 Task: Look for space in Seveso, Italy from 11th June, 2023 to 15th June, 2023 for 2 adults in price range Rs.7000 to Rs.16000. Place can be private room with 1  bedroom having 2 beds and 1 bathroom. Property type can be house, flat, guest house, hotel. Booking option can be shelf check-in. Required host language is English.
Action: Mouse moved to (508, 129)
Screenshot: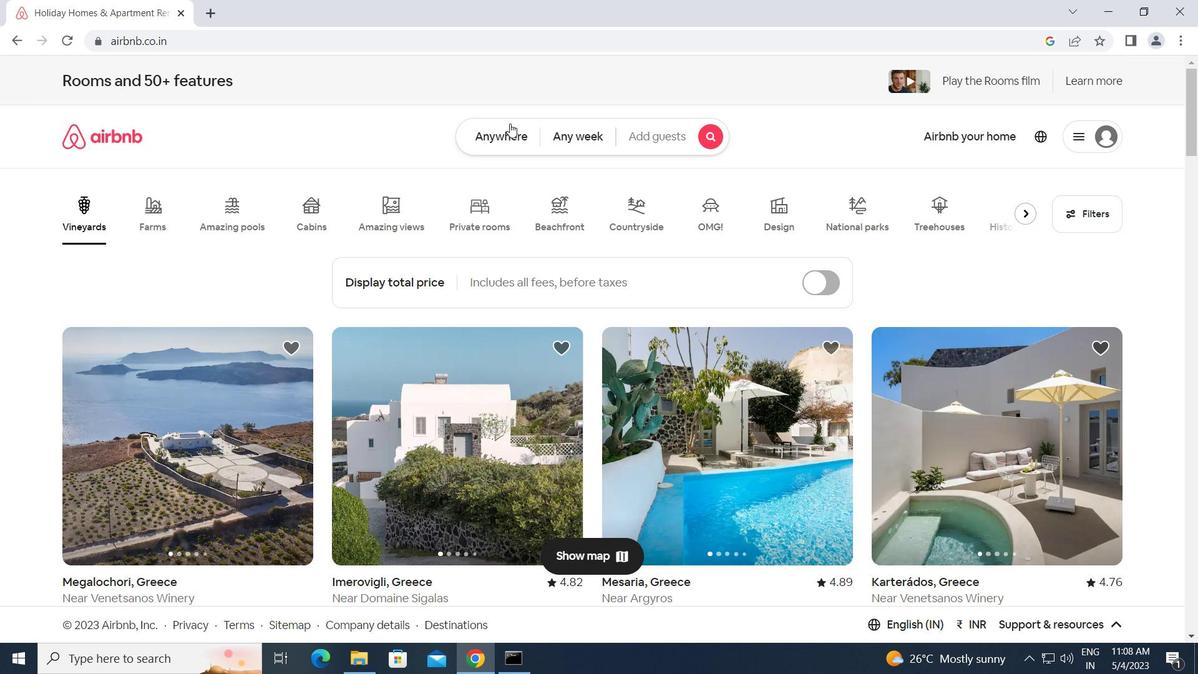 
Action: Mouse pressed left at (508, 129)
Screenshot: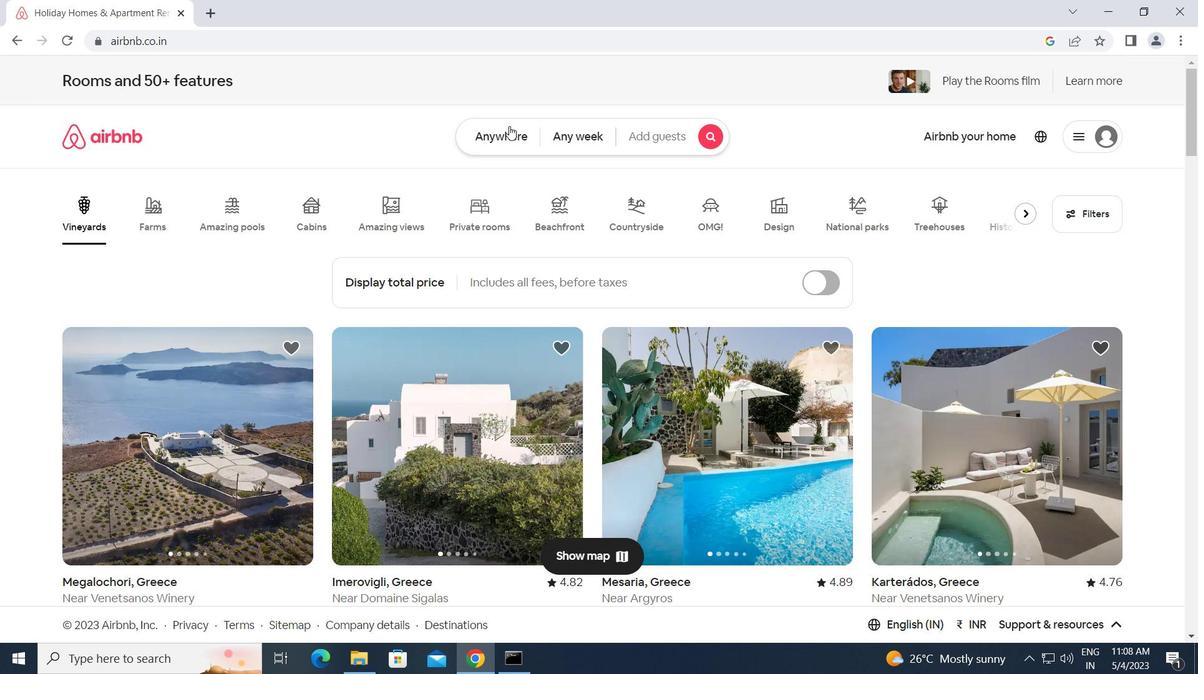 
Action: Mouse moved to (427, 189)
Screenshot: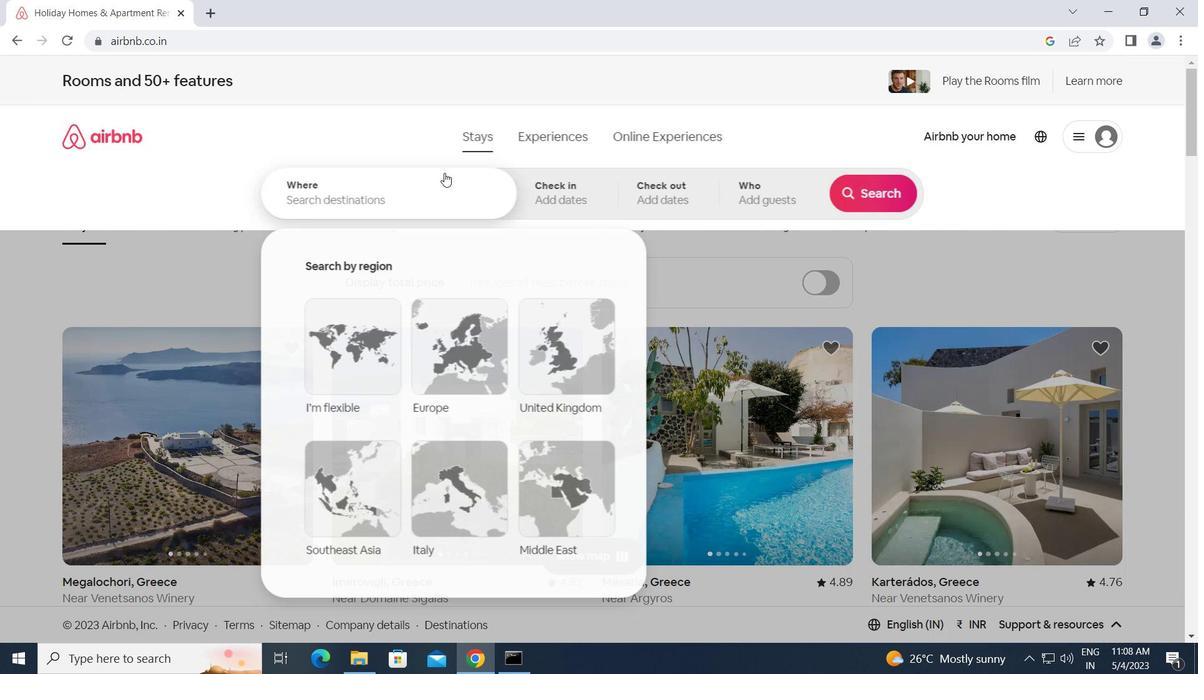 
Action: Mouse pressed left at (427, 189)
Screenshot: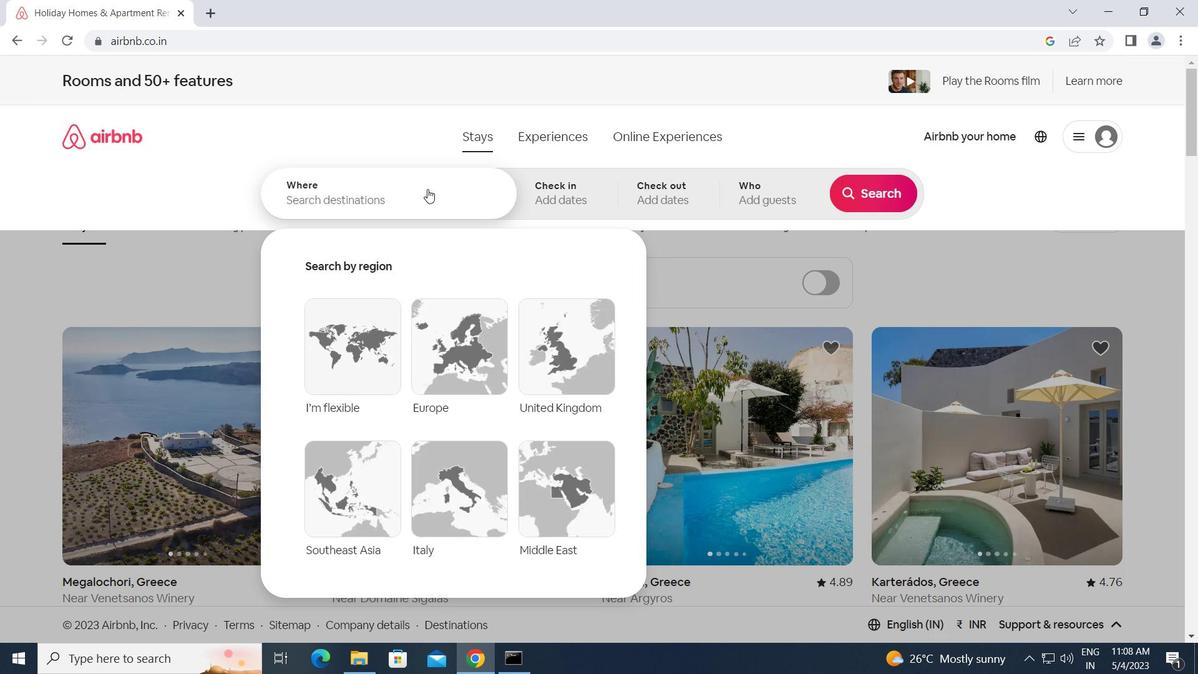 
Action: Key pressed s<Key.caps_lock>
Screenshot: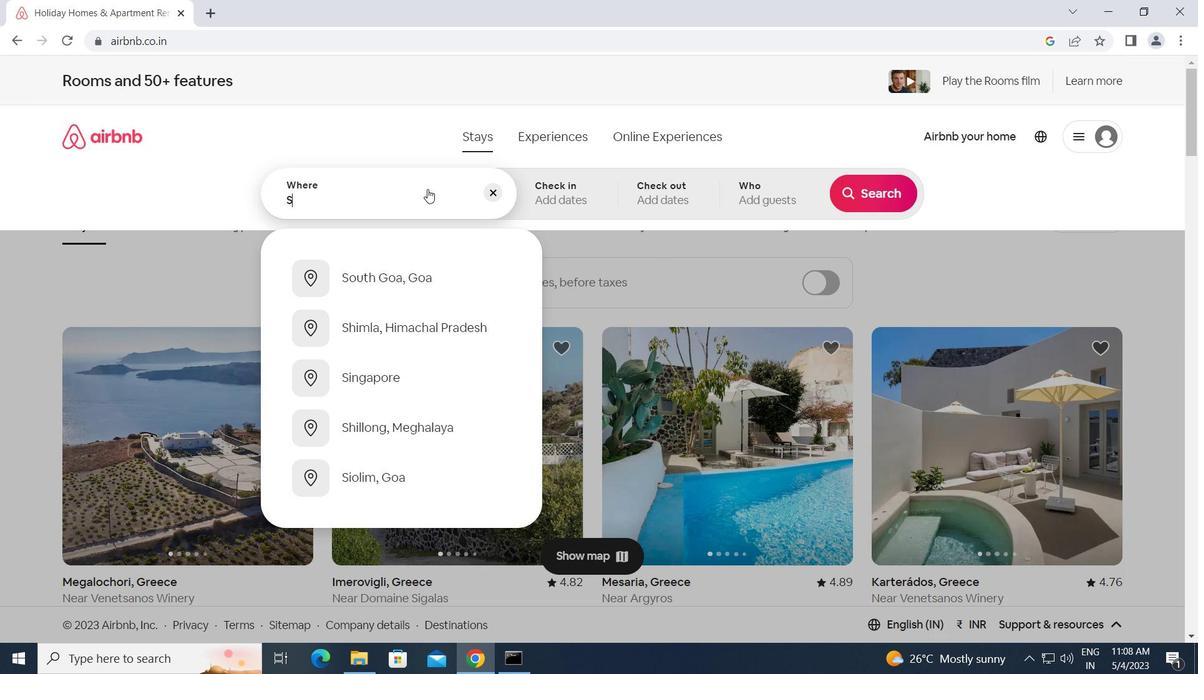 
Action: Mouse moved to (425, 185)
Screenshot: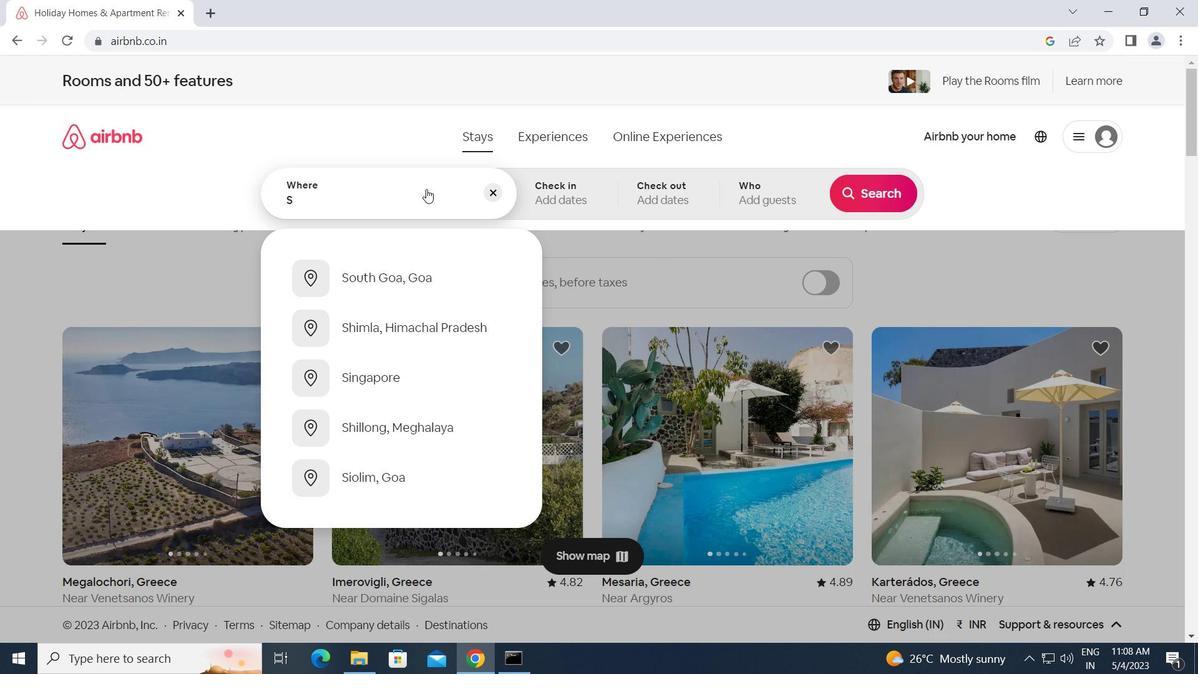 
Action: Key pressed eve
Screenshot: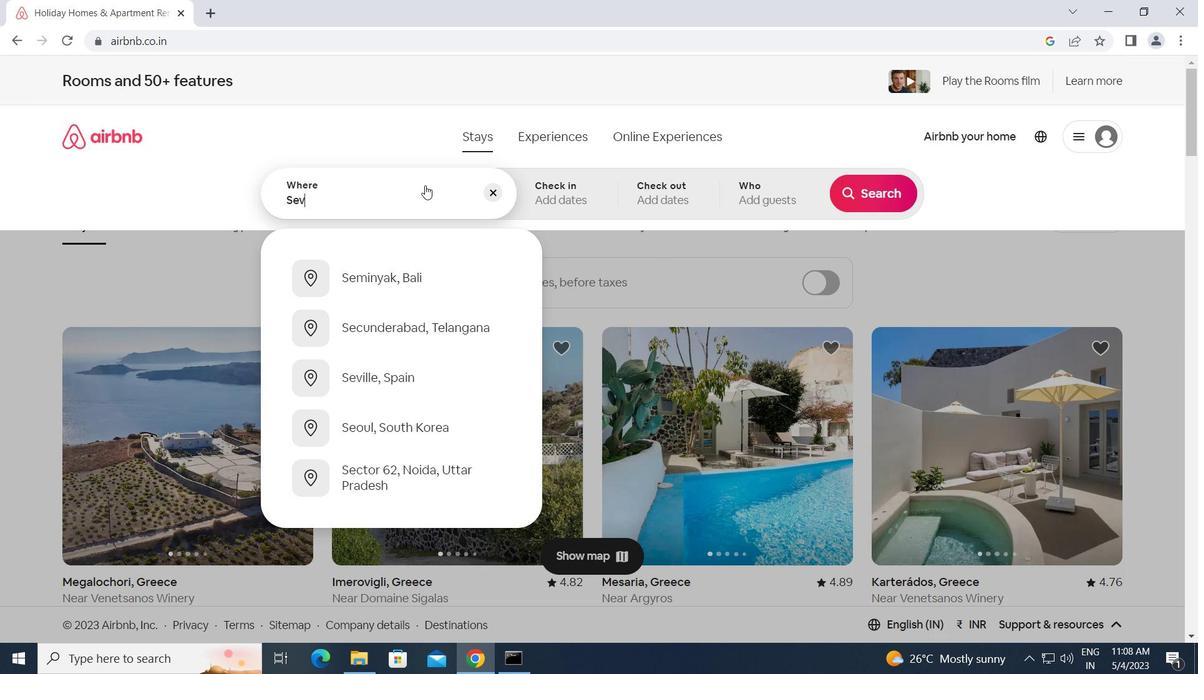 
Action: Mouse moved to (423, 187)
Screenshot: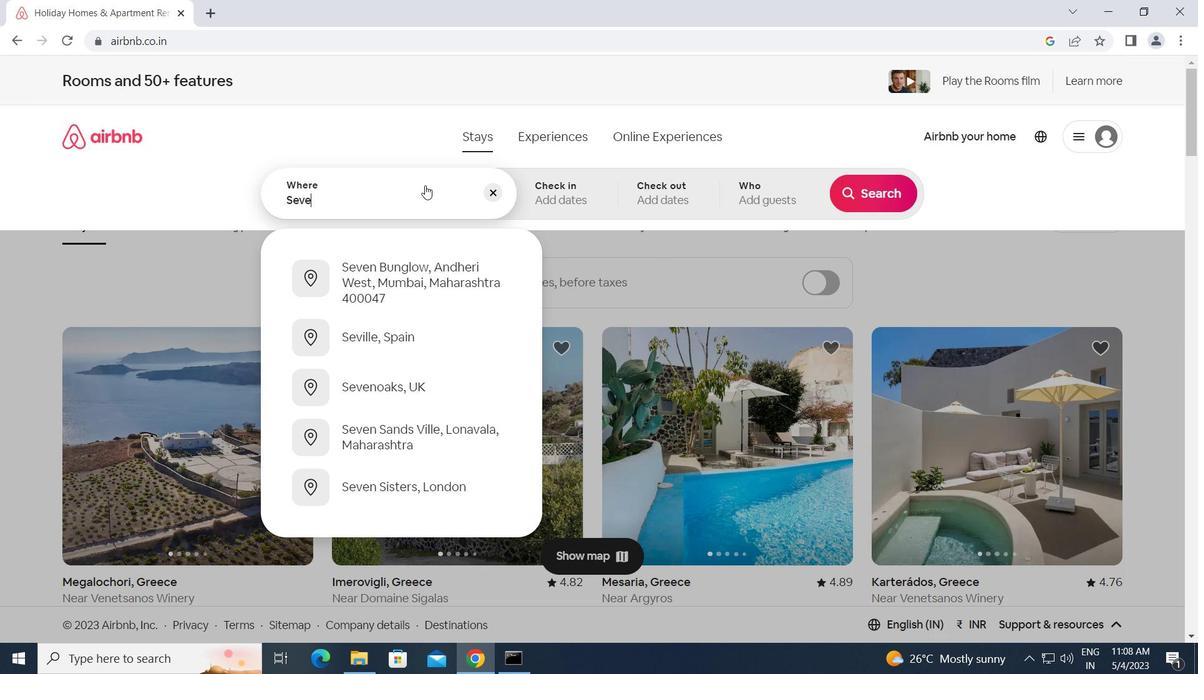 
Action: Key pressed so
Screenshot: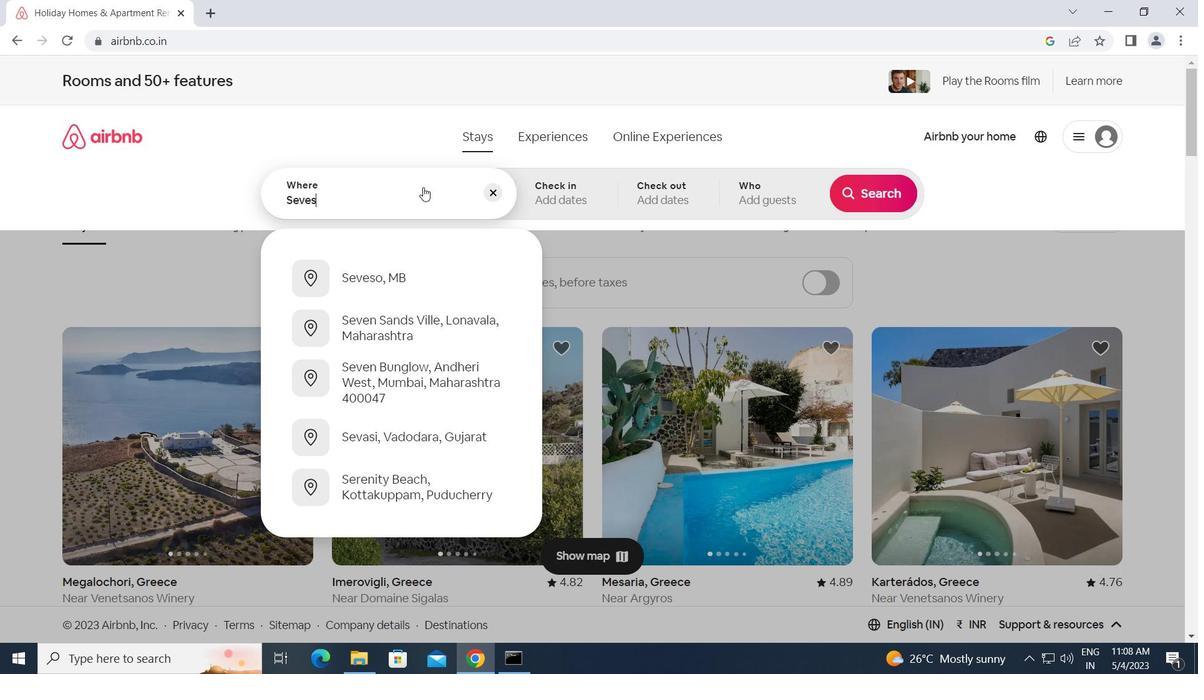 
Action: Mouse moved to (423, 189)
Screenshot: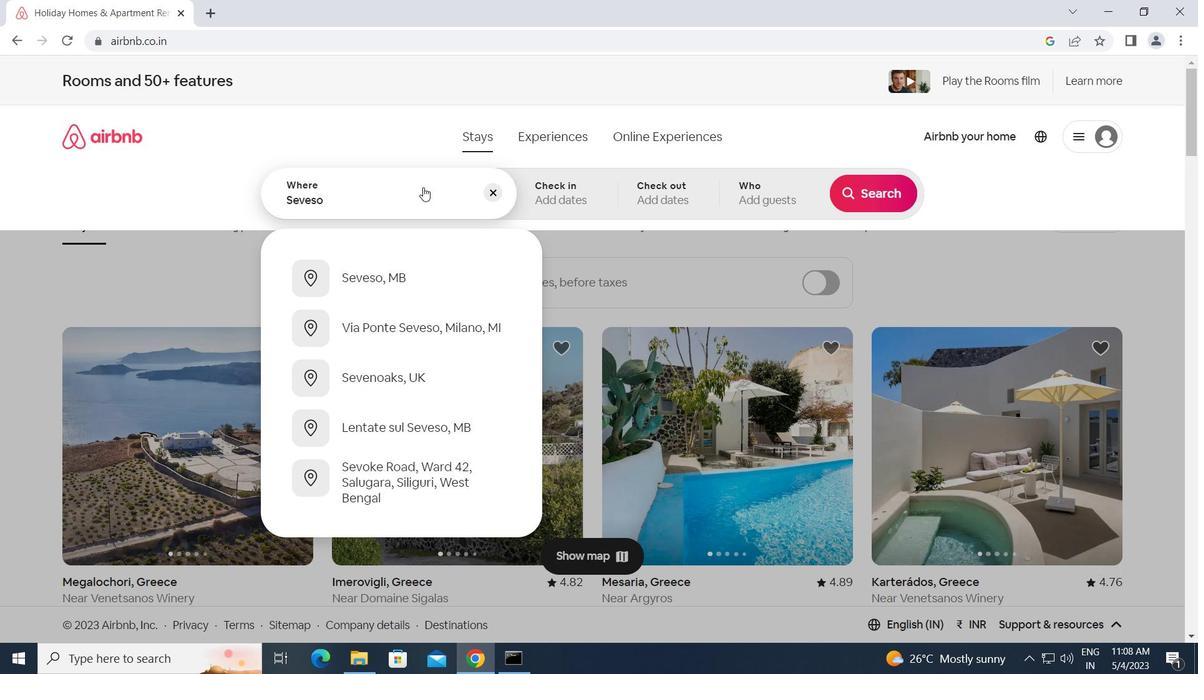 
Action: Key pressed ,
Screenshot: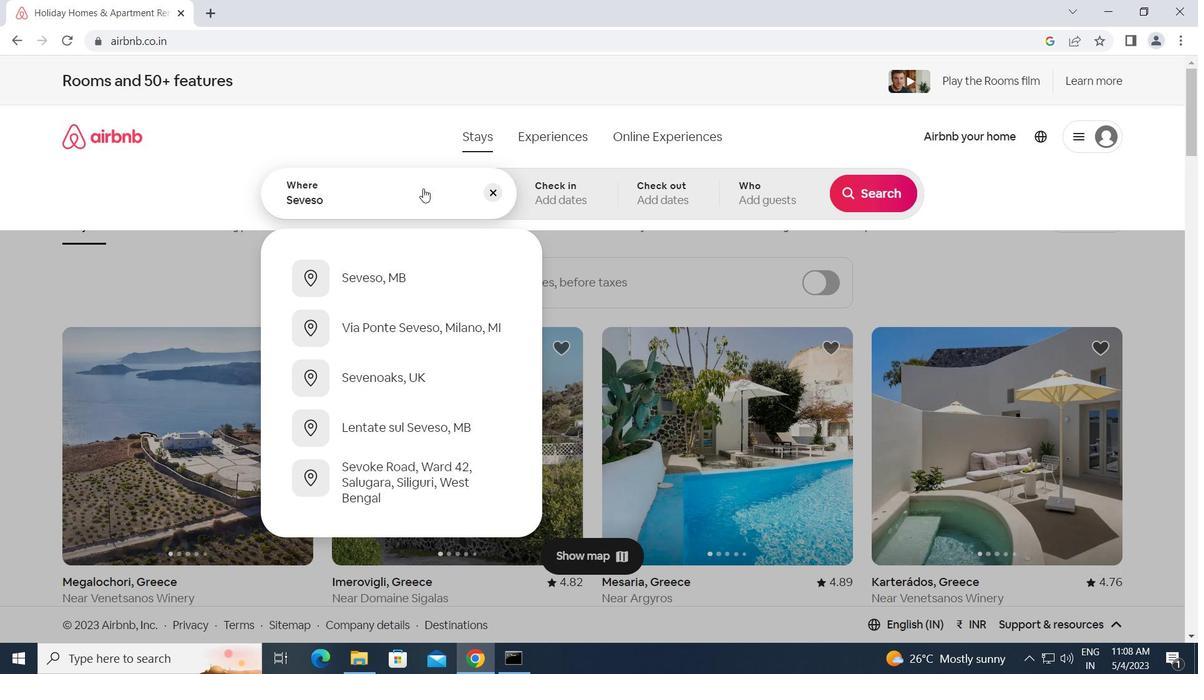 
Action: Mouse moved to (422, 192)
Screenshot: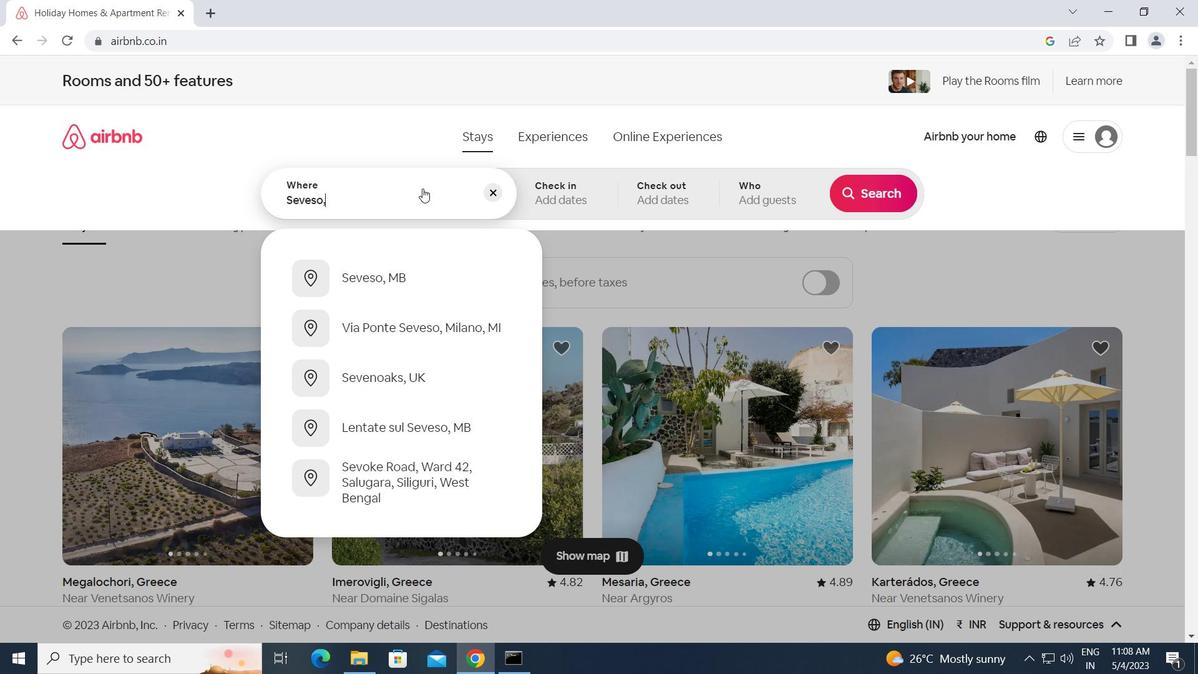 
Action: Key pressed <Key.space><Key.caps_lock>
Screenshot: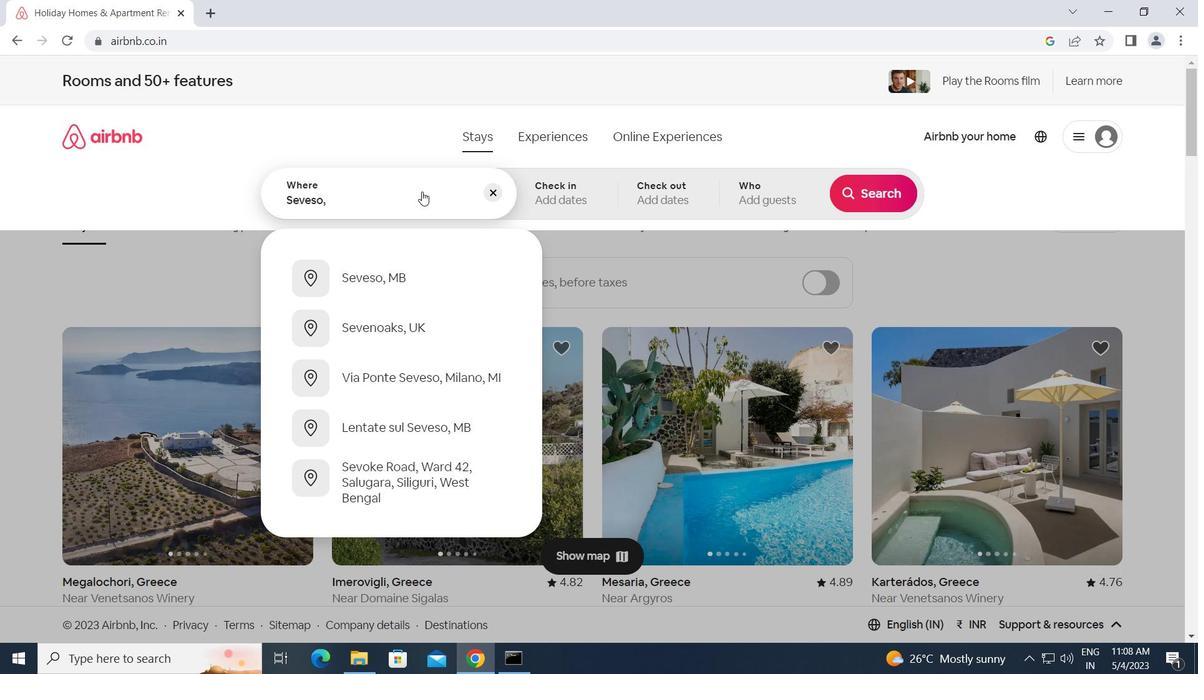 
Action: Mouse moved to (420, 192)
Screenshot: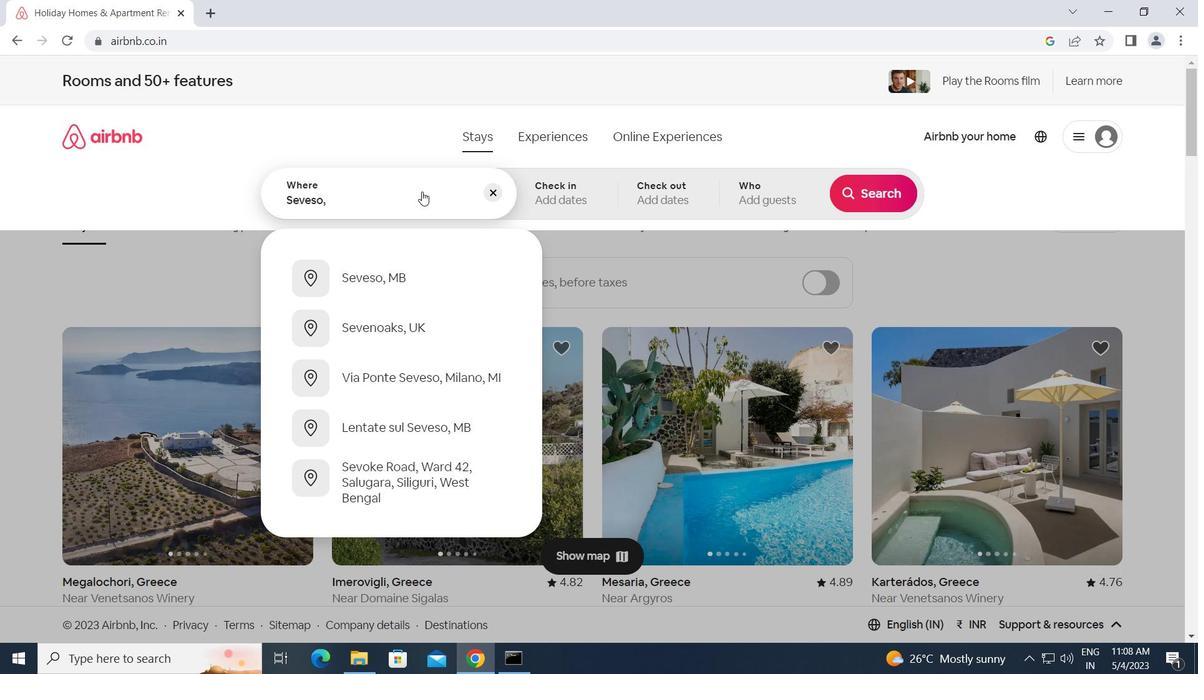
Action: Key pressed i<Key.caps_lock>ta
Screenshot: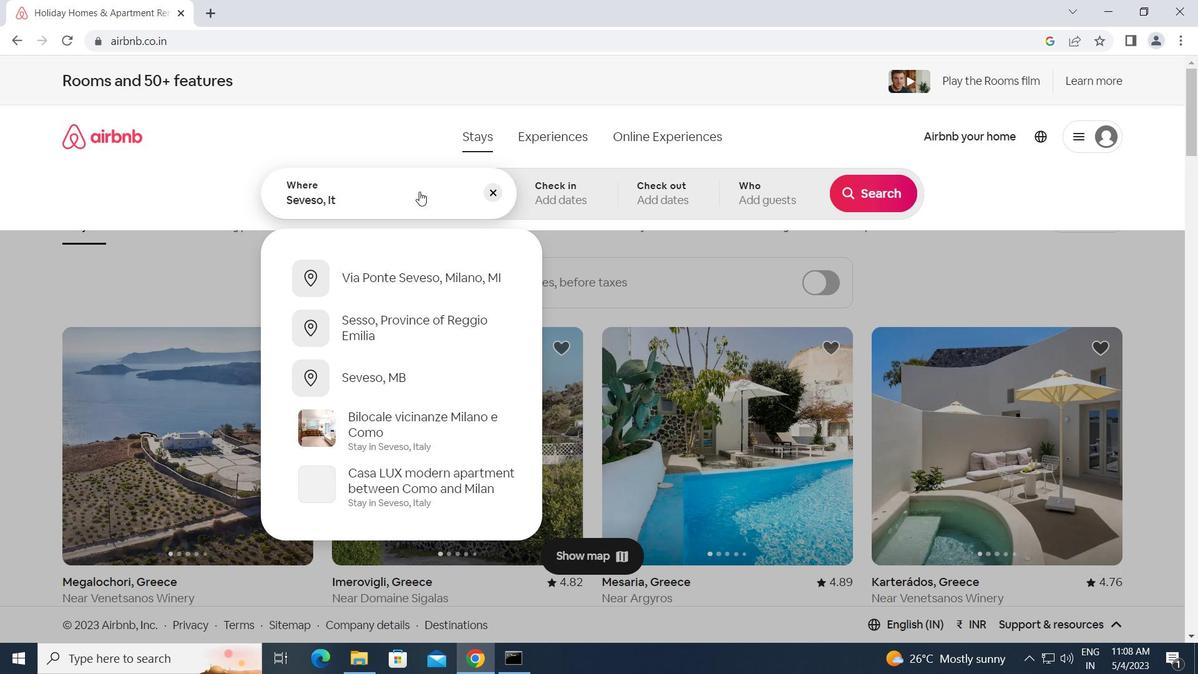 
Action: Mouse moved to (419, 191)
Screenshot: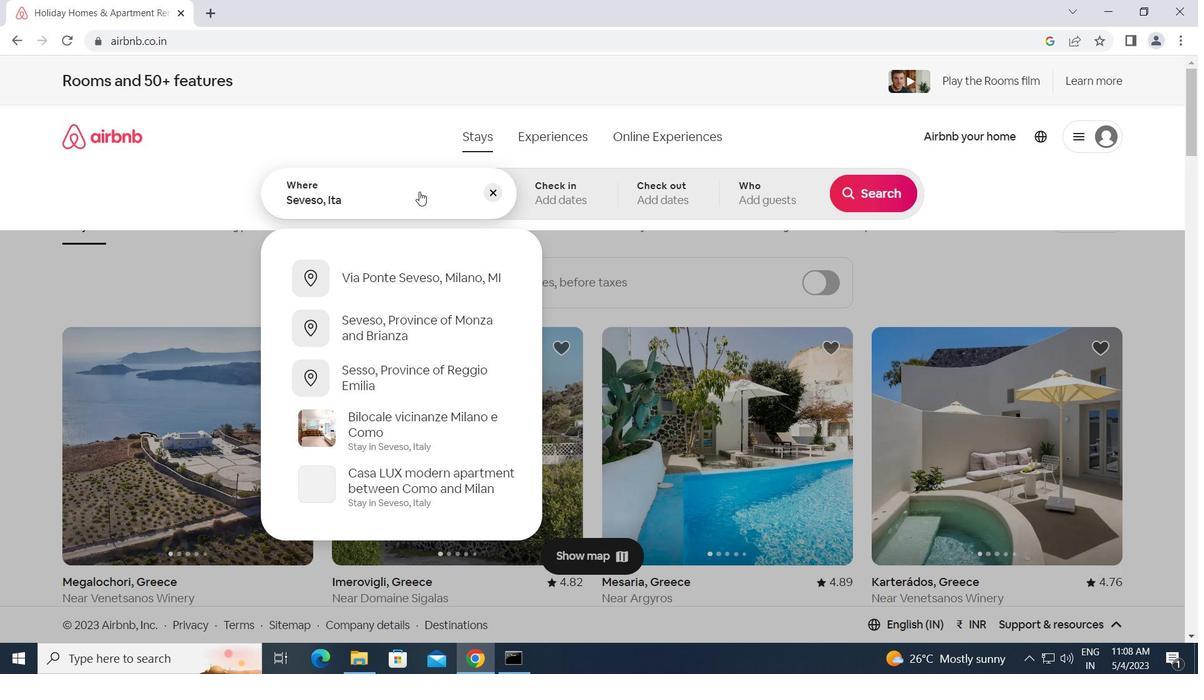 
Action: Key pressed ly<Key.enter>
Screenshot: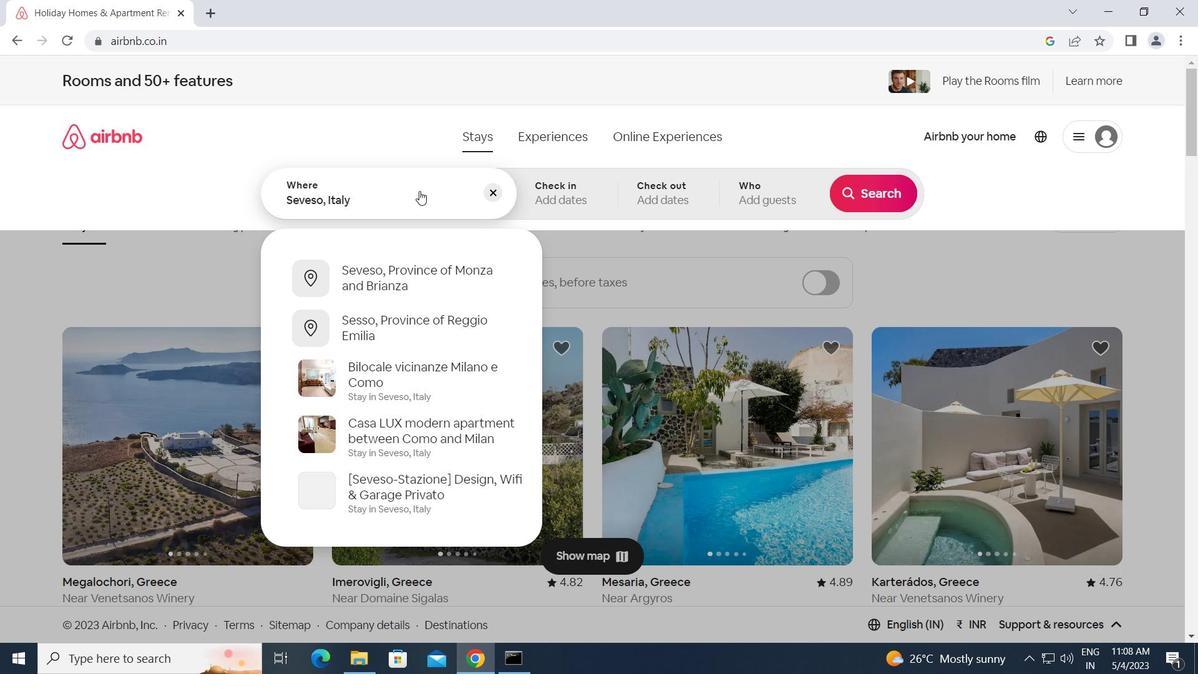 
Action: Mouse moved to (638, 451)
Screenshot: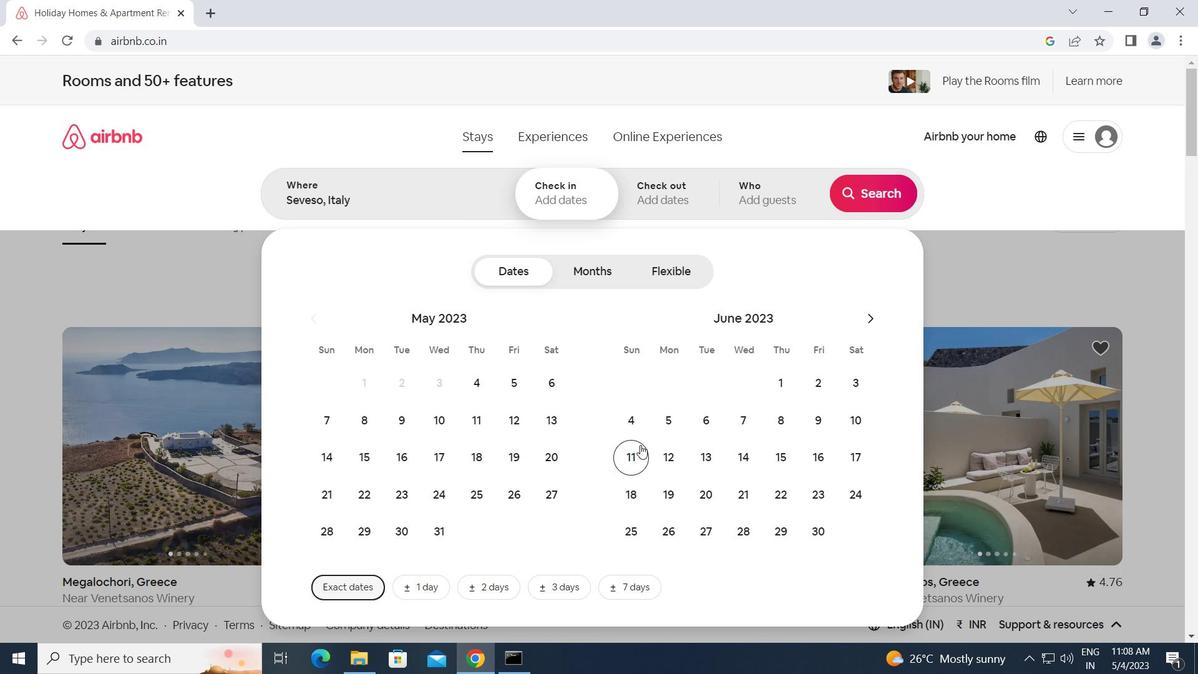 
Action: Mouse pressed left at (638, 451)
Screenshot: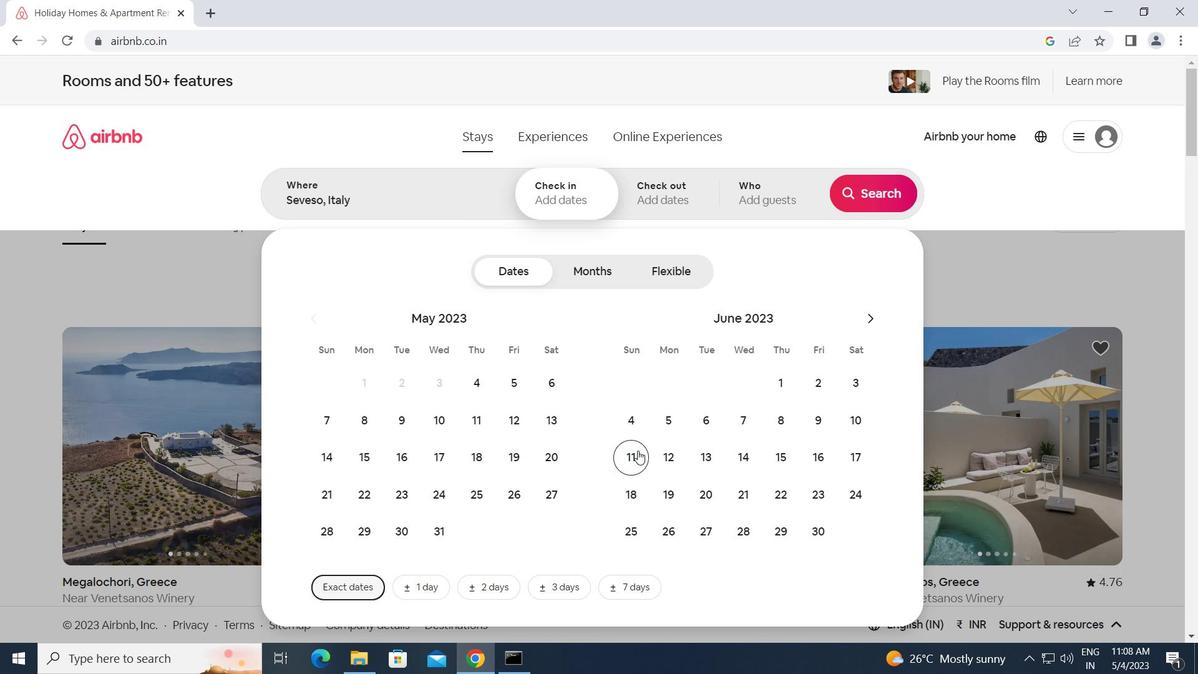 
Action: Mouse moved to (782, 456)
Screenshot: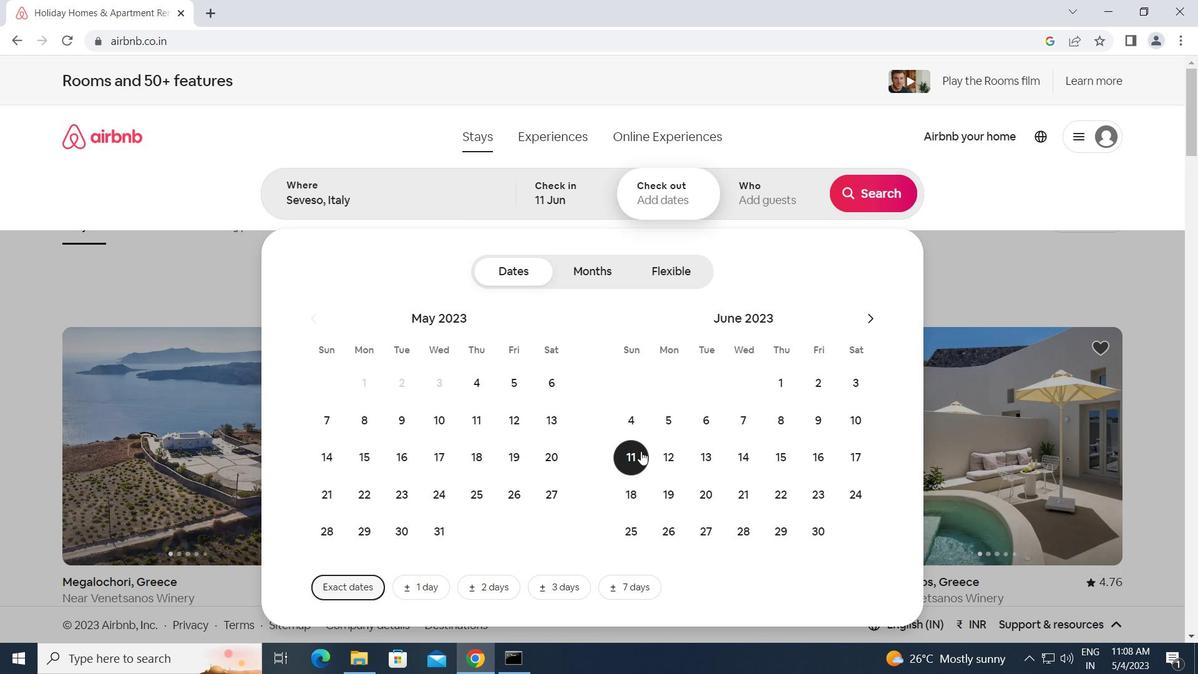 
Action: Mouse pressed left at (782, 456)
Screenshot: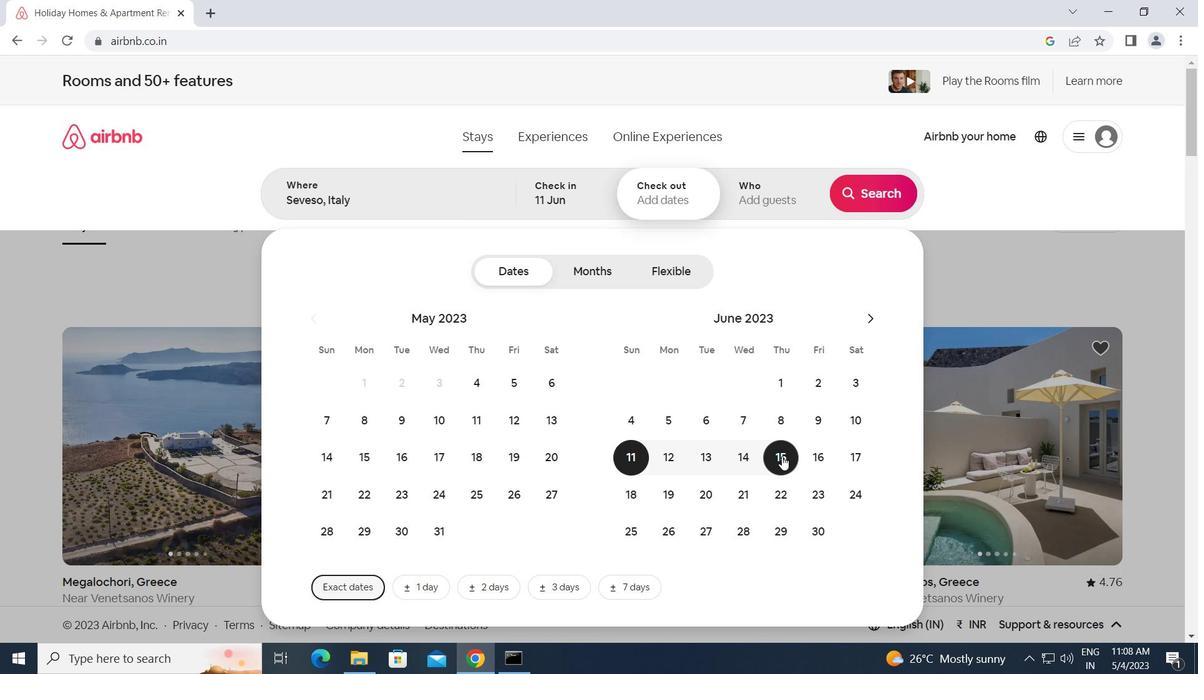 
Action: Mouse moved to (768, 197)
Screenshot: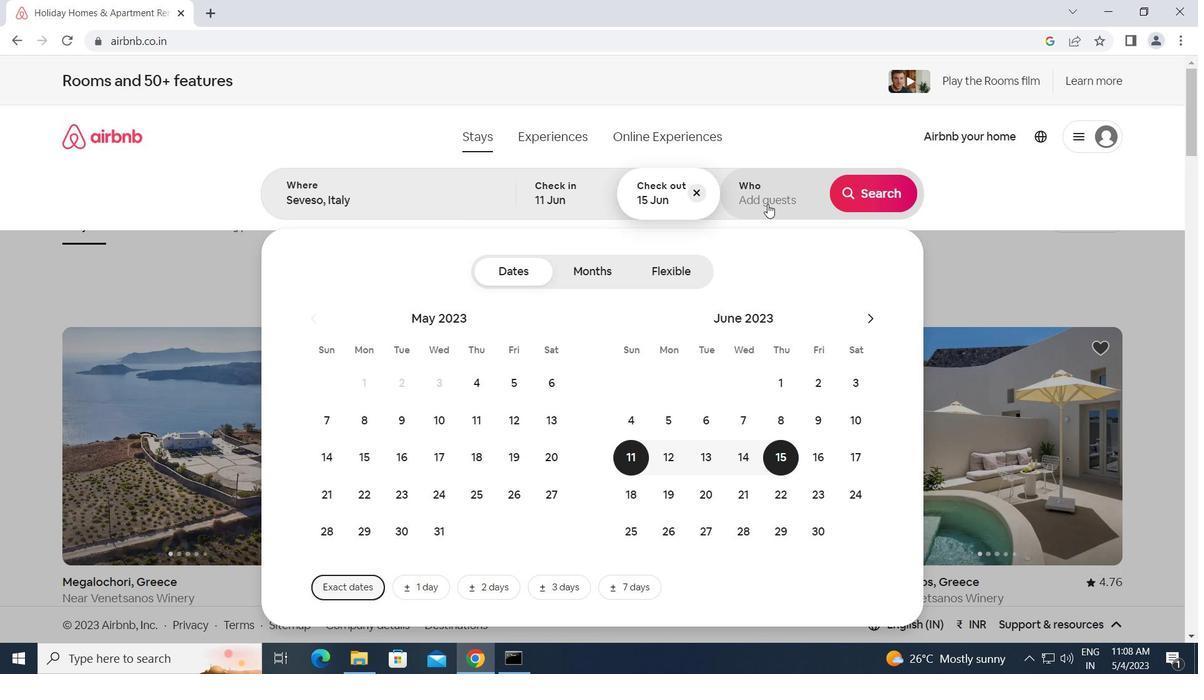 
Action: Mouse pressed left at (768, 197)
Screenshot: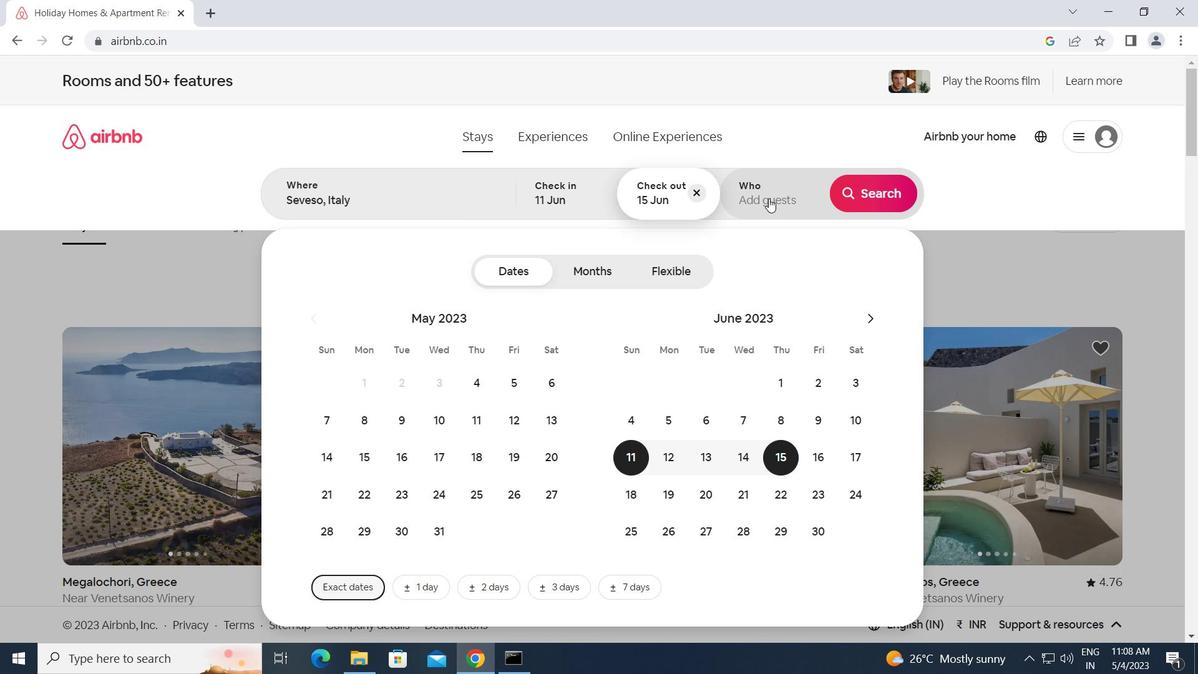 
Action: Mouse moved to (872, 280)
Screenshot: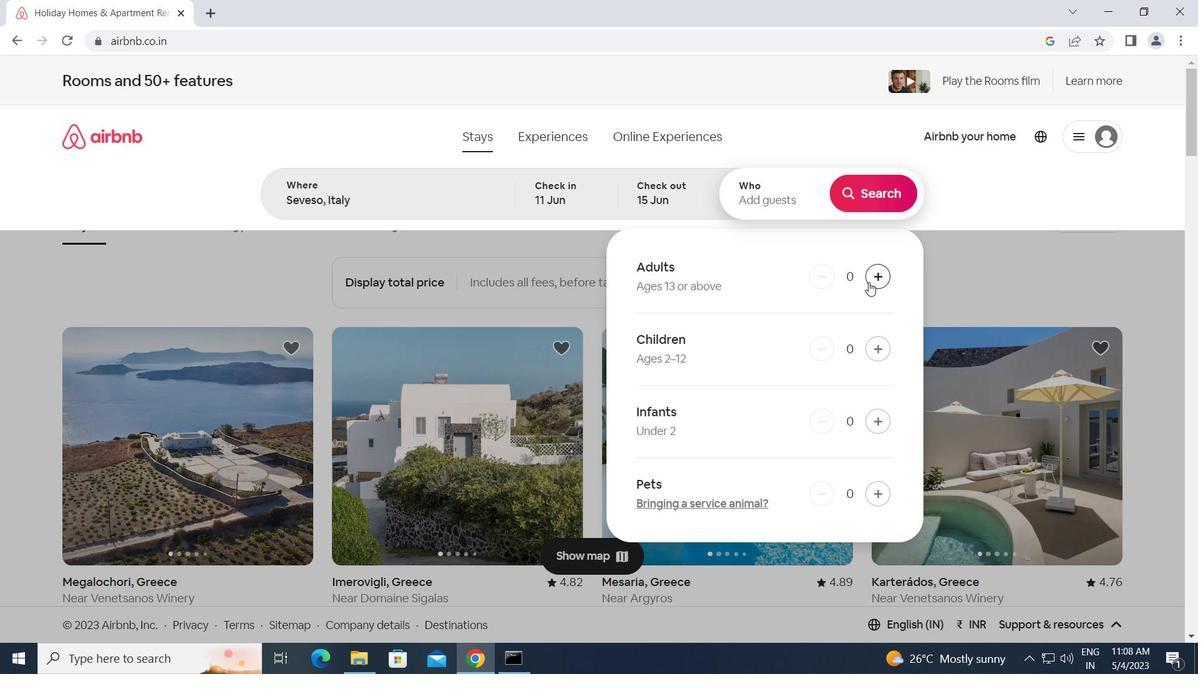 
Action: Mouse pressed left at (872, 280)
Screenshot: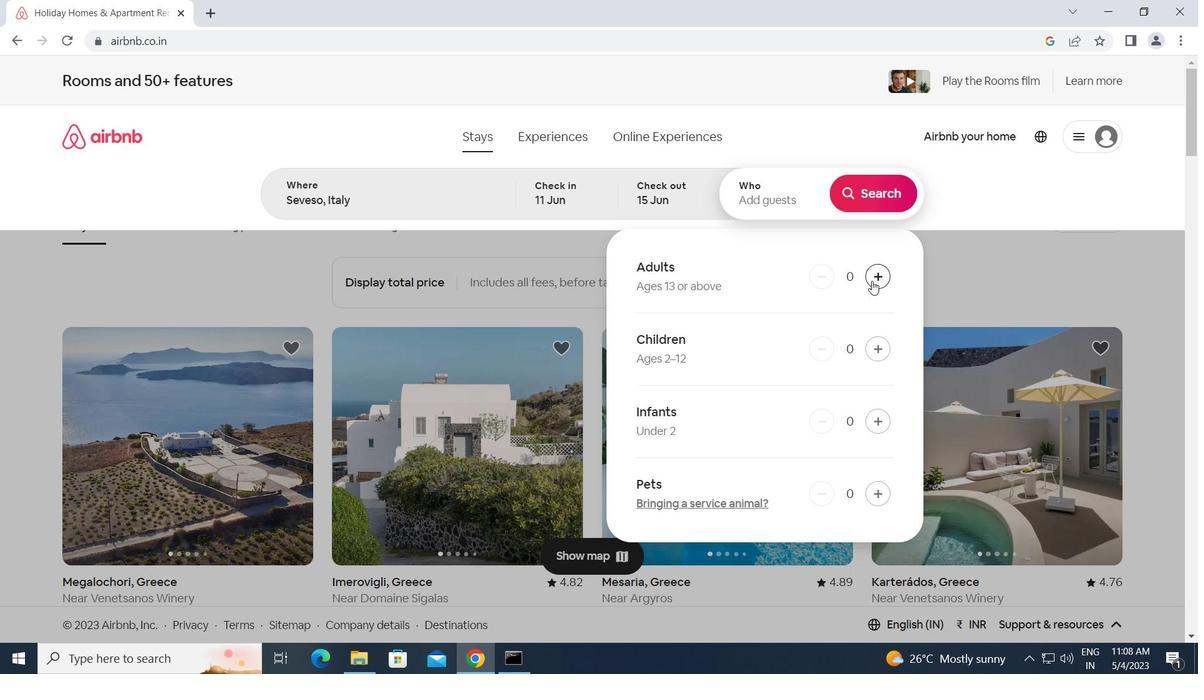 
Action: Mouse pressed left at (872, 280)
Screenshot: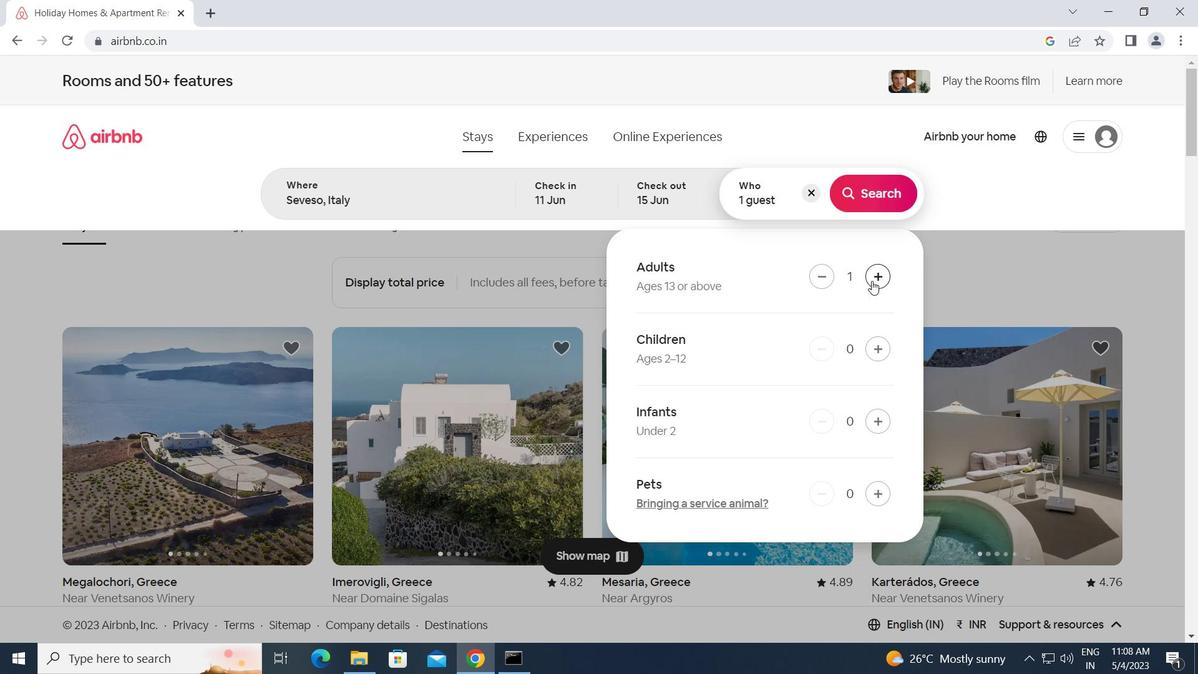 
Action: Mouse moved to (867, 193)
Screenshot: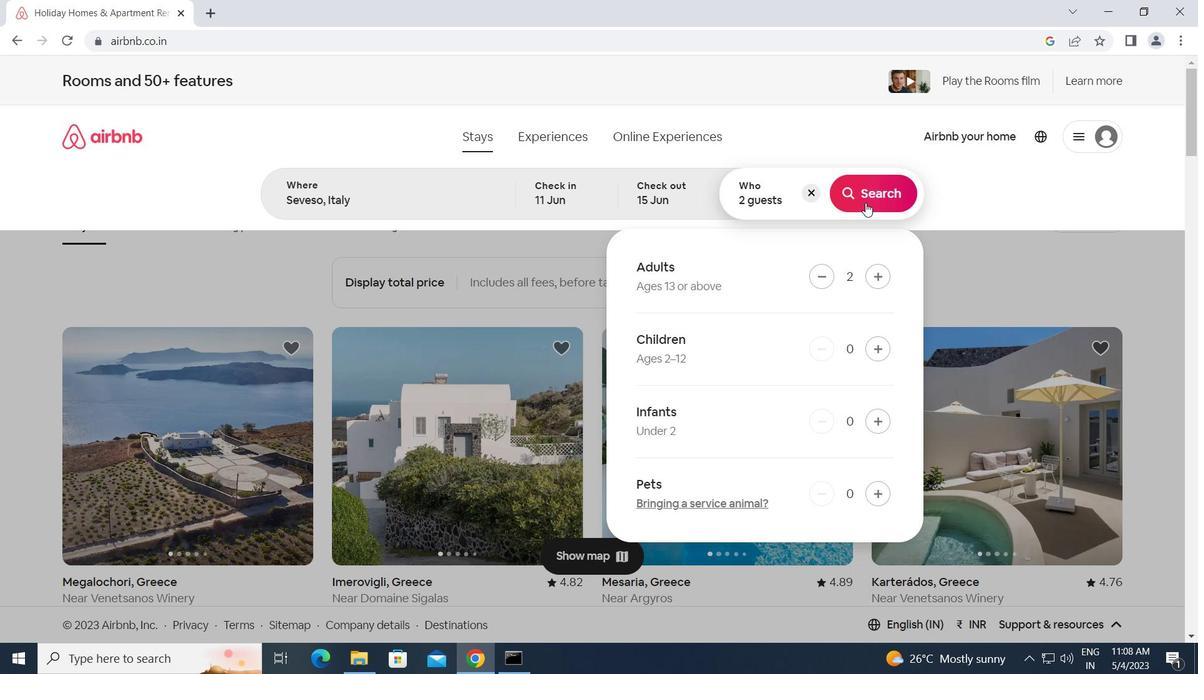 
Action: Mouse pressed left at (867, 193)
Screenshot: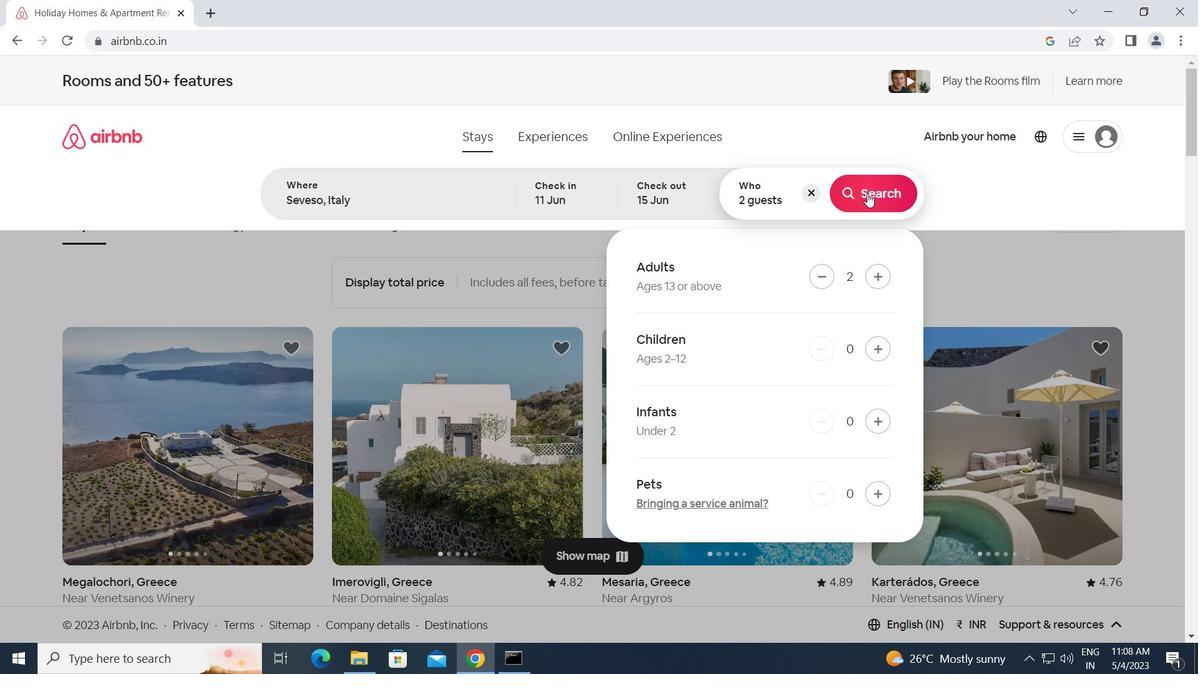 
Action: Mouse moved to (1135, 146)
Screenshot: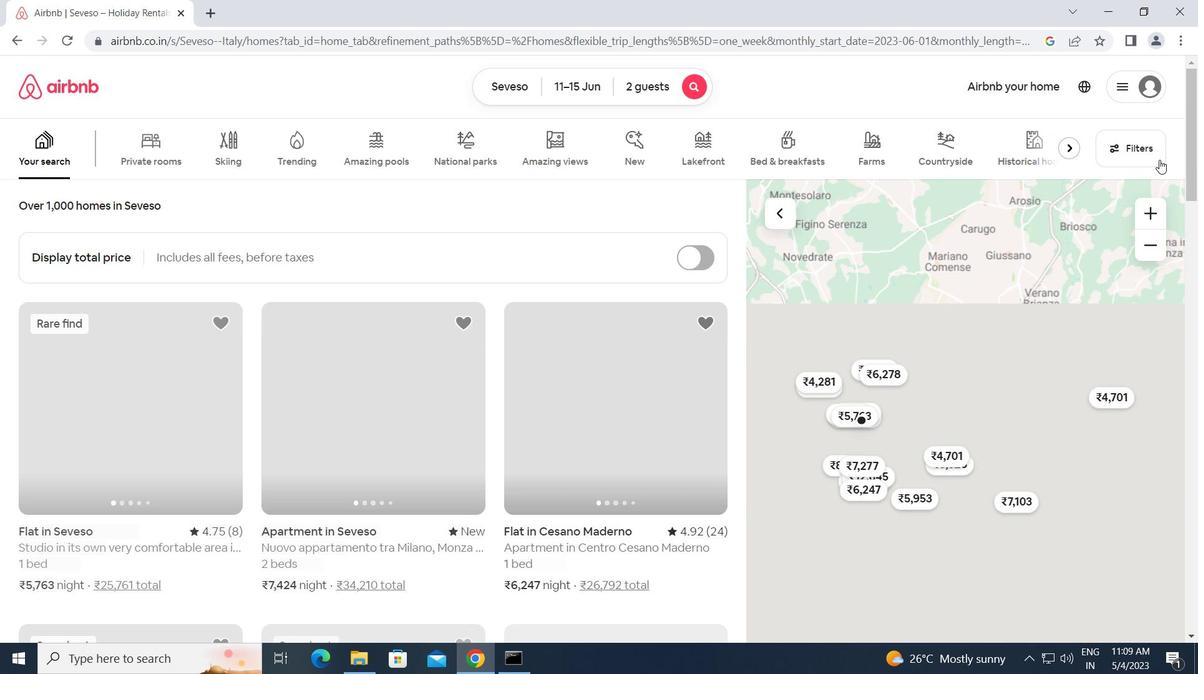 
Action: Mouse pressed left at (1135, 146)
Screenshot: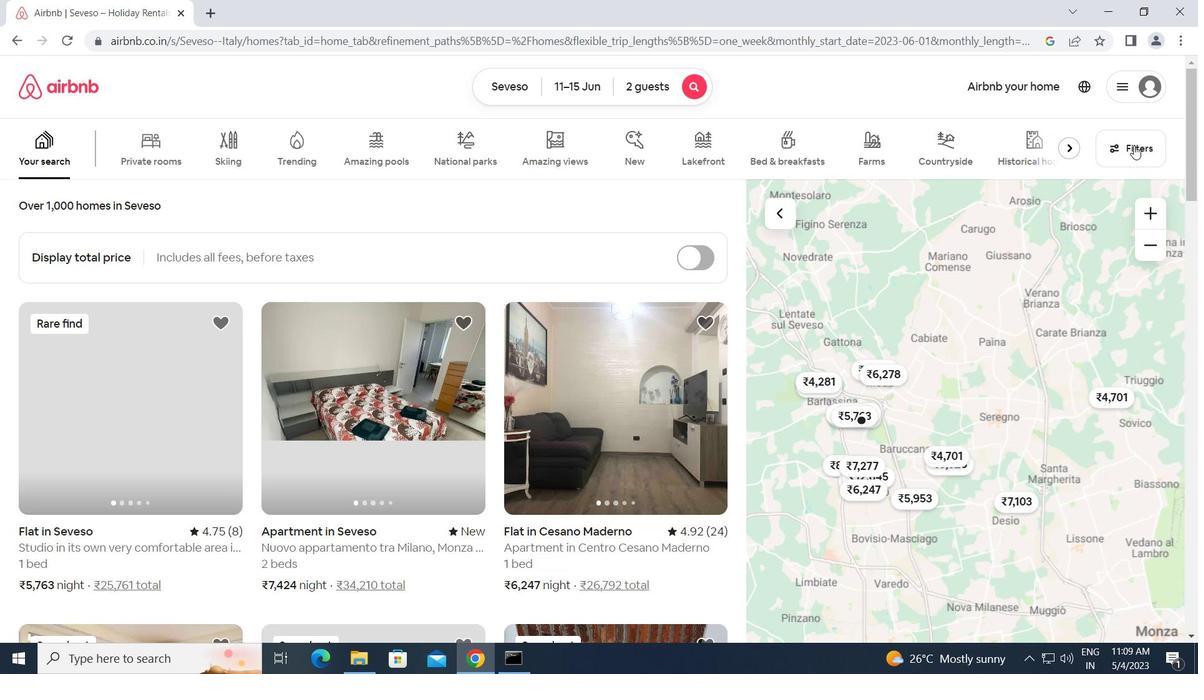 
Action: Mouse moved to (398, 347)
Screenshot: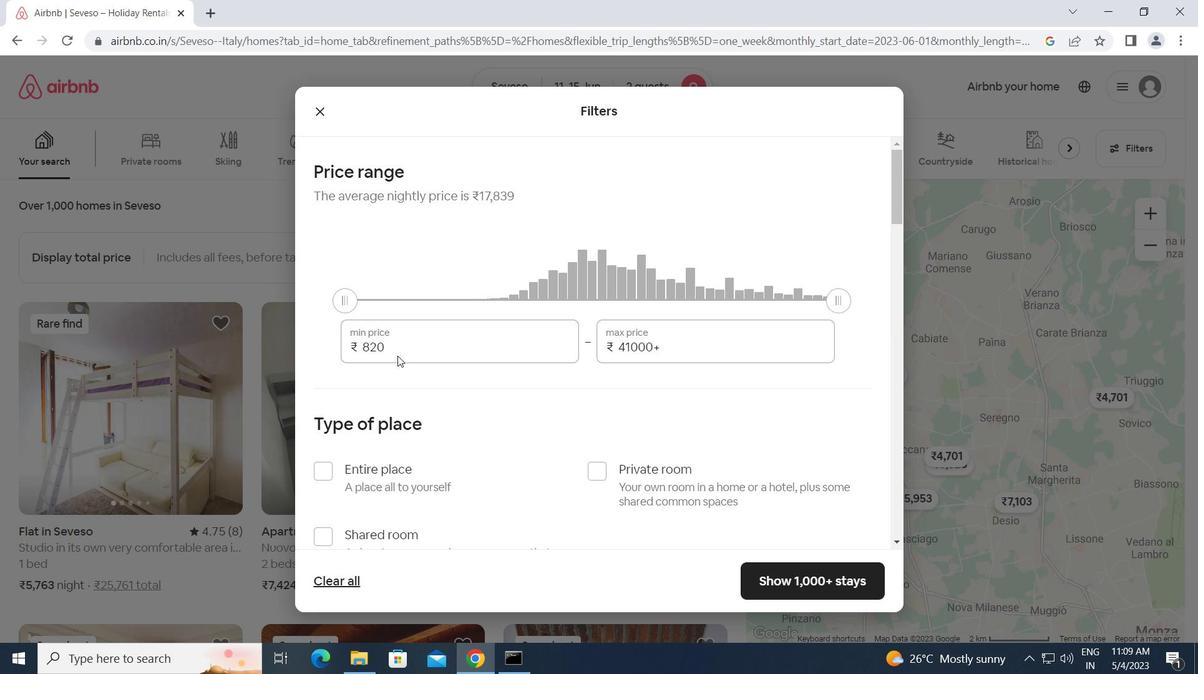 
Action: Mouse pressed left at (398, 347)
Screenshot: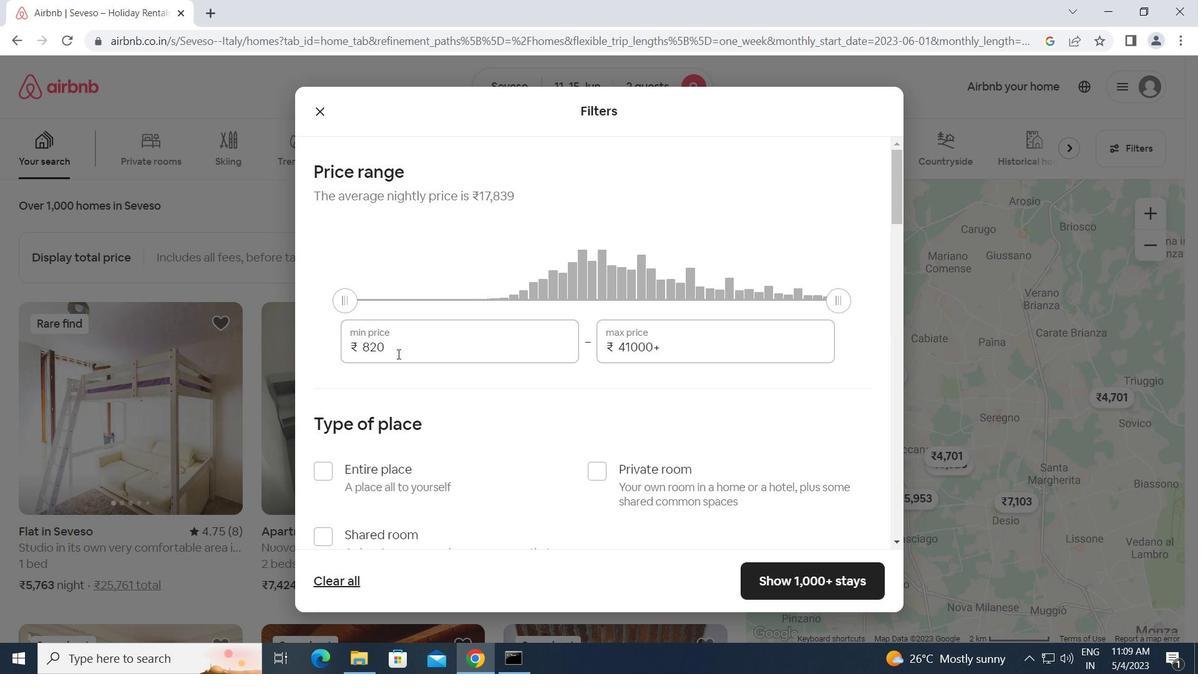 
Action: Mouse moved to (342, 351)
Screenshot: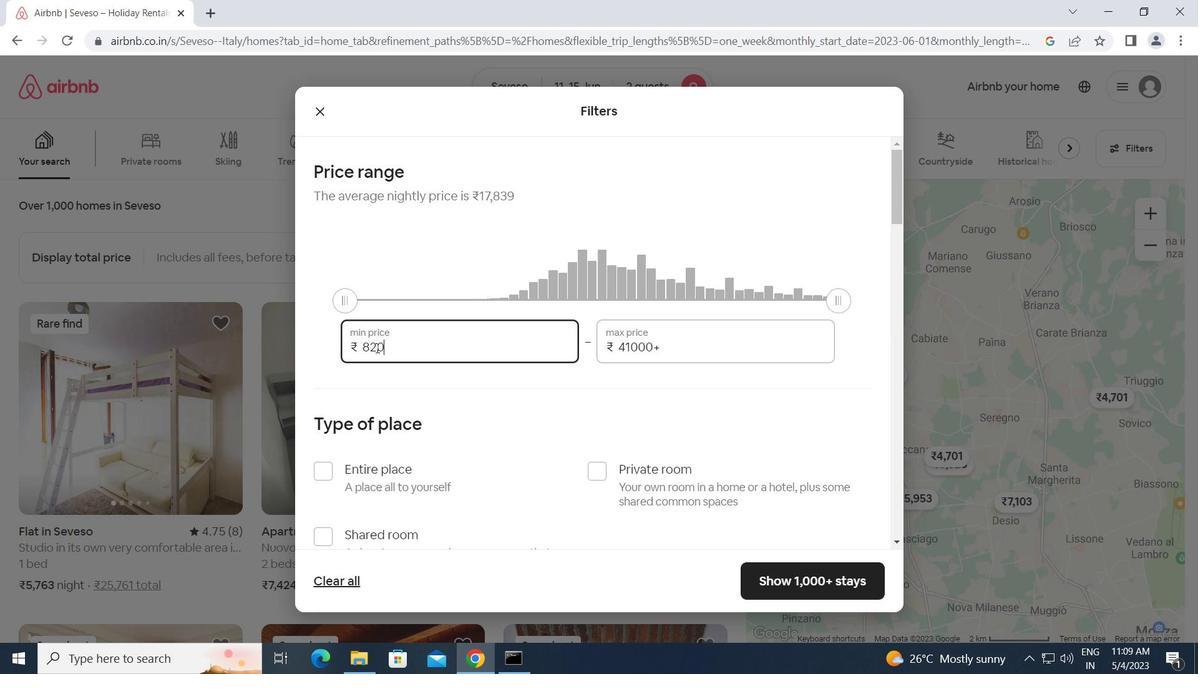 
Action: Key pressed 7000<Key.tab>16000
Screenshot: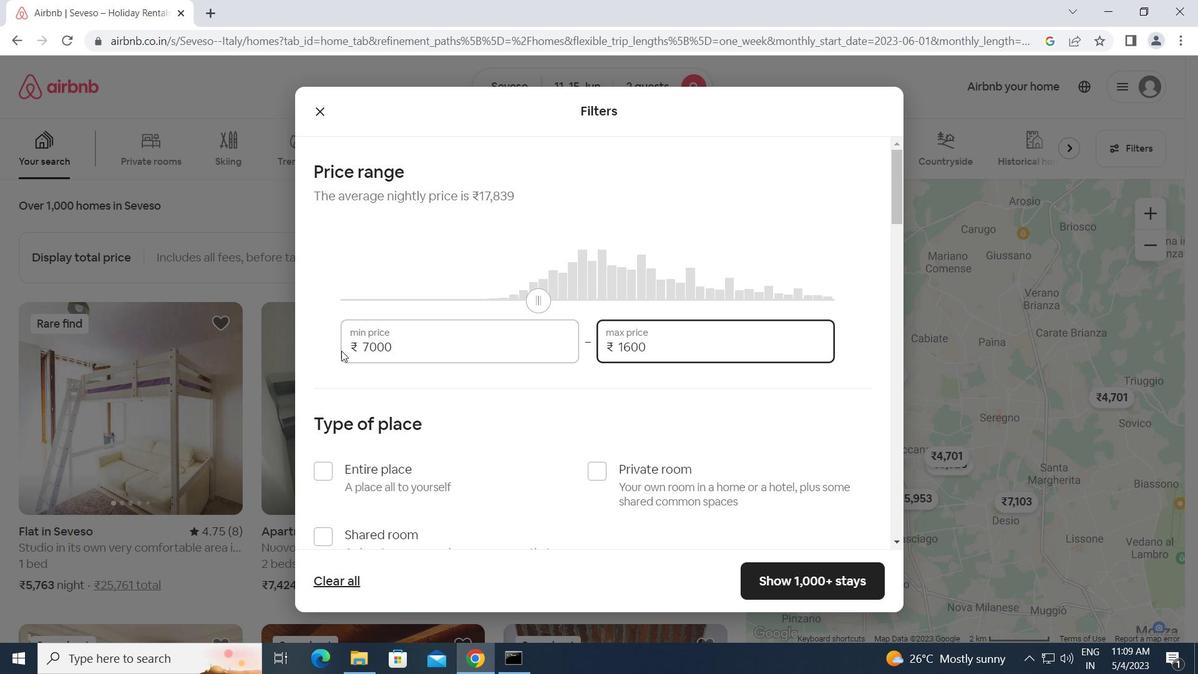 
Action: Mouse moved to (463, 422)
Screenshot: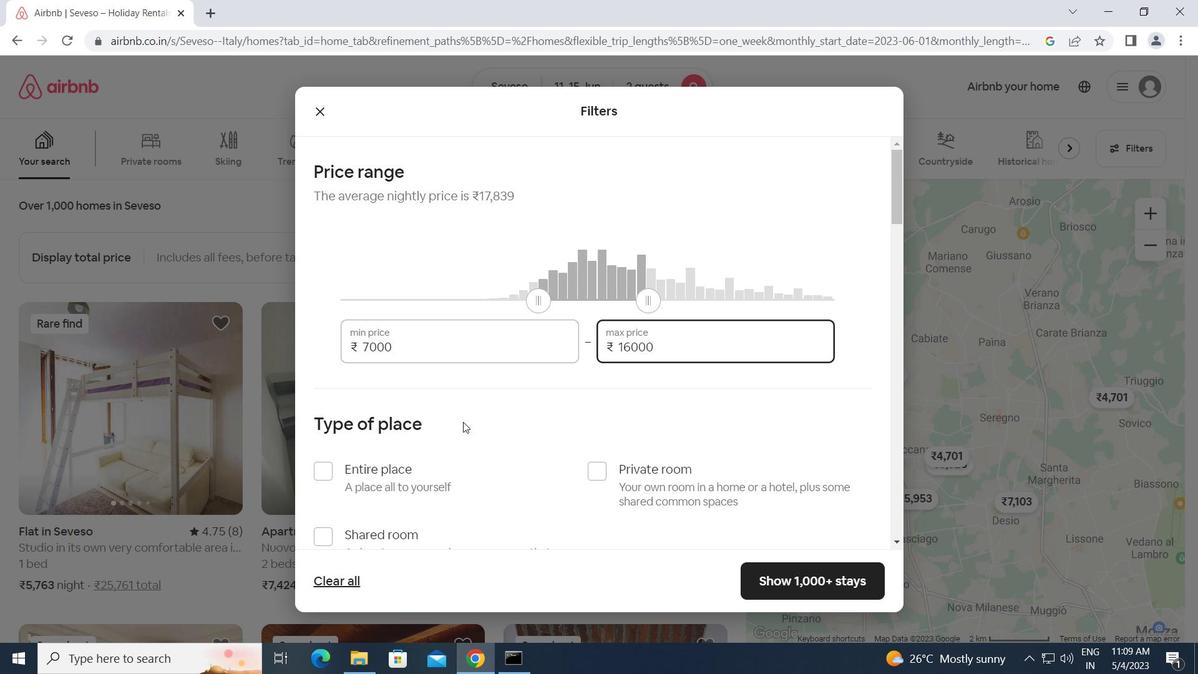 
Action: Mouse scrolled (463, 421) with delta (0, 0)
Screenshot: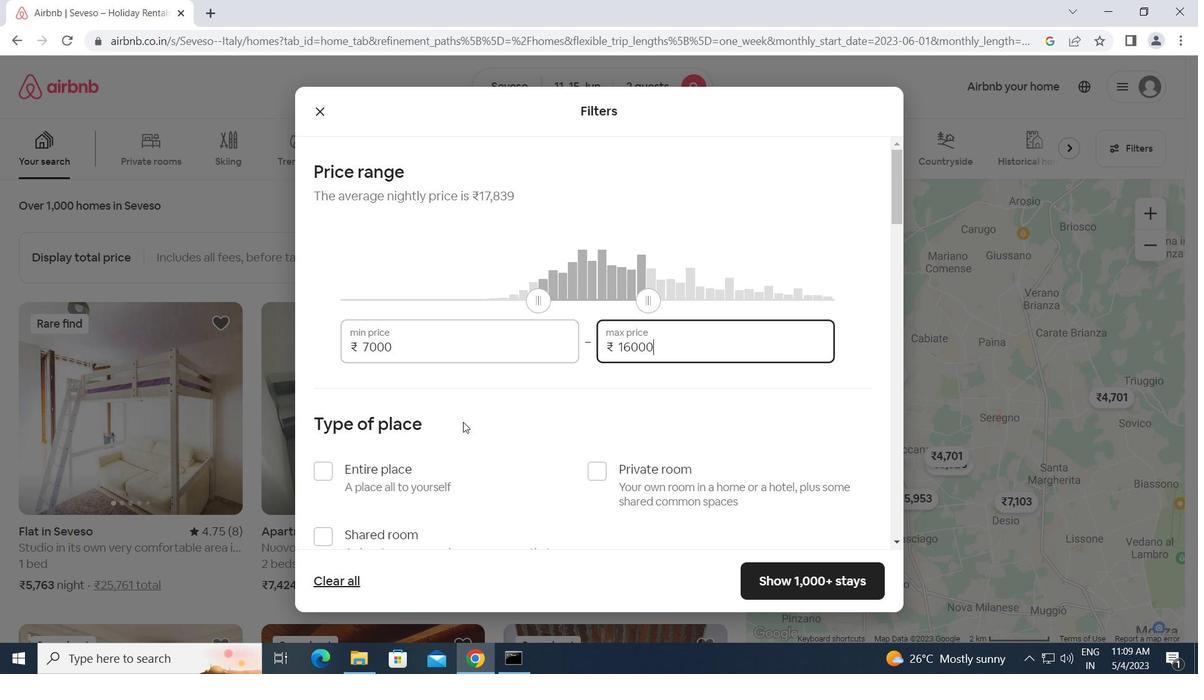 
Action: Mouse moved to (595, 398)
Screenshot: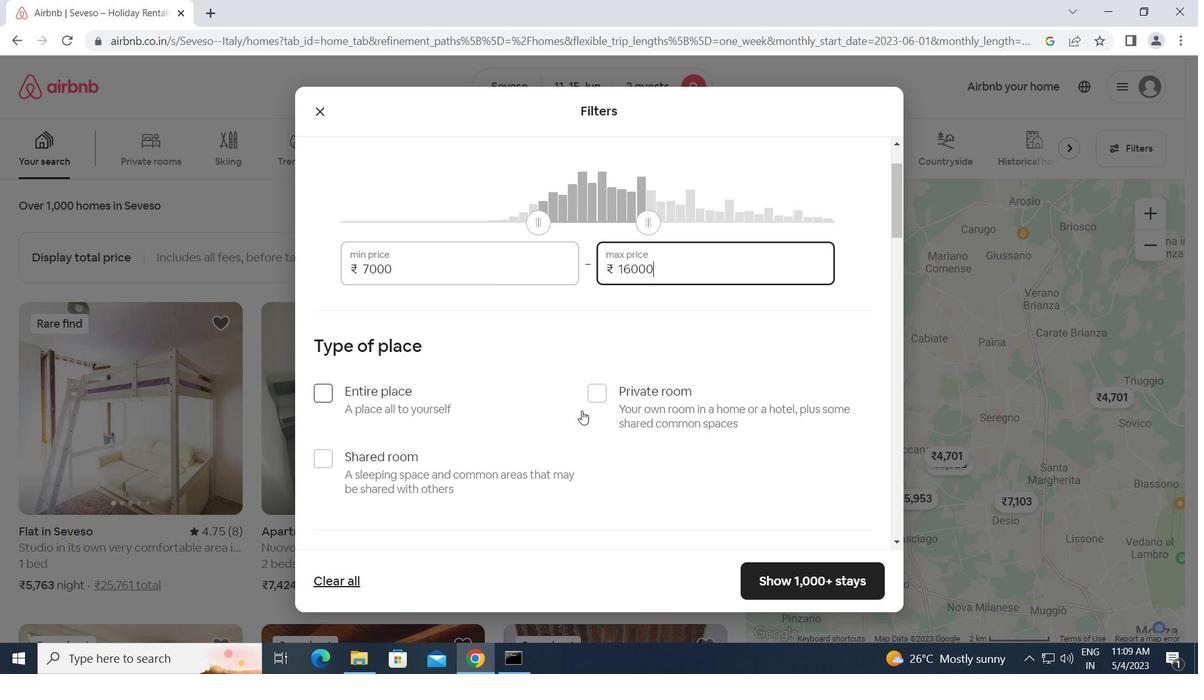 
Action: Mouse pressed left at (595, 398)
Screenshot: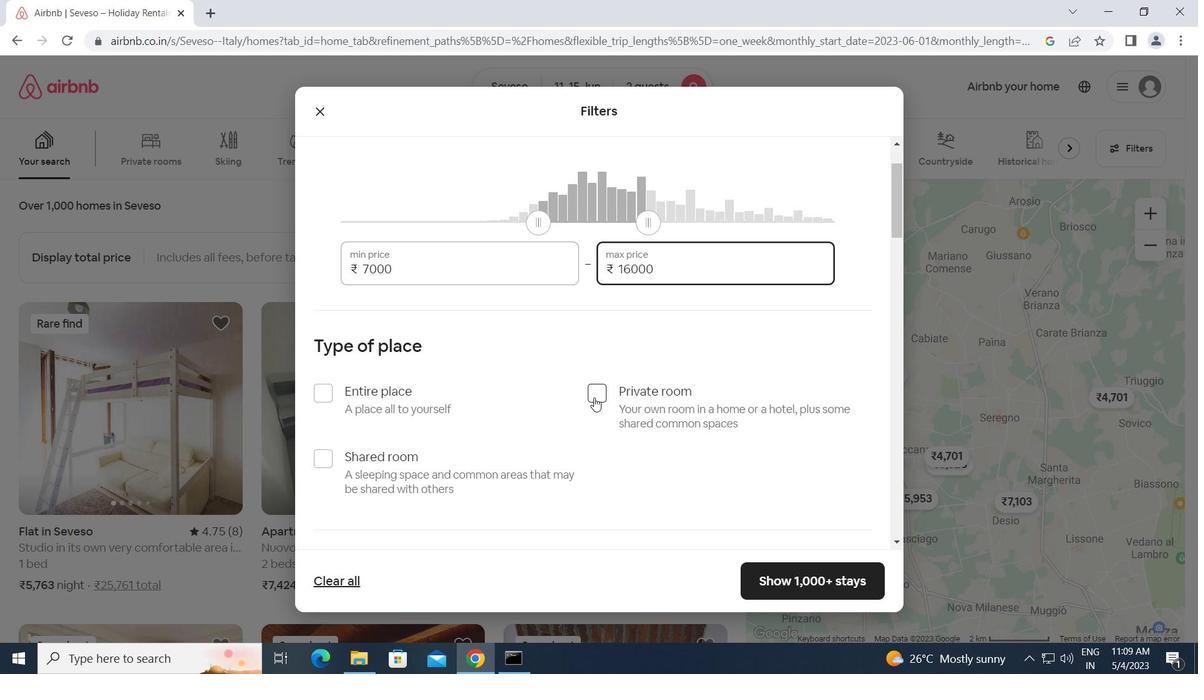 
Action: Mouse moved to (583, 418)
Screenshot: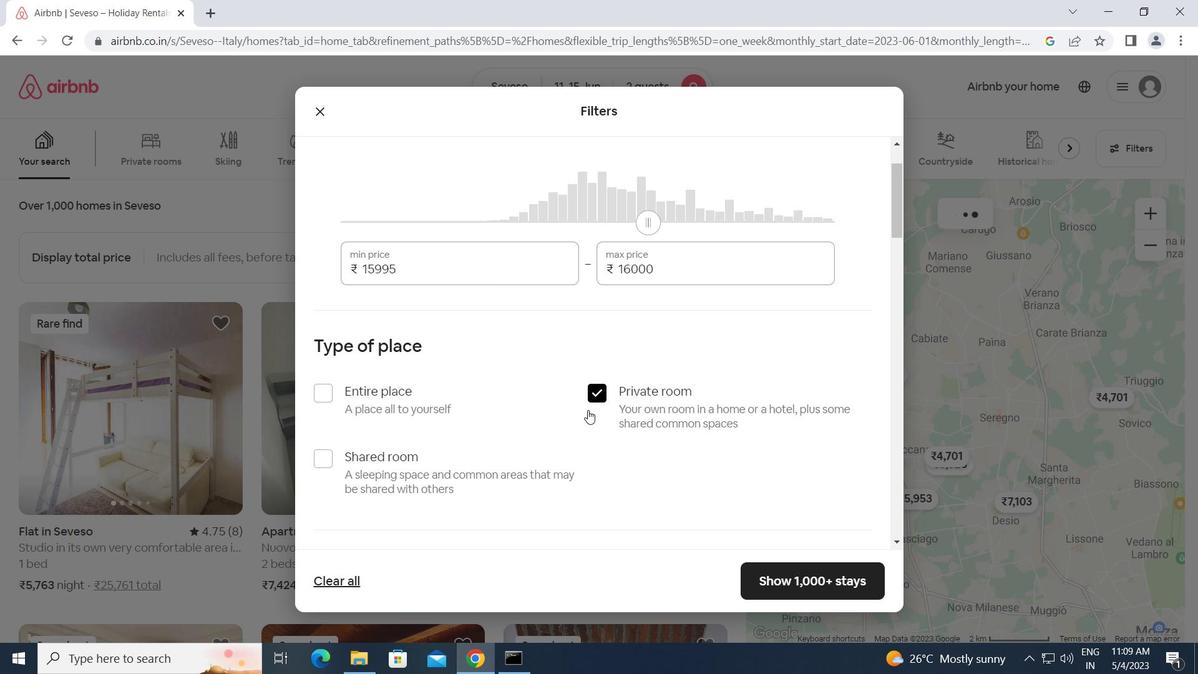 
Action: Mouse scrolled (583, 418) with delta (0, 0)
Screenshot: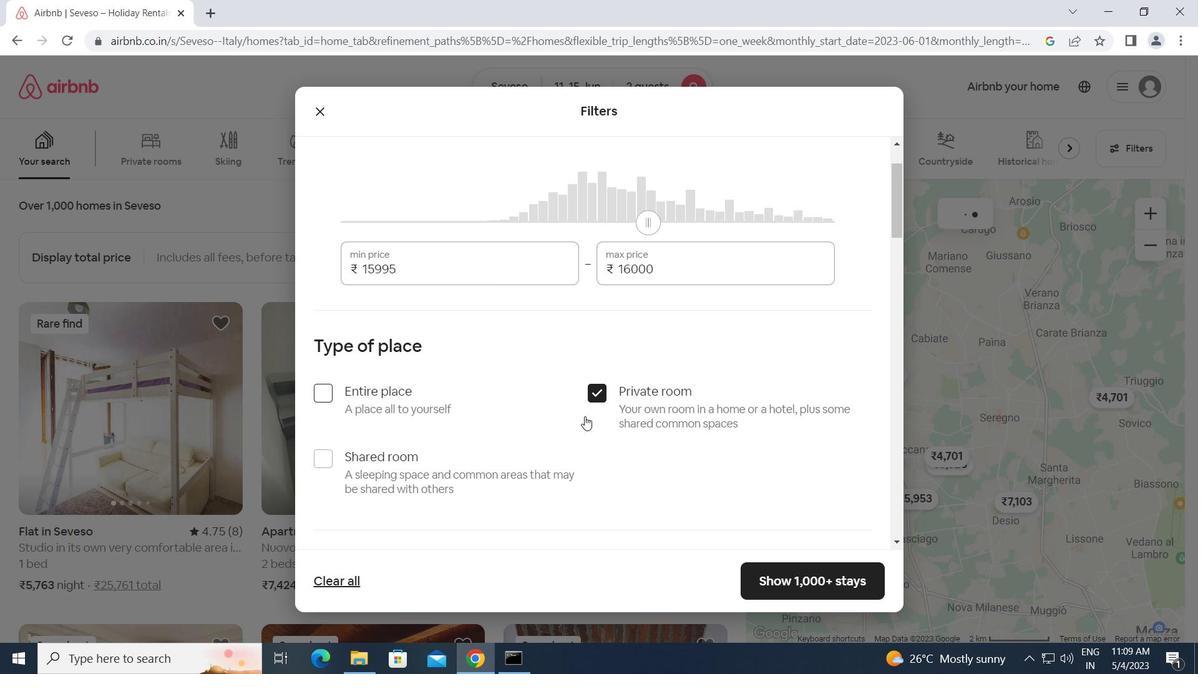 
Action: Mouse scrolled (583, 418) with delta (0, 0)
Screenshot: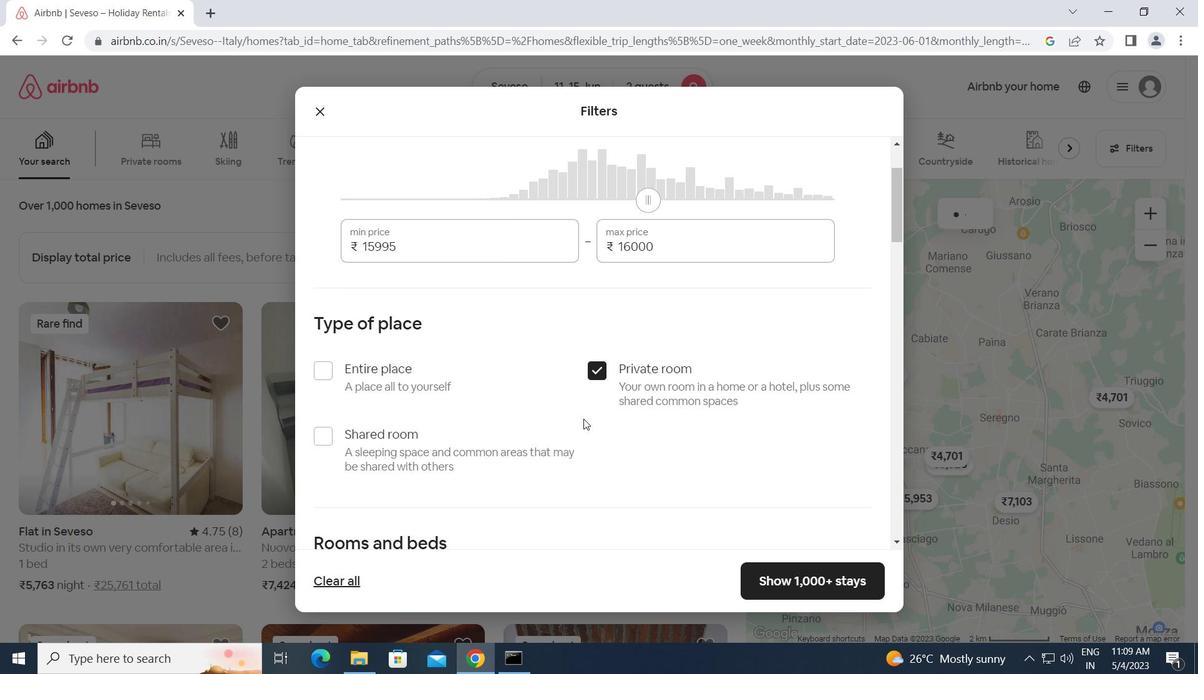 
Action: Mouse moved to (416, 485)
Screenshot: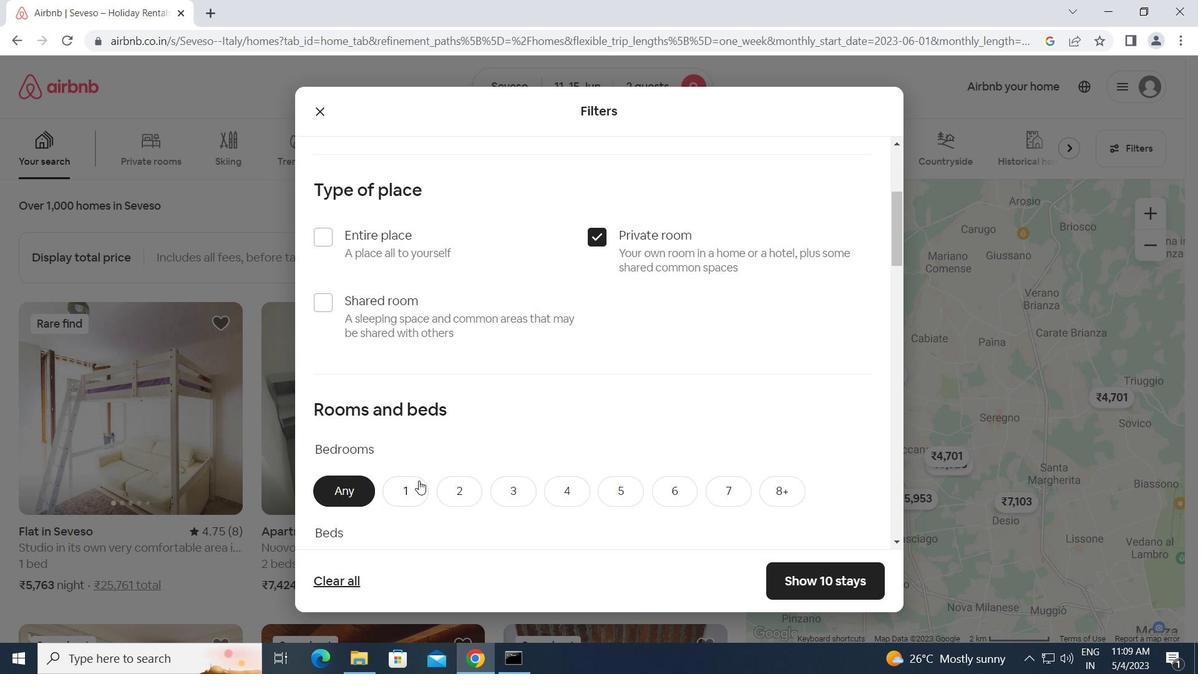 
Action: Mouse pressed left at (416, 485)
Screenshot: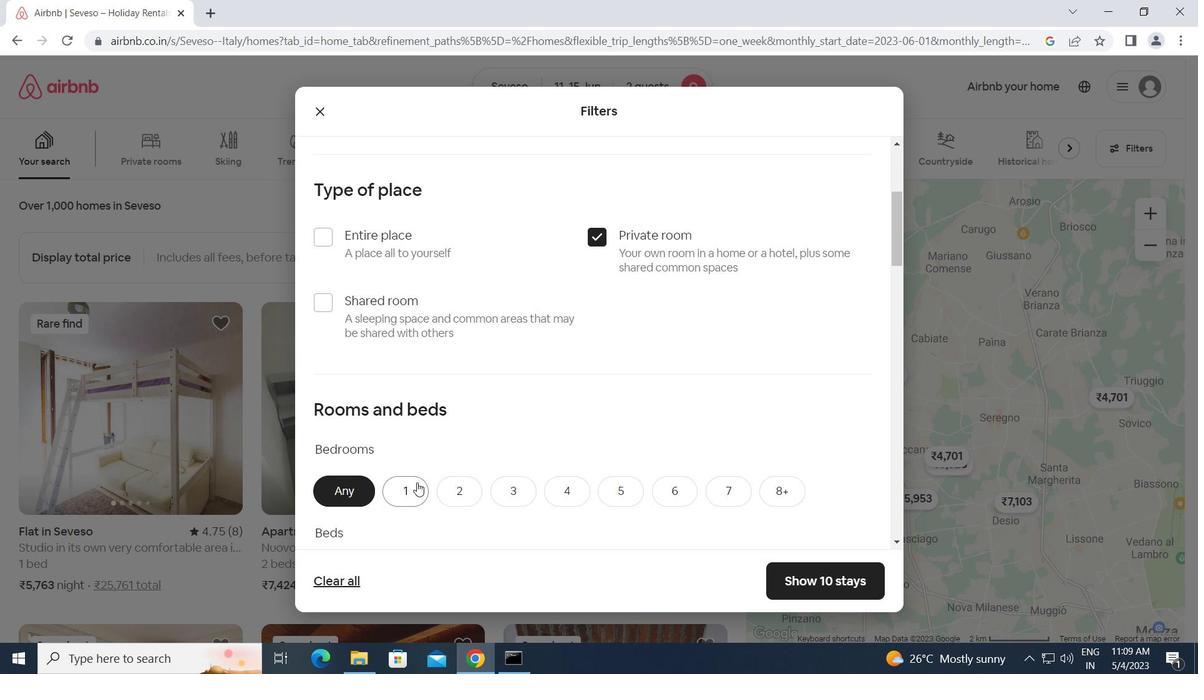 
Action: Mouse moved to (429, 490)
Screenshot: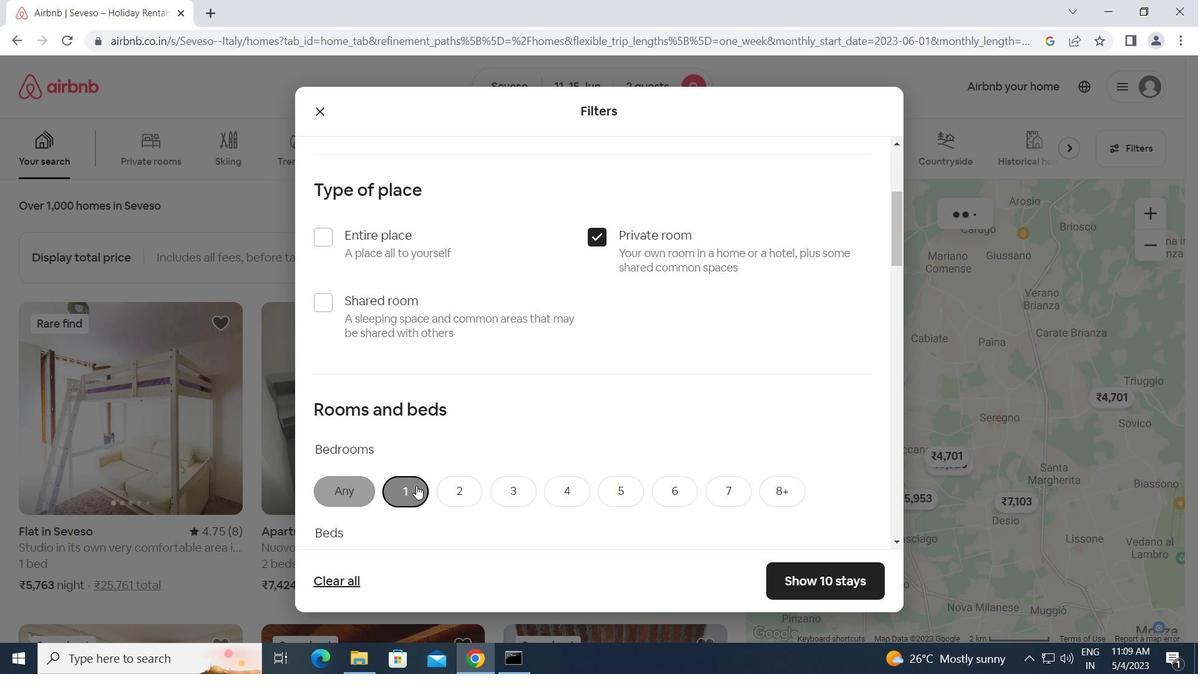 
Action: Mouse scrolled (429, 489) with delta (0, 0)
Screenshot: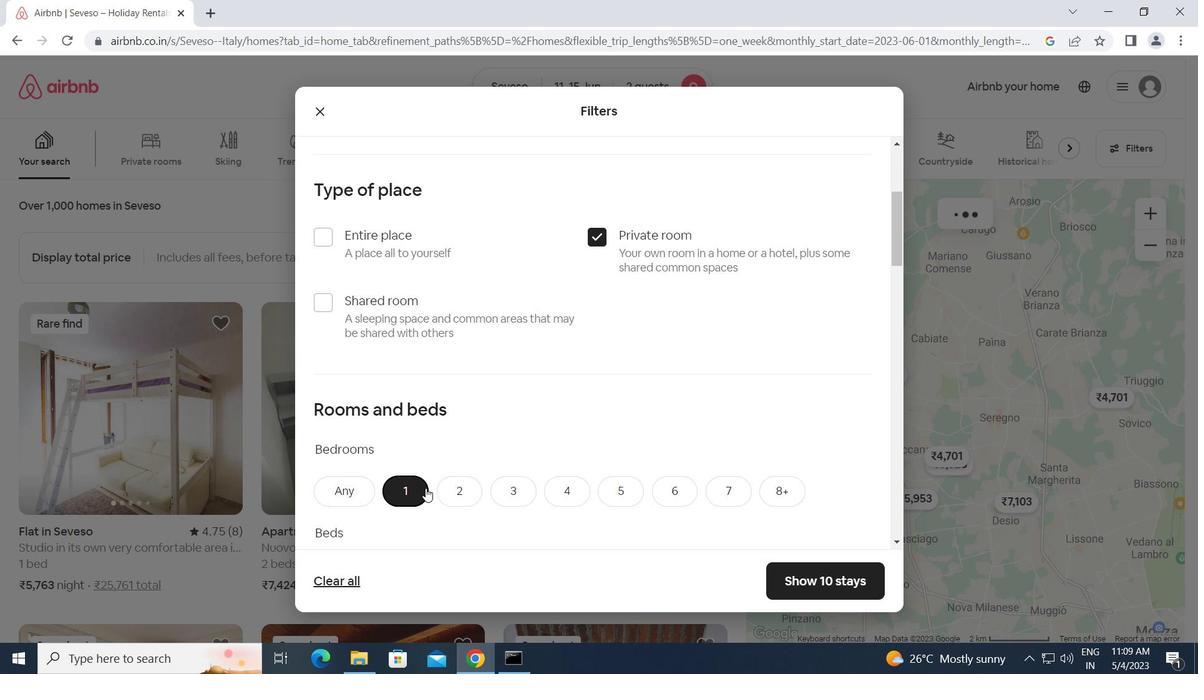 
Action: Mouse moved to (461, 497)
Screenshot: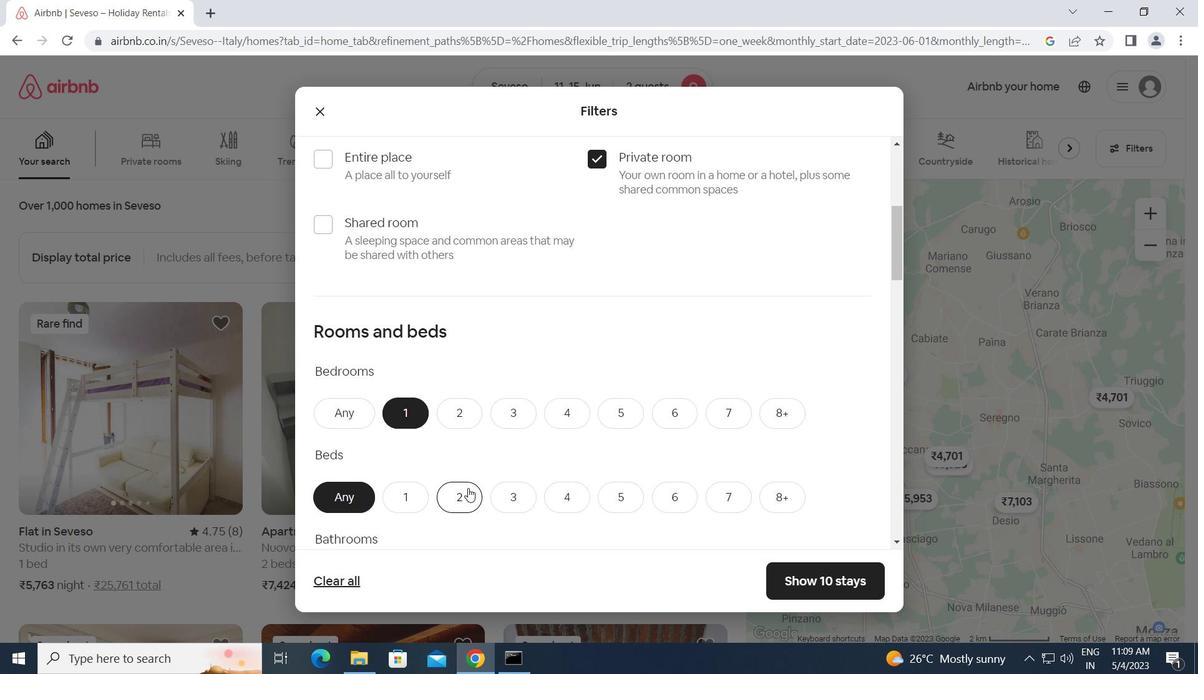 
Action: Mouse pressed left at (461, 497)
Screenshot: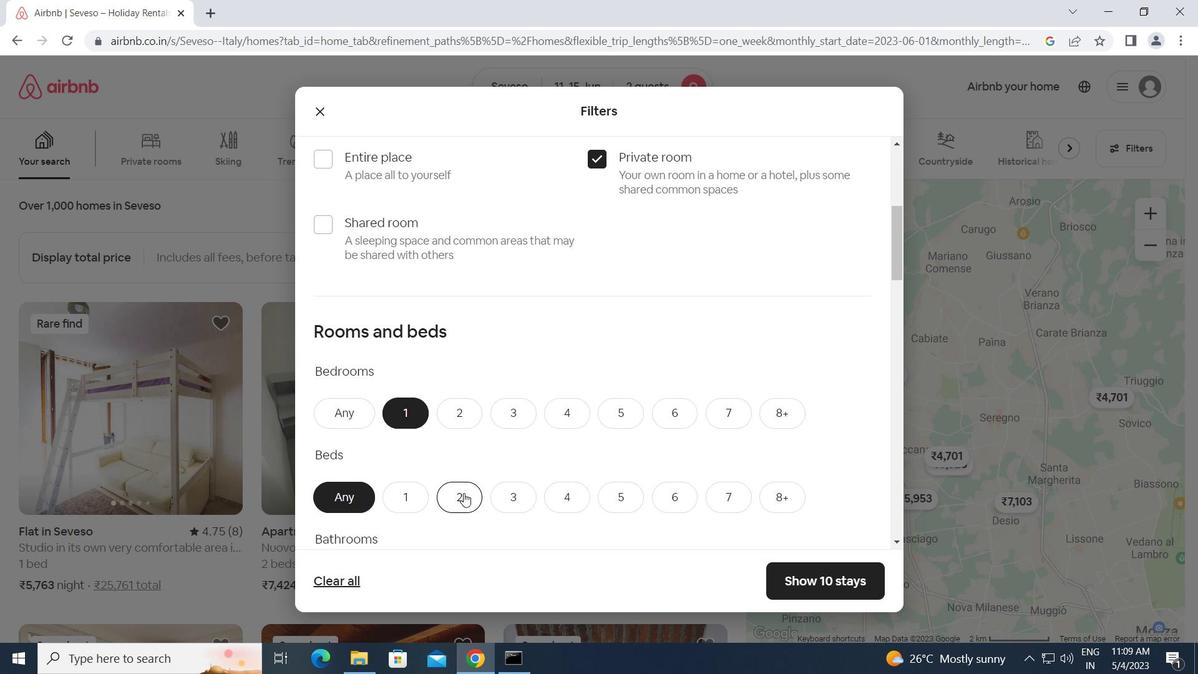 
Action: Mouse moved to (495, 496)
Screenshot: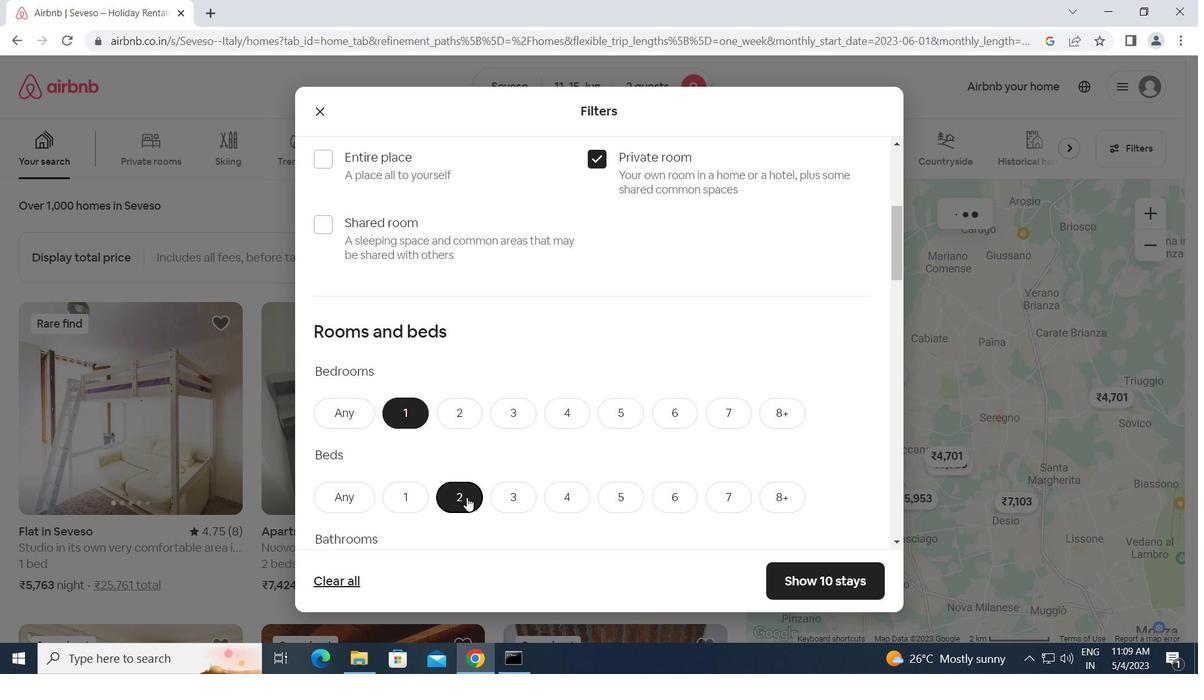 
Action: Mouse scrolled (495, 495) with delta (0, 0)
Screenshot: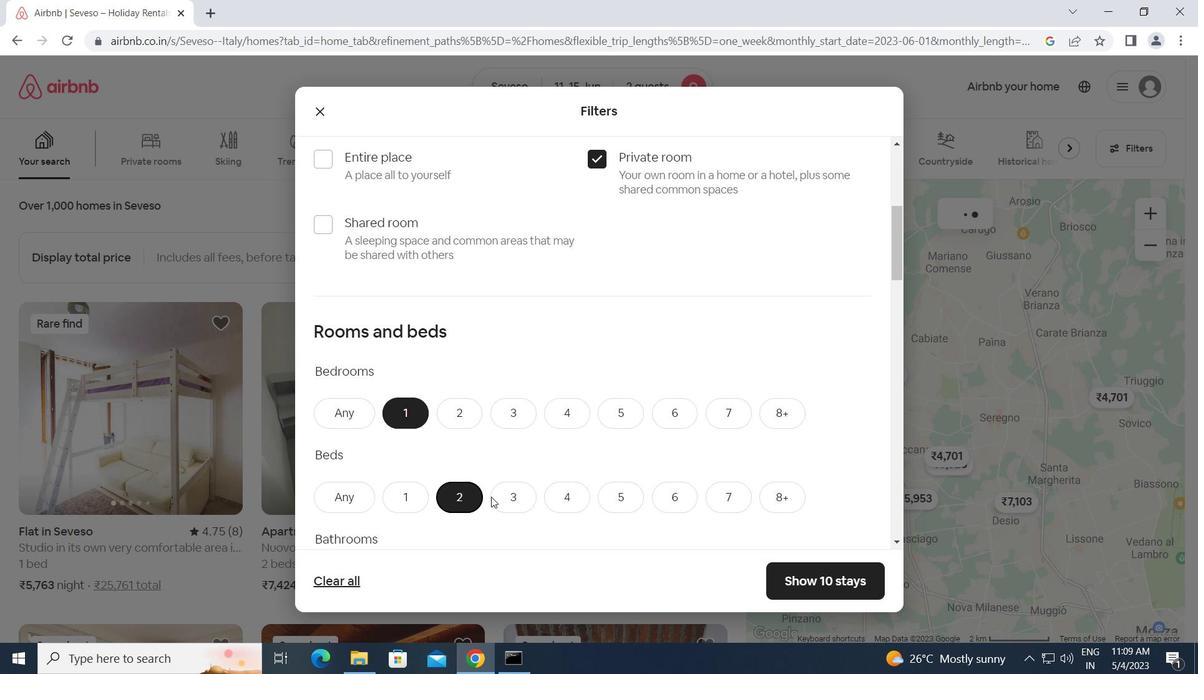 
Action: Mouse scrolled (495, 495) with delta (0, 0)
Screenshot: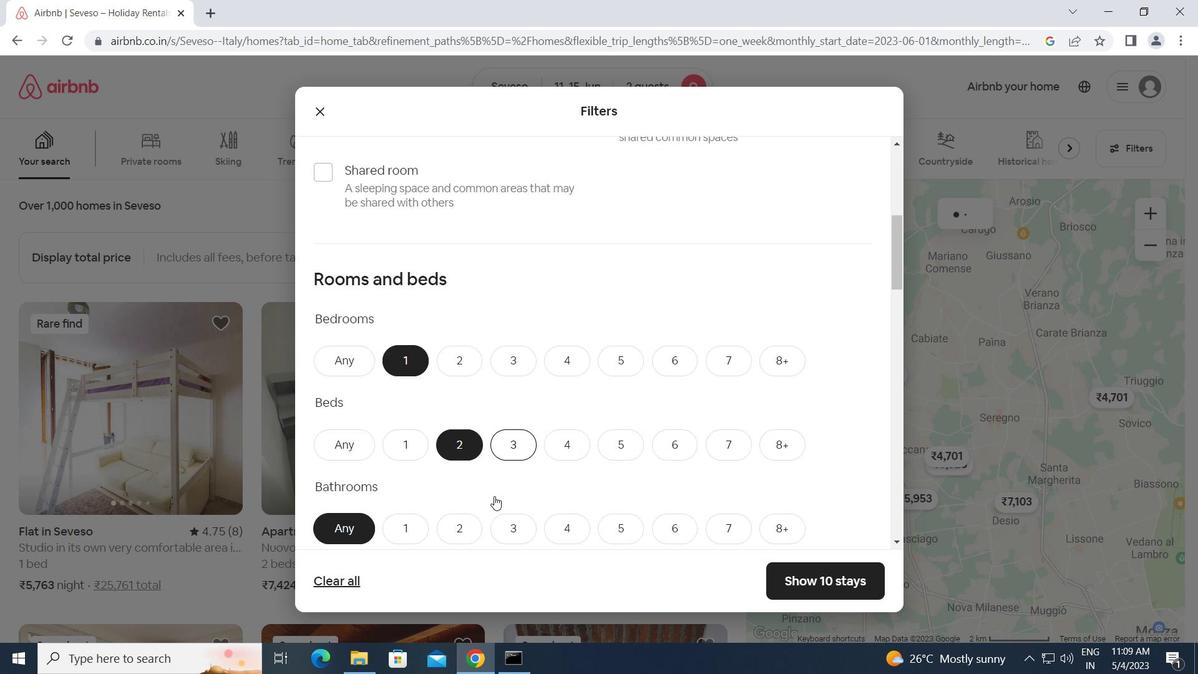 
Action: Mouse moved to (410, 430)
Screenshot: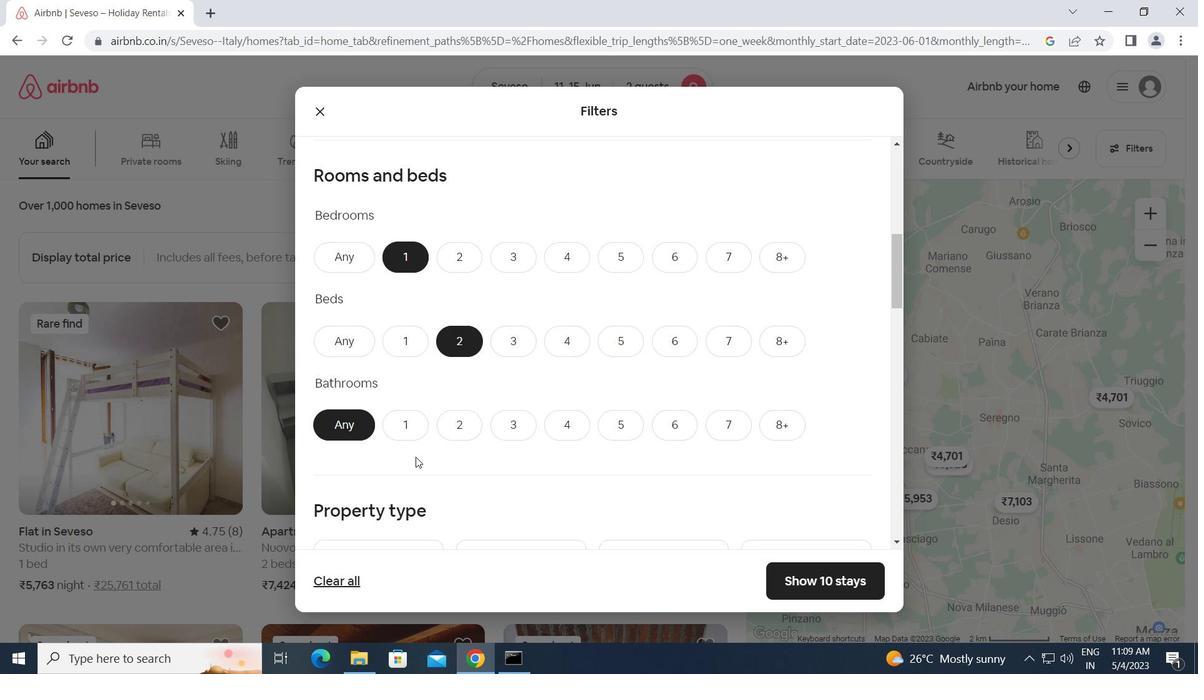
Action: Mouse pressed left at (410, 430)
Screenshot: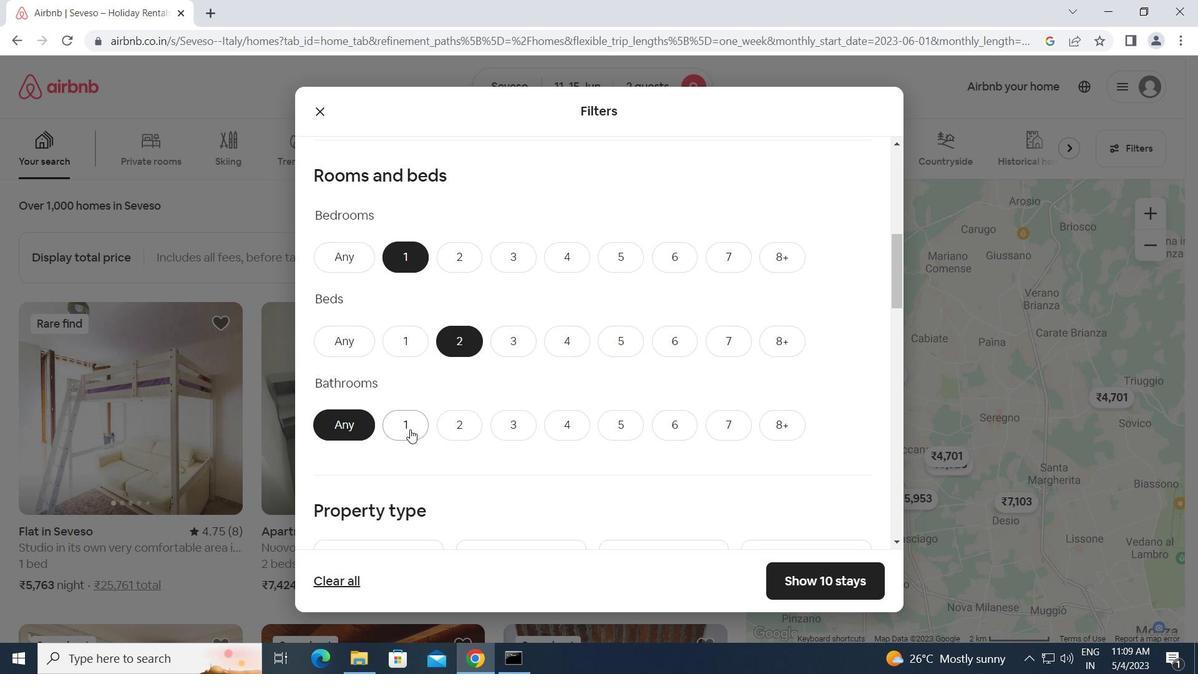 
Action: Mouse moved to (467, 454)
Screenshot: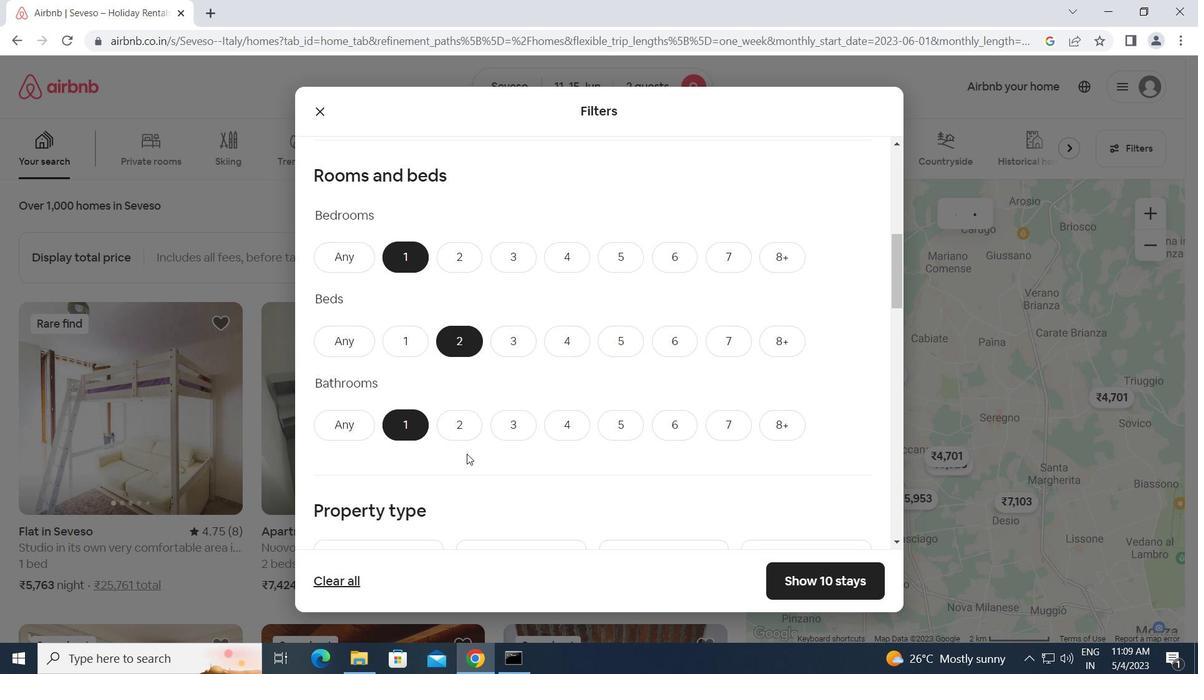 
Action: Mouse scrolled (467, 453) with delta (0, 0)
Screenshot: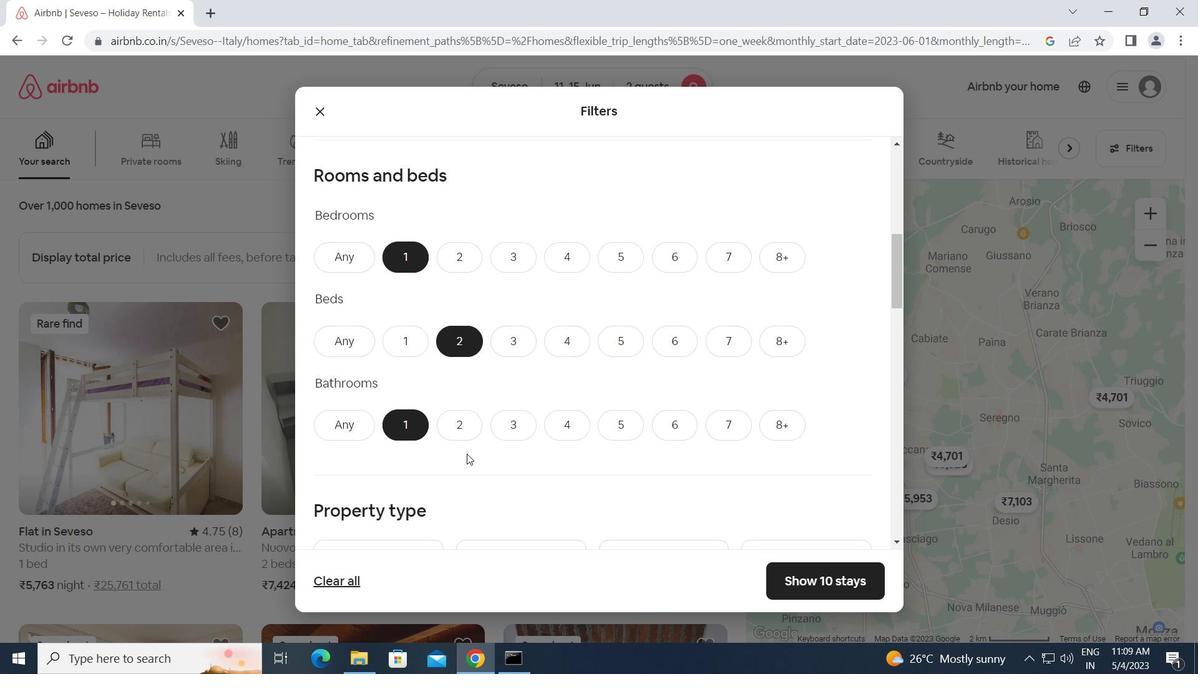 
Action: Mouse scrolled (467, 453) with delta (0, 0)
Screenshot: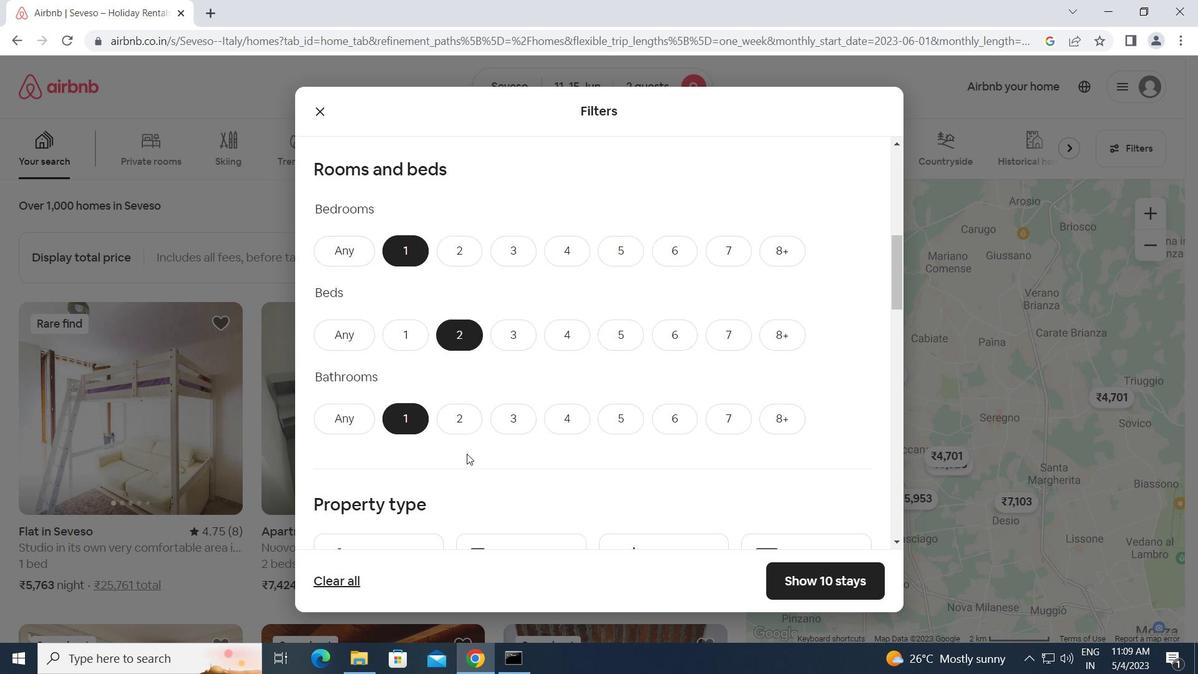 
Action: Mouse moved to (390, 440)
Screenshot: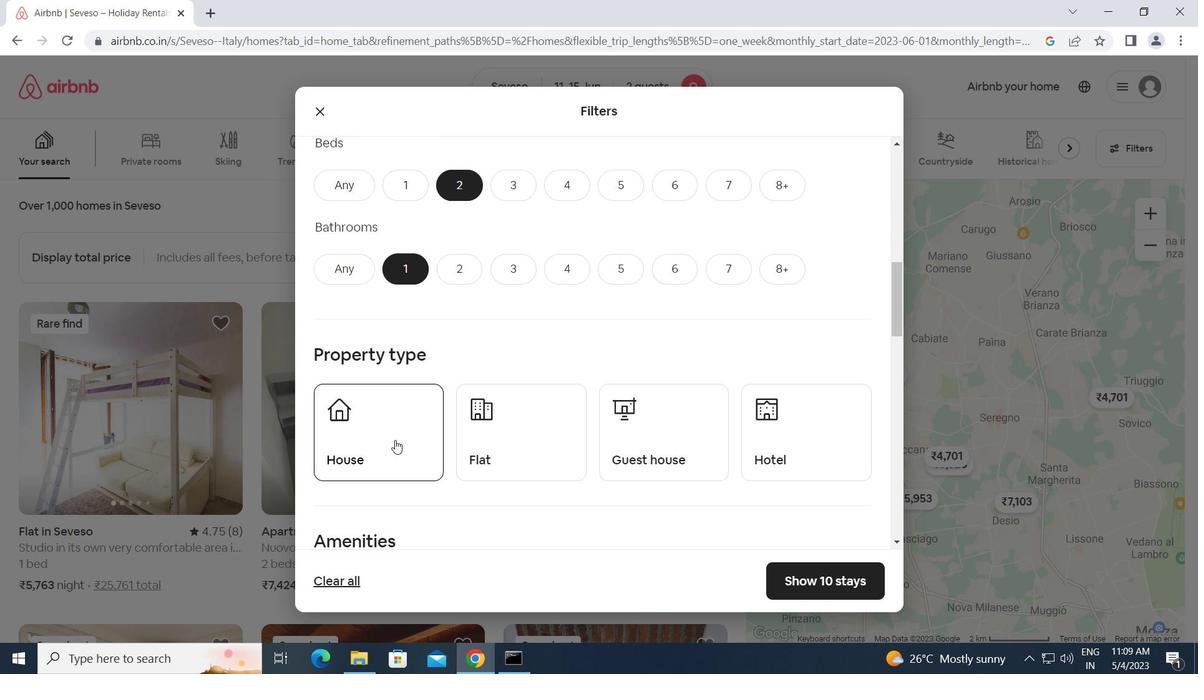 
Action: Mouse pressed left at (390, 440)
Screenshot: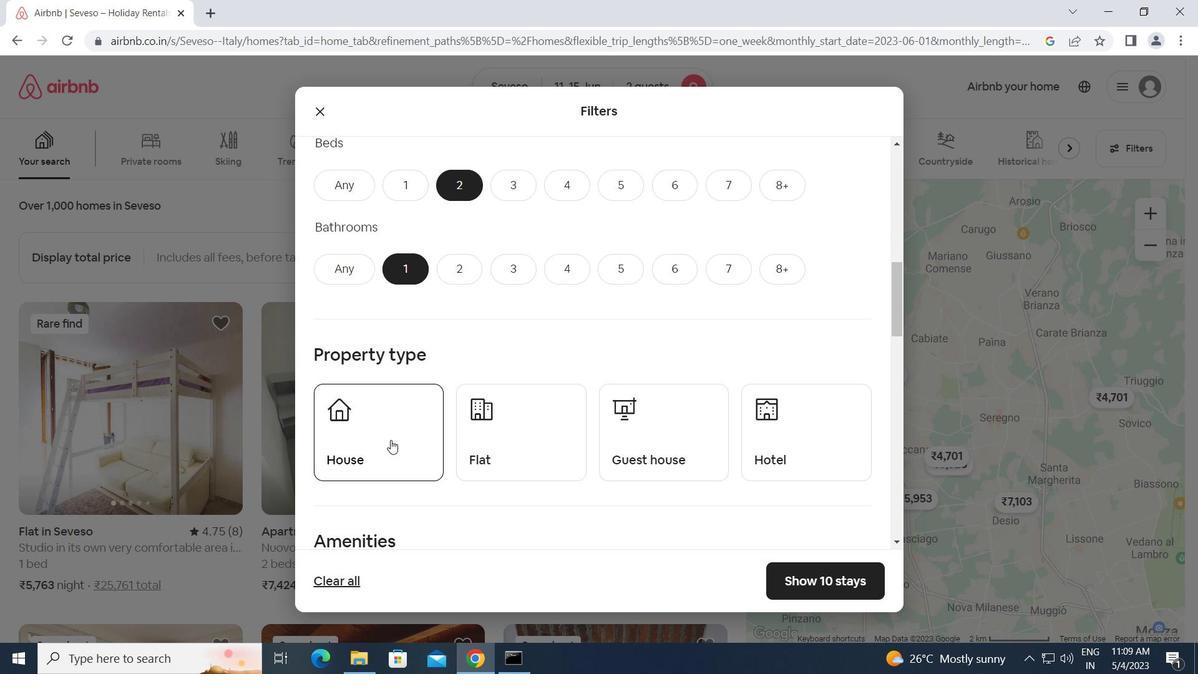 
Action: Mouse moved to (510, 440)
Screenshot: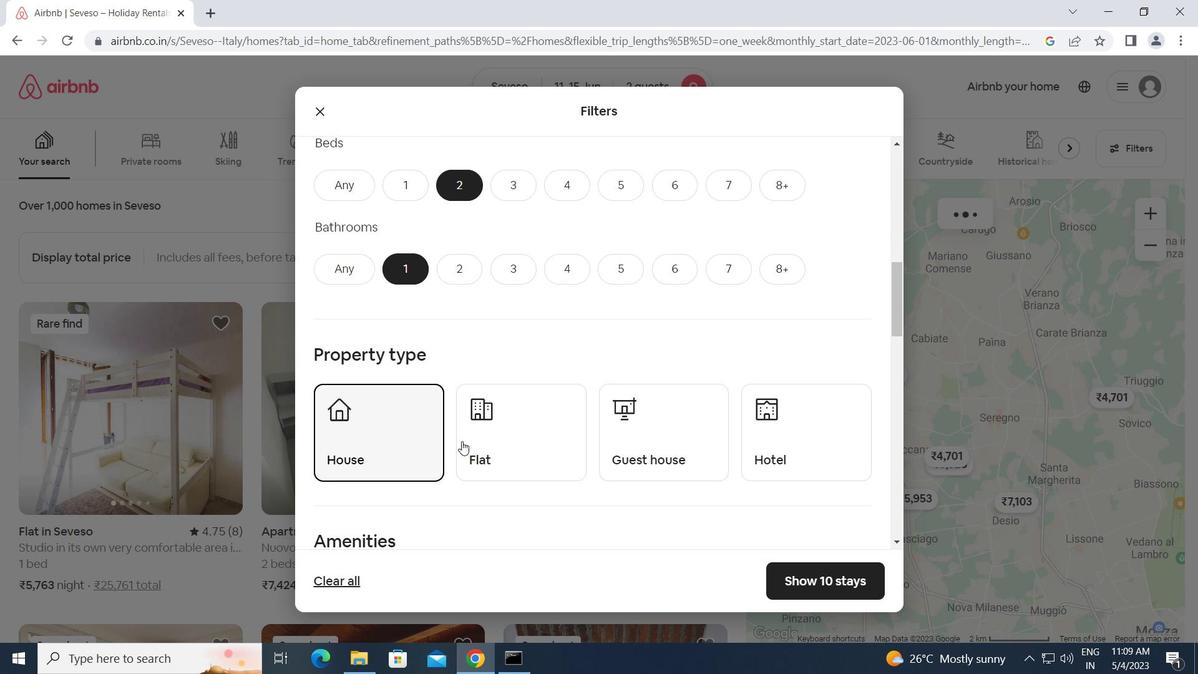 
Action: Mouse pressed left at (510, 440)
Screenshot: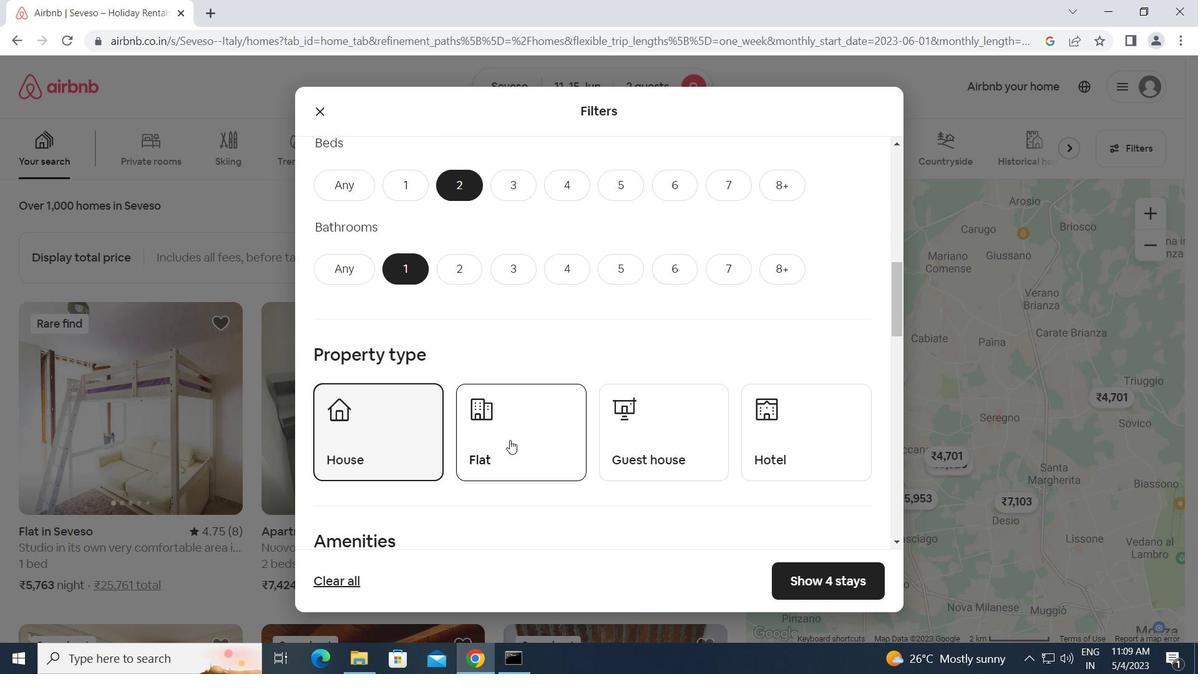 
Action: Mouse moved to (641, 443)
Screenshot: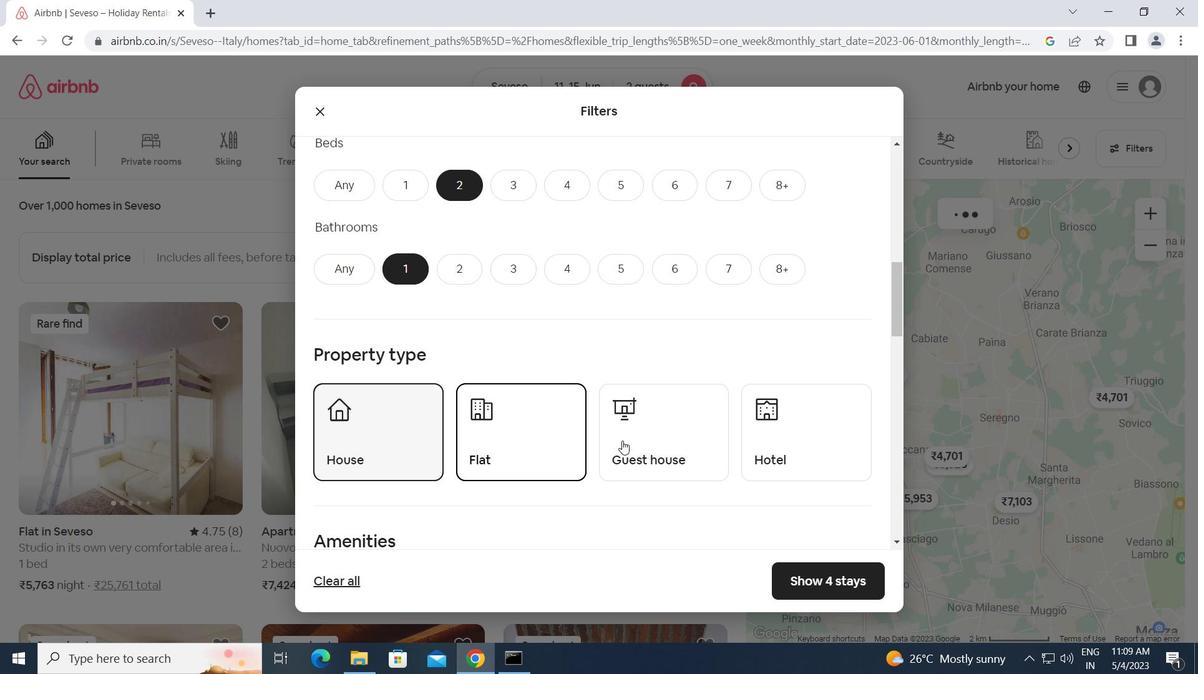 
Action: Mouse pressed left at (641, 443)
Screenshot: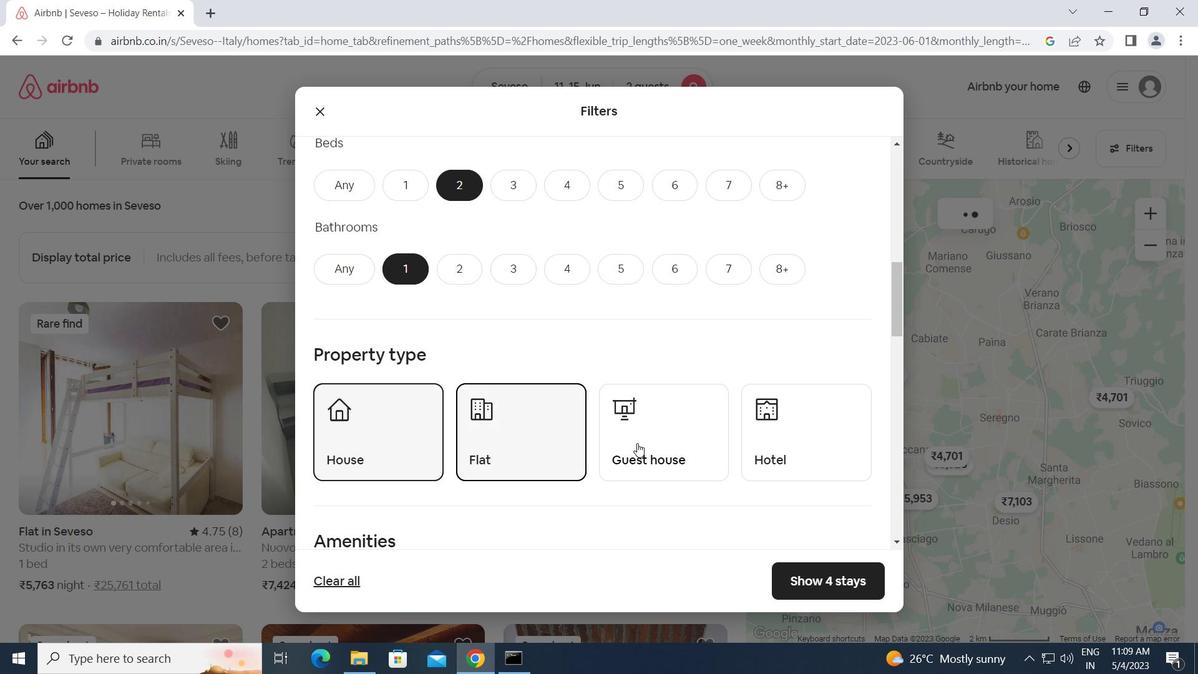 
Action: Mouse moved to (819, 445)
Screenshot: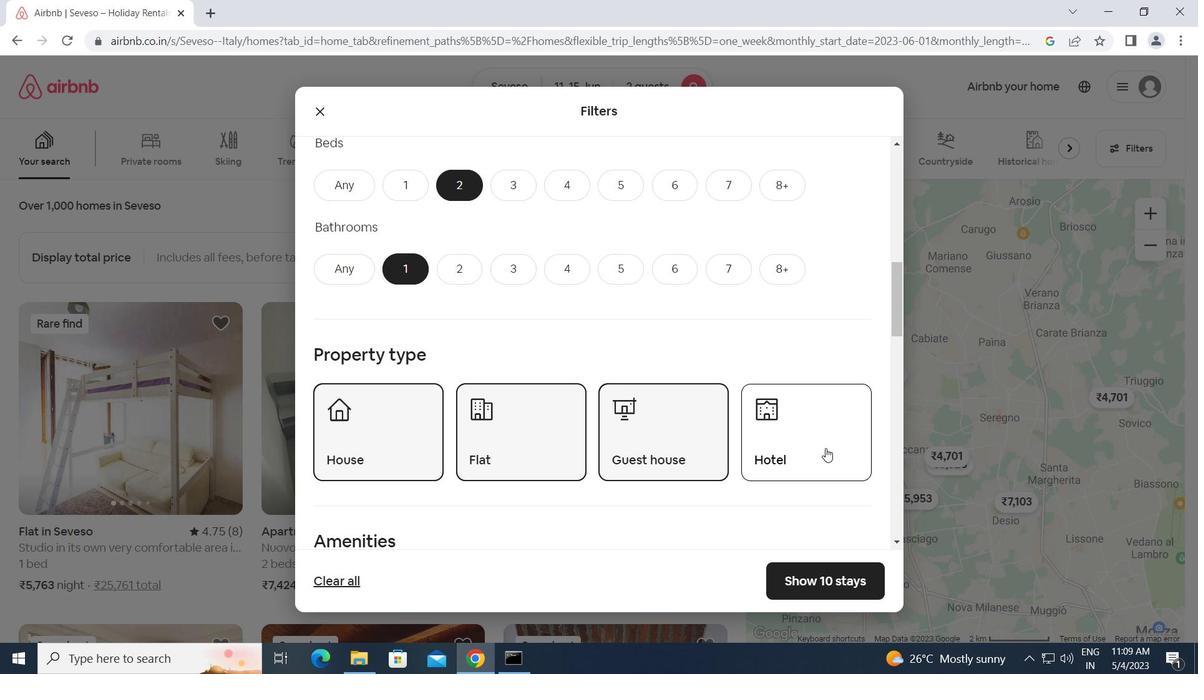
Action: Mouse pressed left at (819, 445)
Screenshot: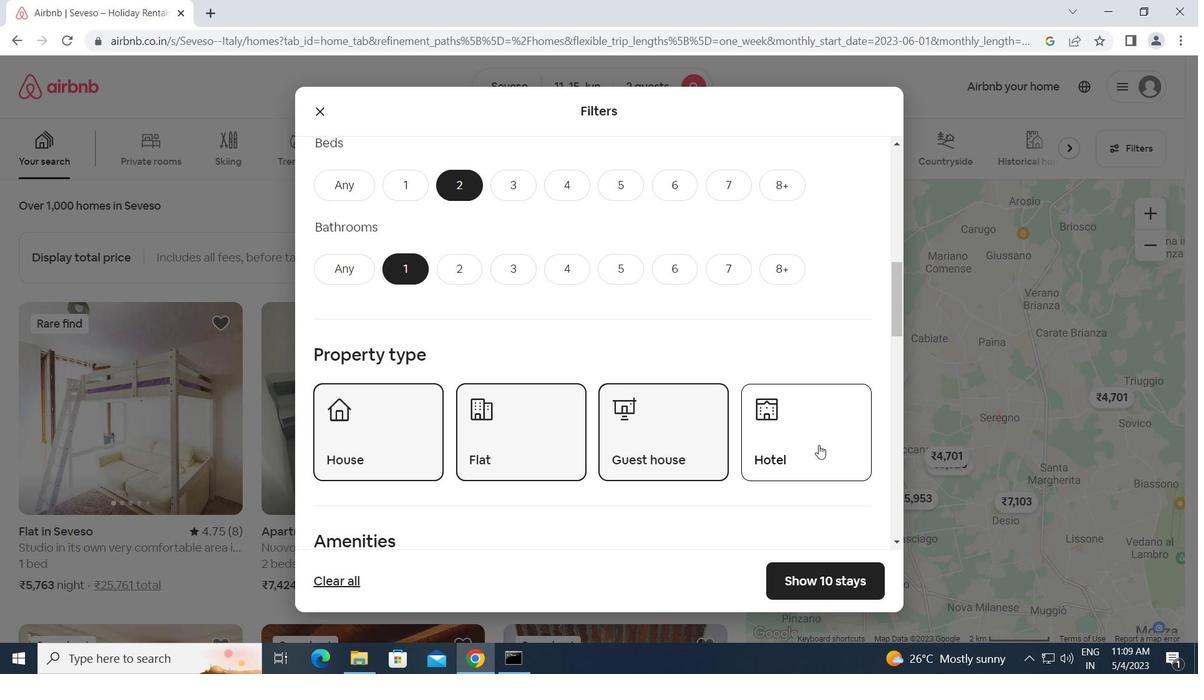
Action: Mouse moved to (666, 491)
Screenshot: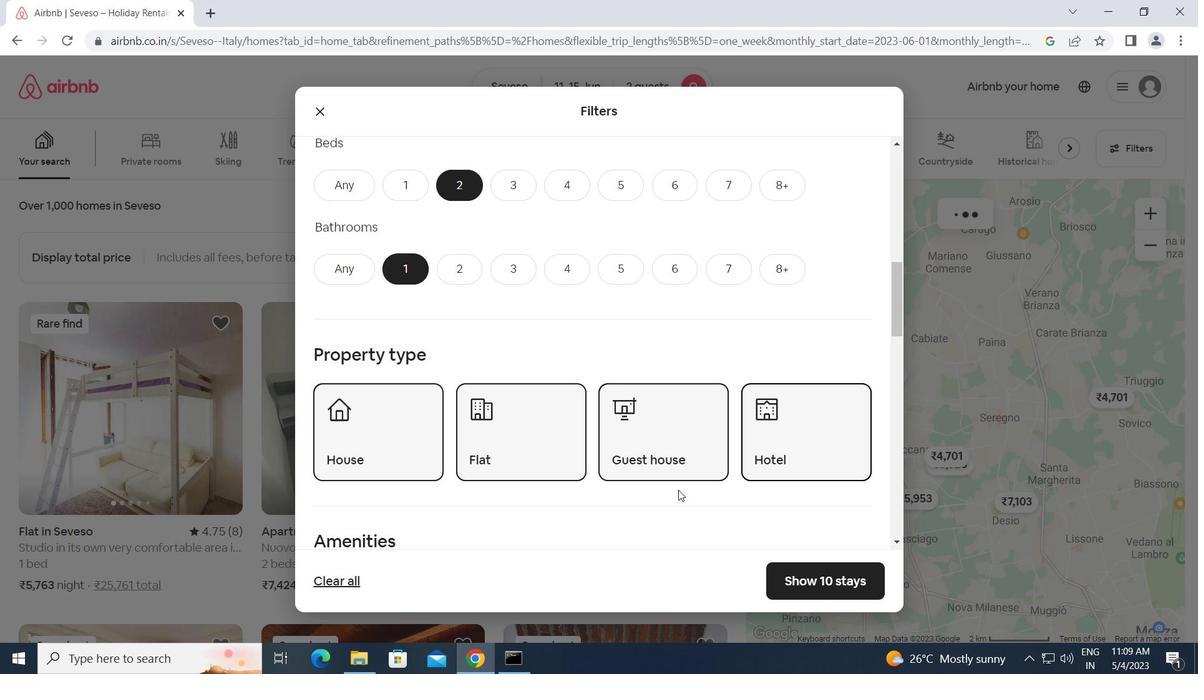 
Action: Mouse scrolled (666, 490) with delta (0, 0)
Screenshot: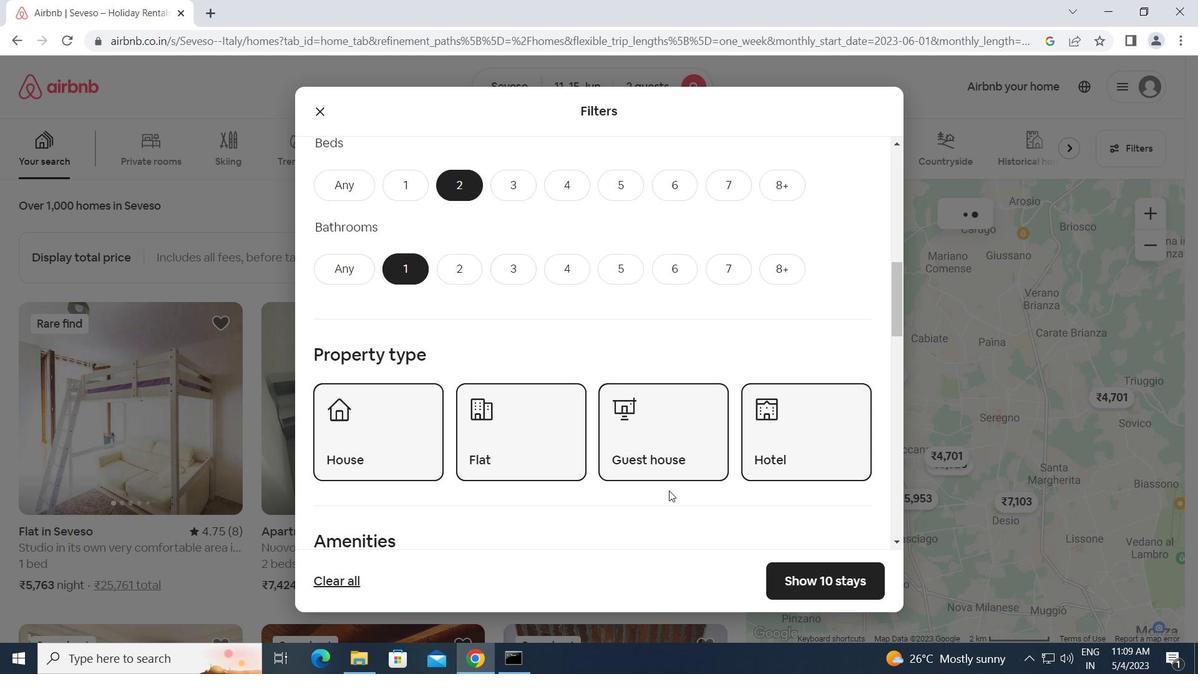 
Action: Mouse scrolled (666, 490) with delta (0, 0)
Screenshot: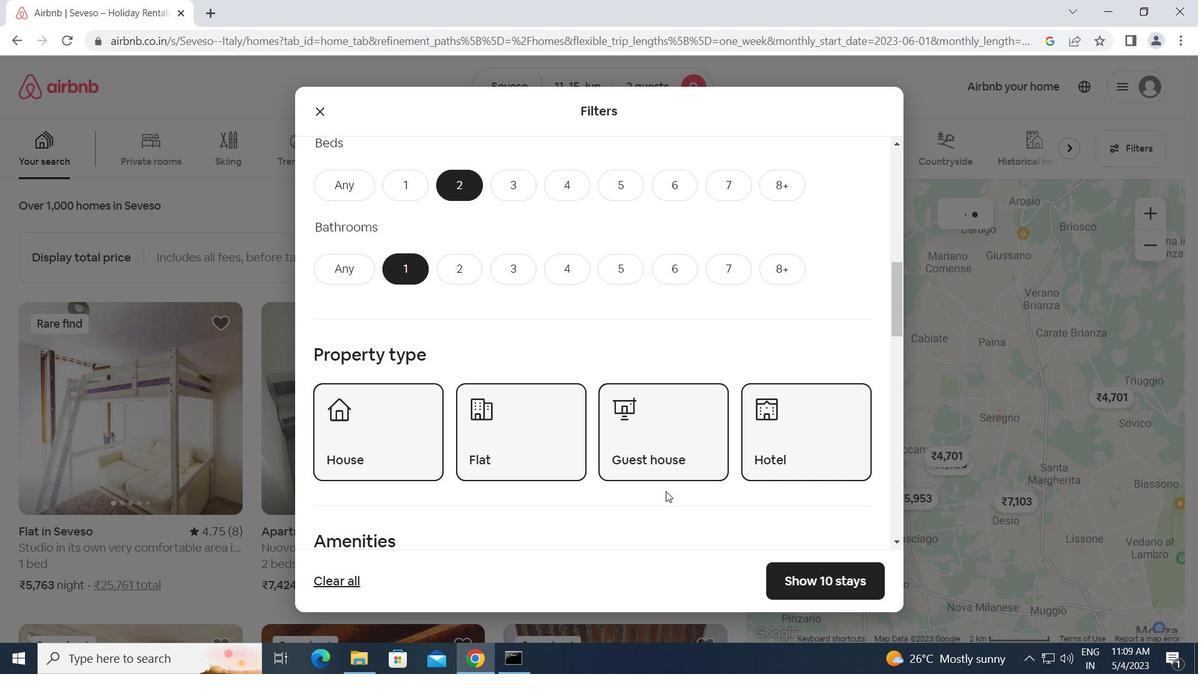 
Action: Mouse scrolled (666, 490) with delta (0, 0)
Screenshot: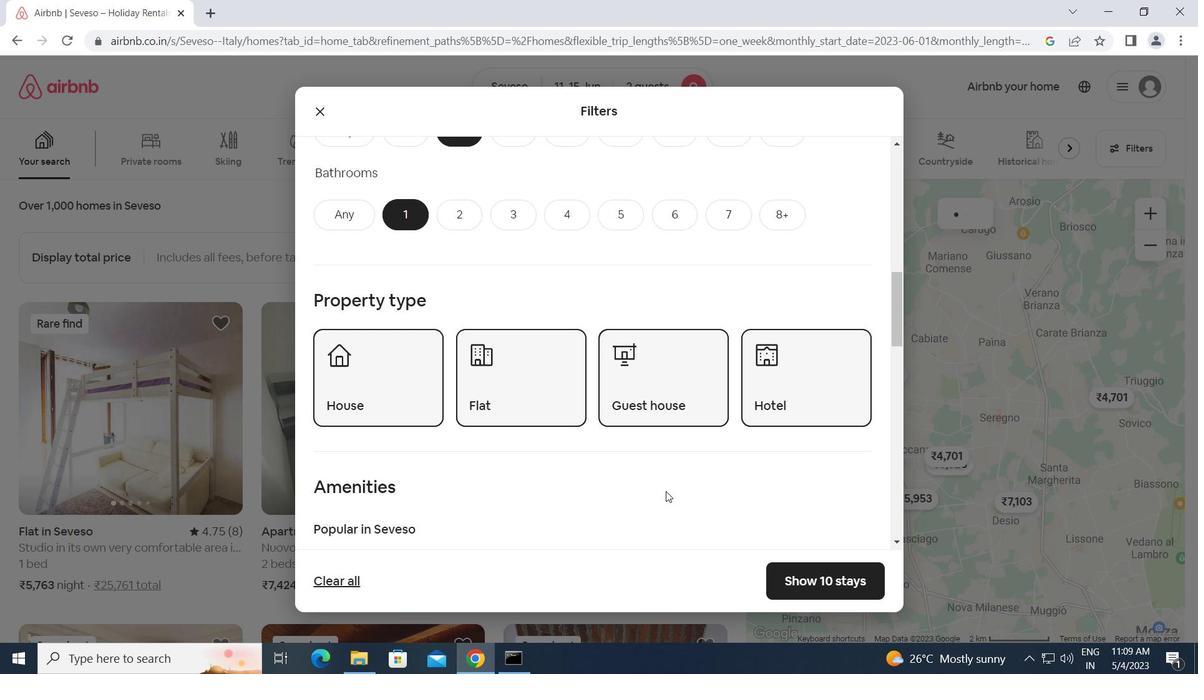 
Action: Mouse moved to (496, 487)
Screenshot: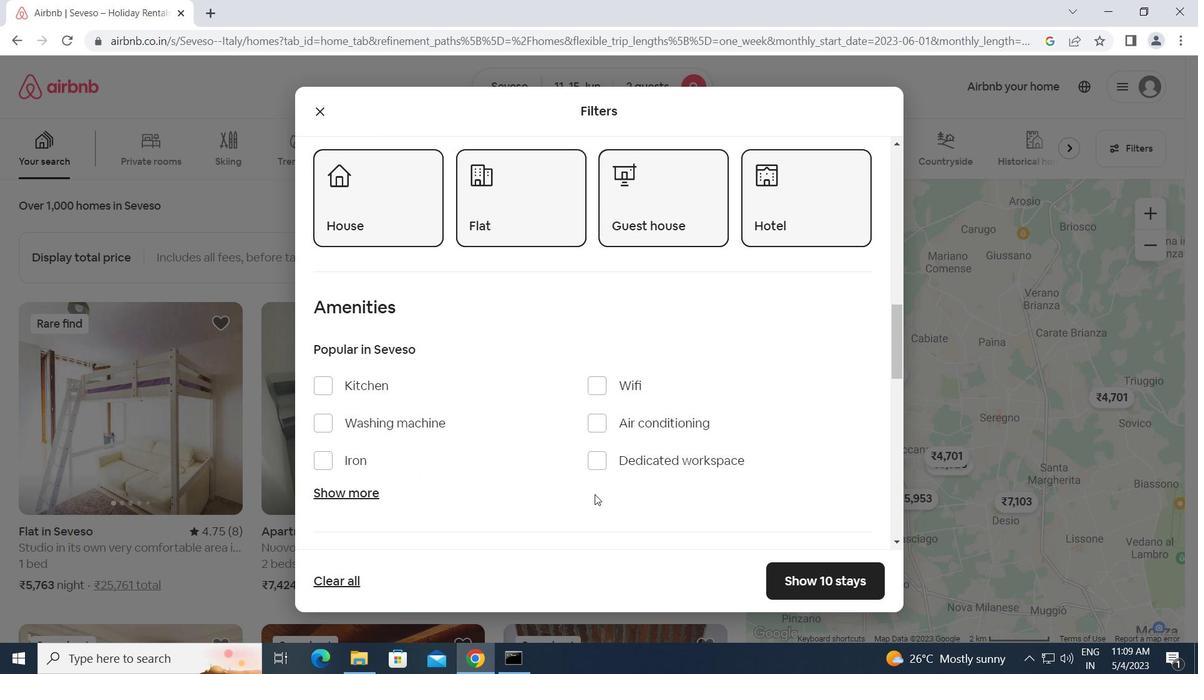 
Action: Mouse scrolled (496, 486) with delta (0, 0)
Screenshot: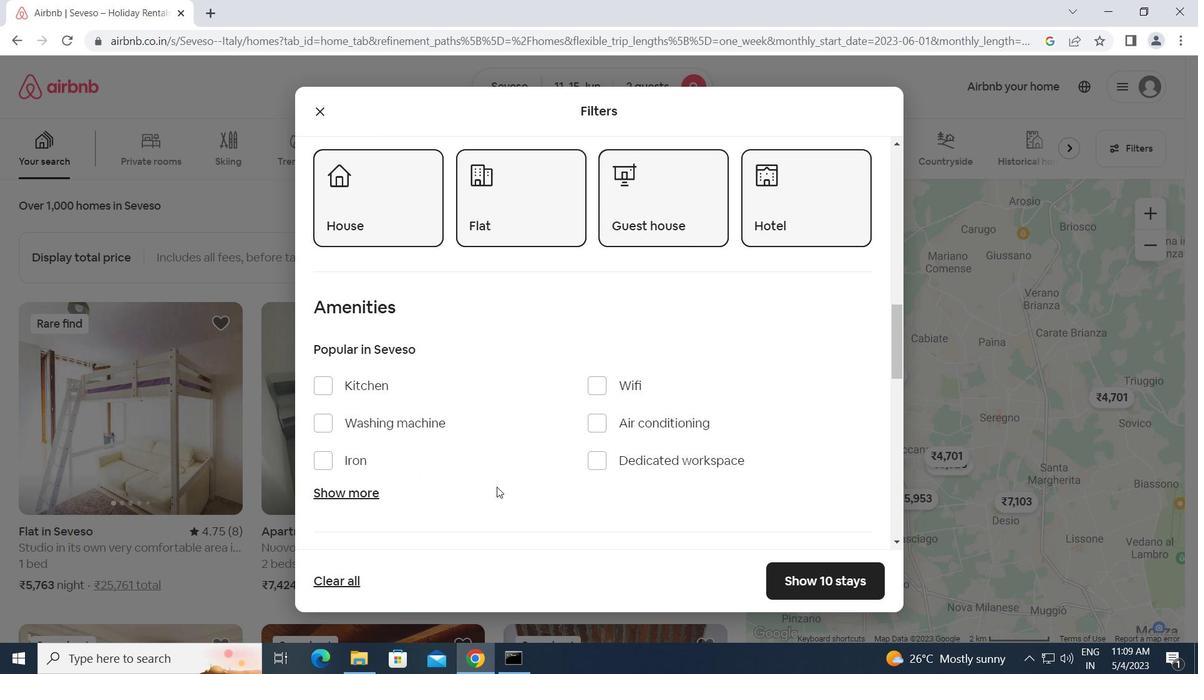
Action: Mouse scrolled (496, 486) with delta (0, 0)
Screenshot: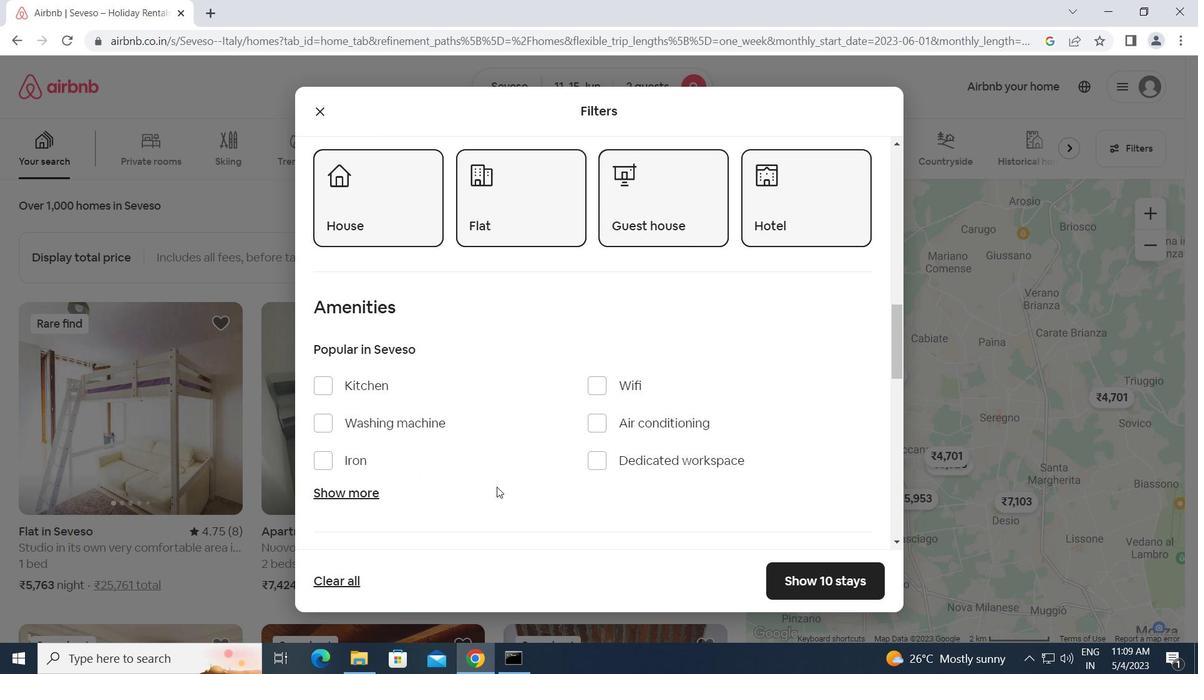 
Action: Mouse scrolled (496, 486) with delta (0, 0)
Screenshot: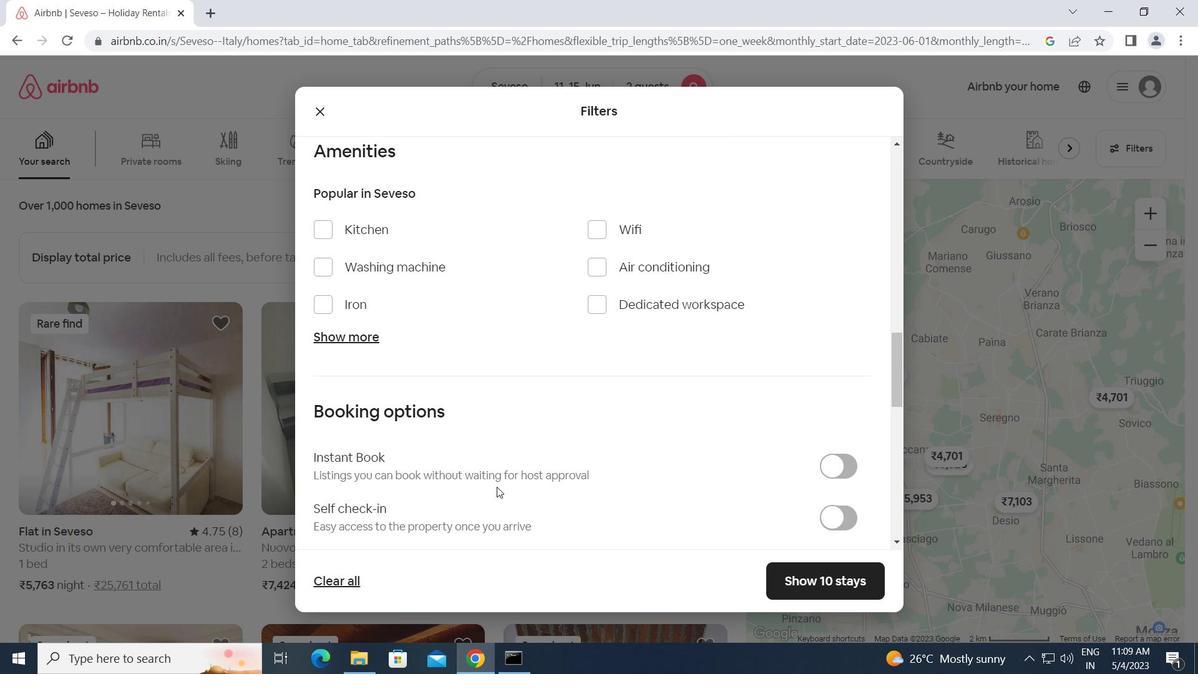
Action: Mouse moved to (828, 448)
Screenshot: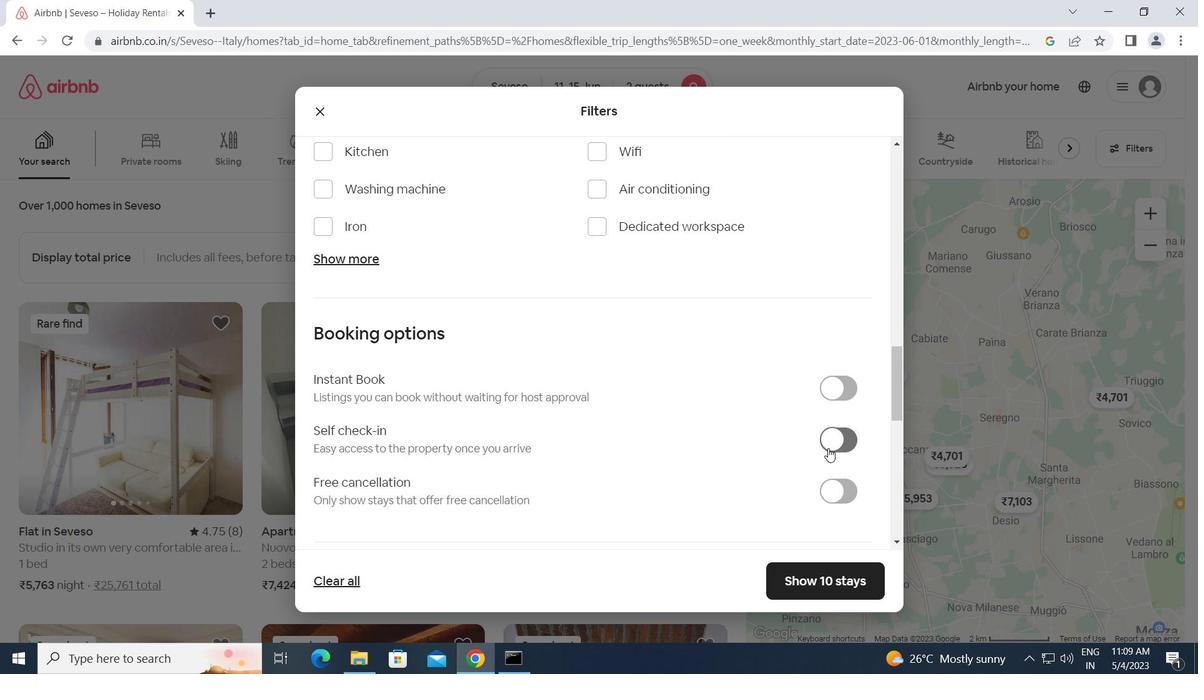 
Action: Mouse pressed left at (828, 448)
Screenshot: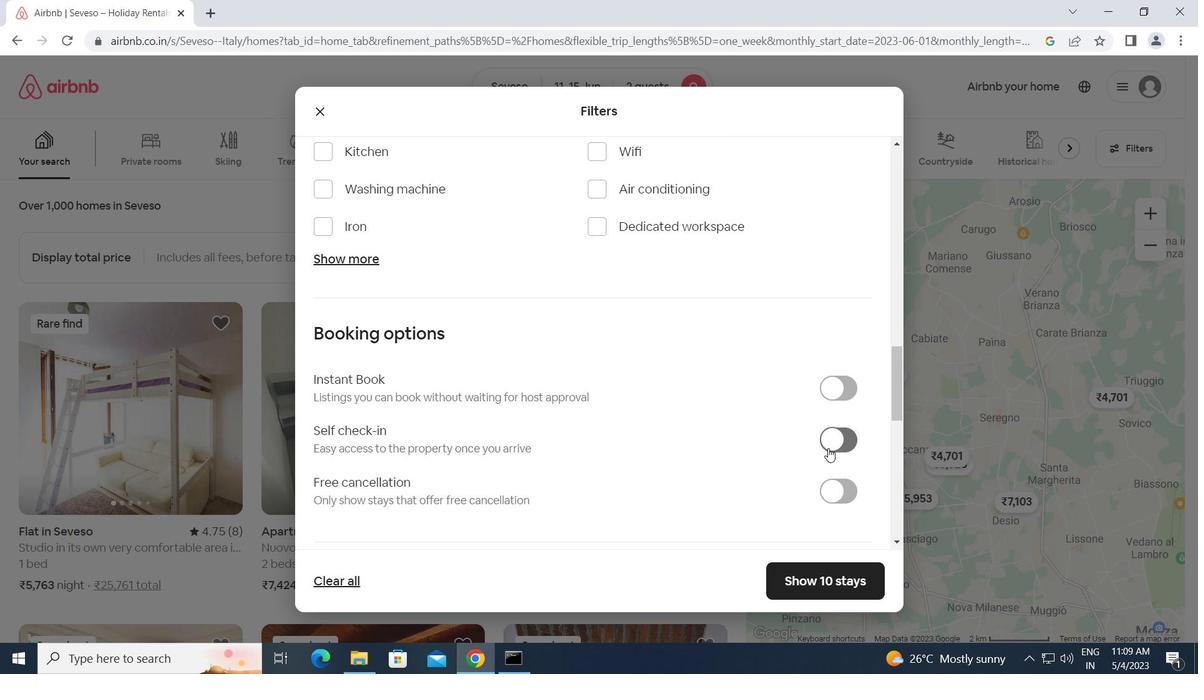 
Action: Mouse moved to (709, 454)
Screenshot: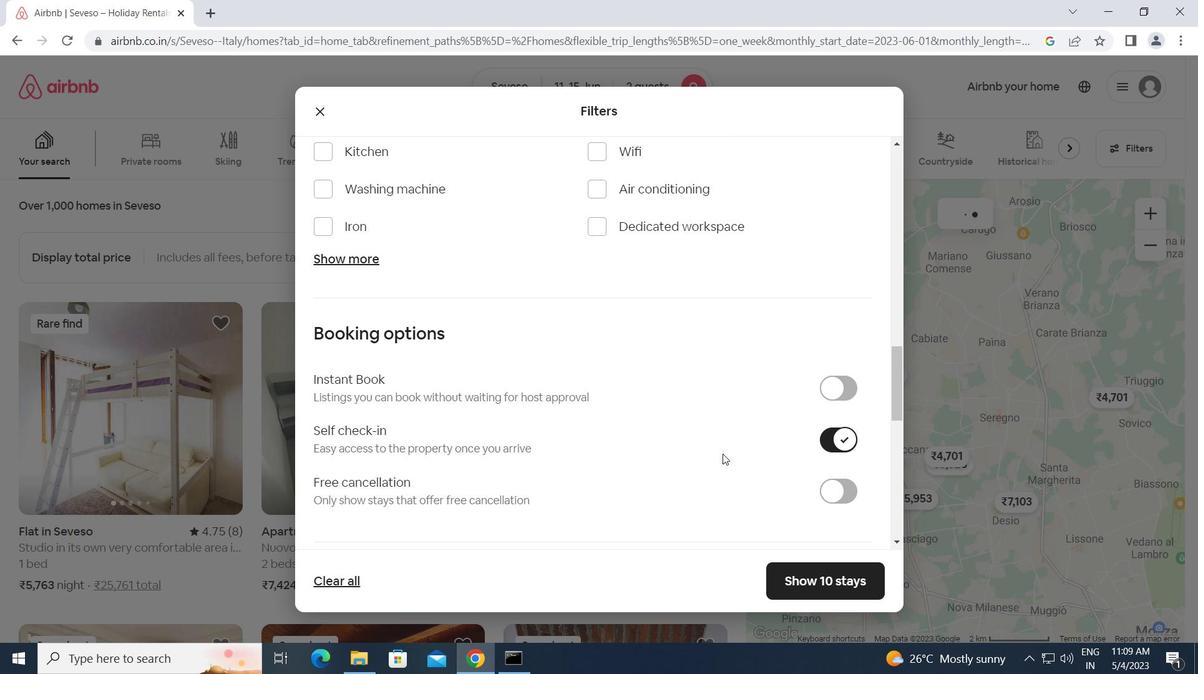 
Action: Mouse scrolled (709, 453) with delta (0, 0)
Screenshot: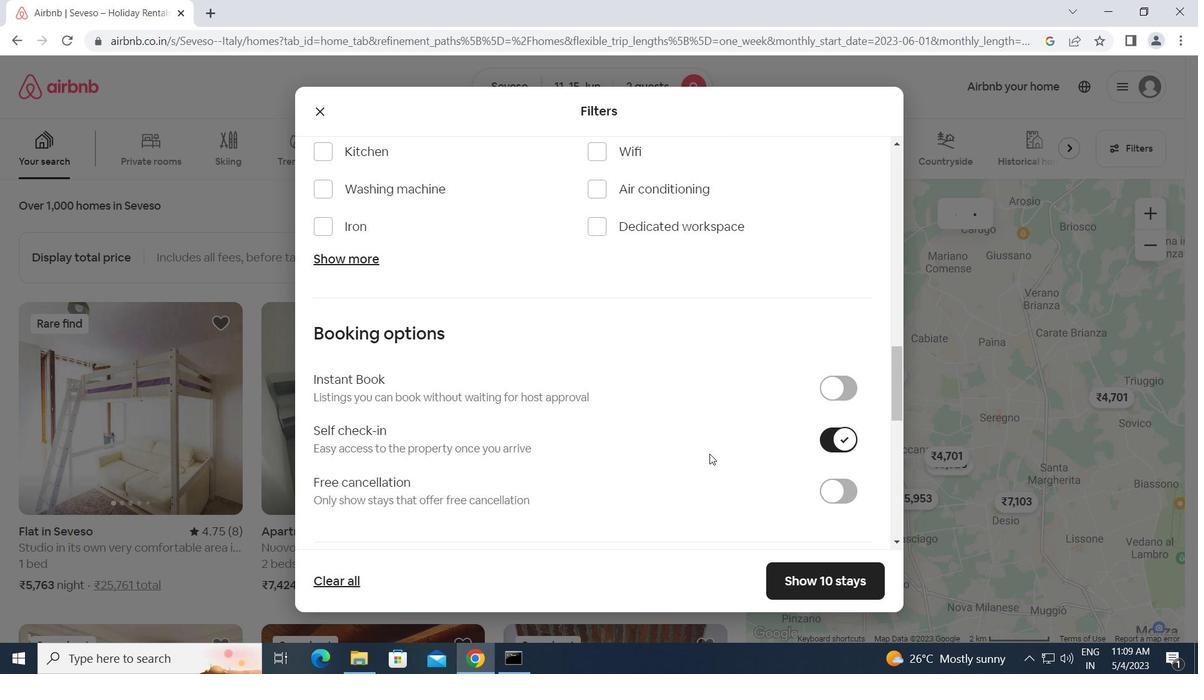
Action: Mouse scrolled (709, 453) with delta (0, 0)
Screenshot: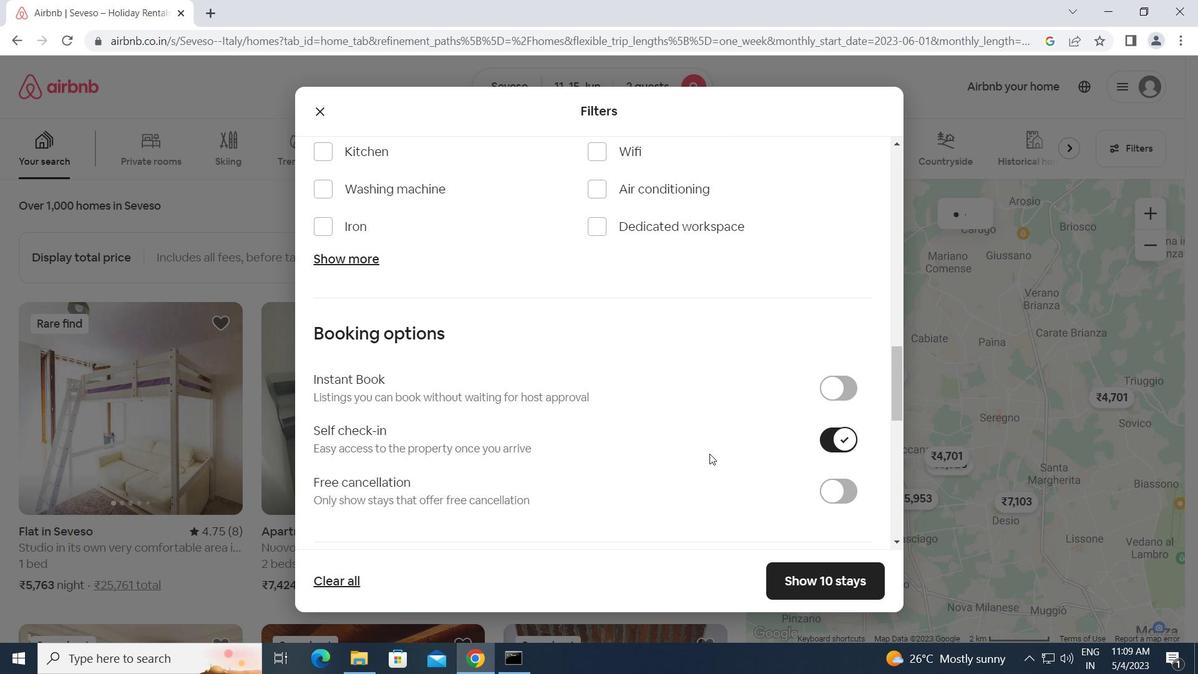 
Action: Mouse scrolled (709, 453) with delta (0, 0)
Screenshot: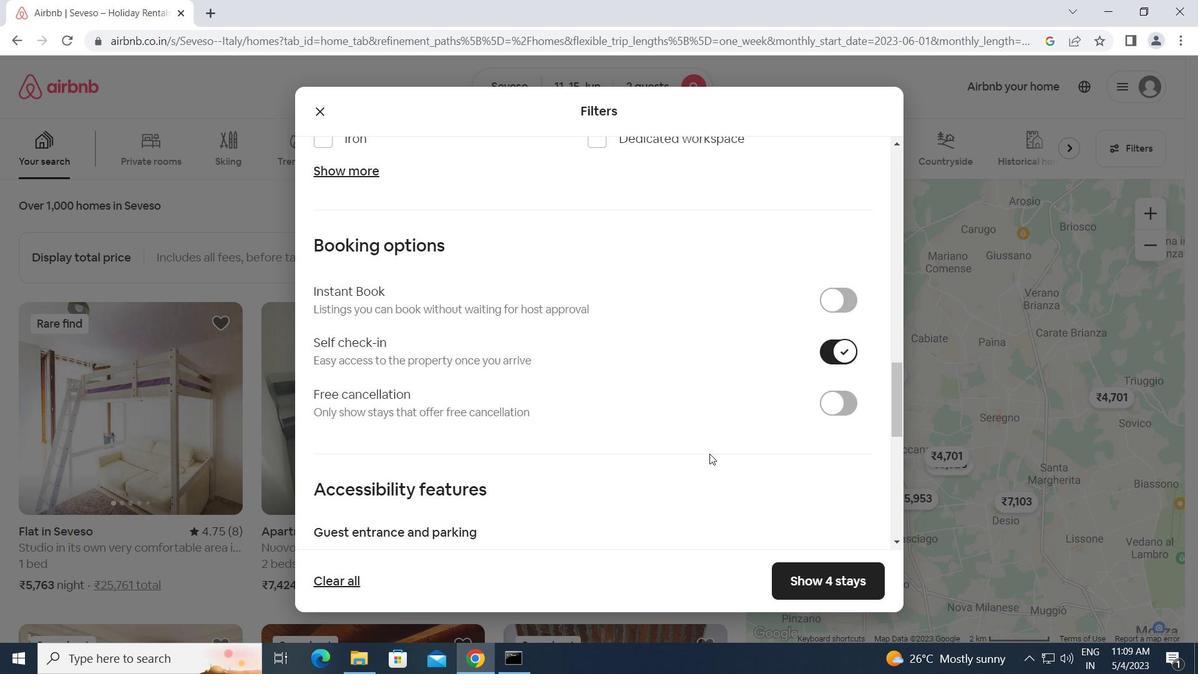 
Action: Mouse scrolled (709, 453) with delta (0, 0)
Screenshot: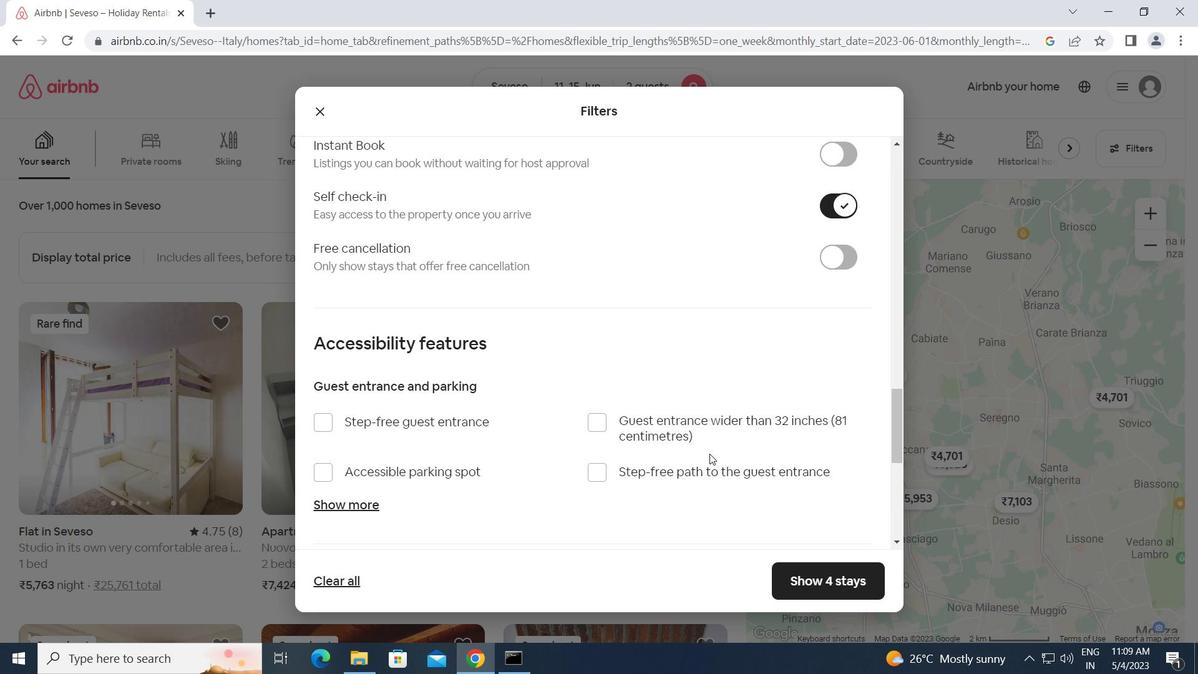 
Action: Mouse scrolled (709, 453) with delta (0, 0)
Screenshot: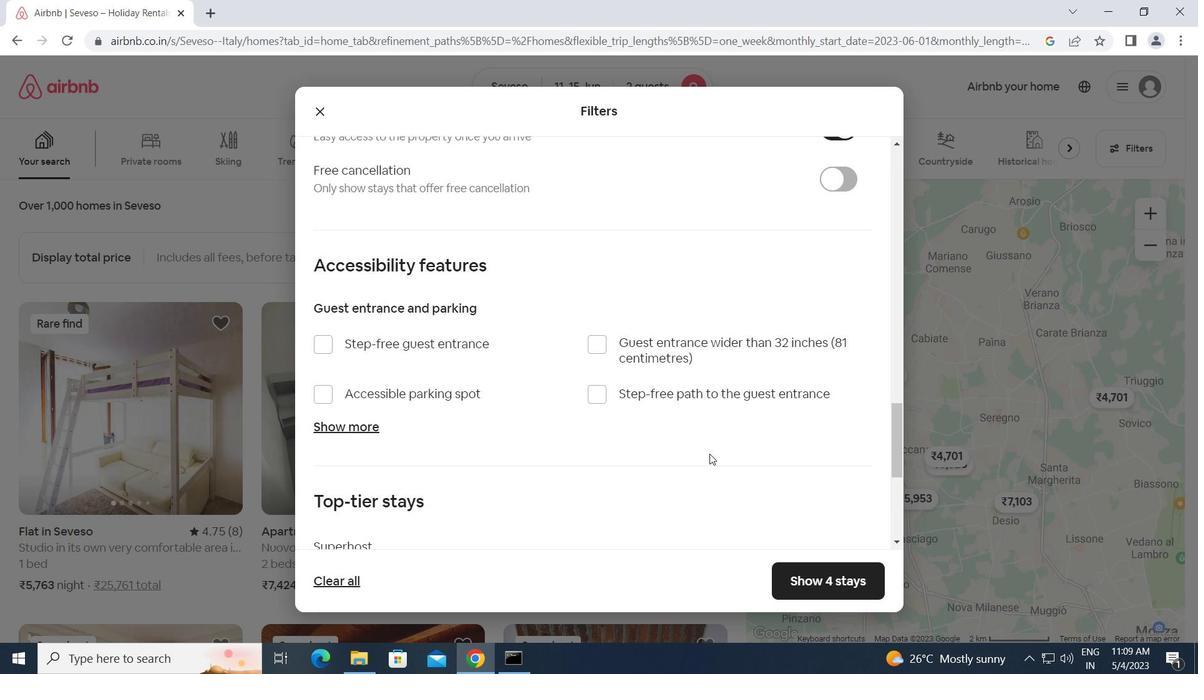 
Action: Mouse scrolled (709, 453) with delta (0, 0)
Screenshot: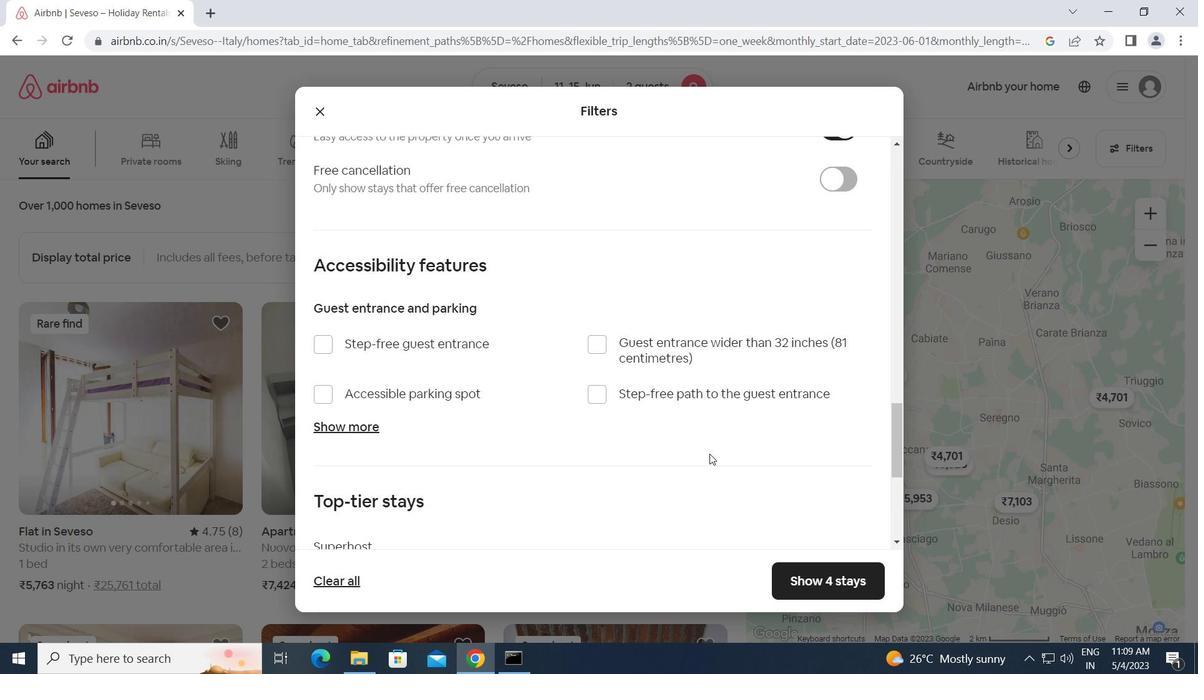 
Action: Mouse moved to (330, 519)
Screenshot: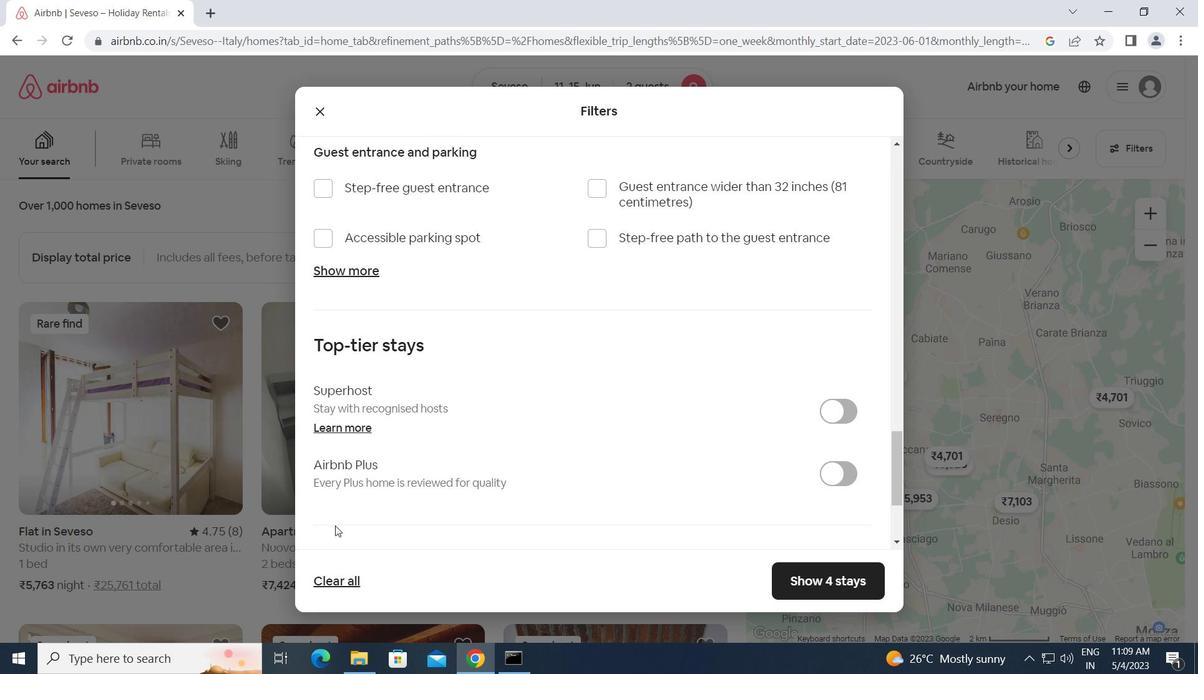 
Action: Mouse scrolled (330, 518) with delta (0, 0)
Screenshot: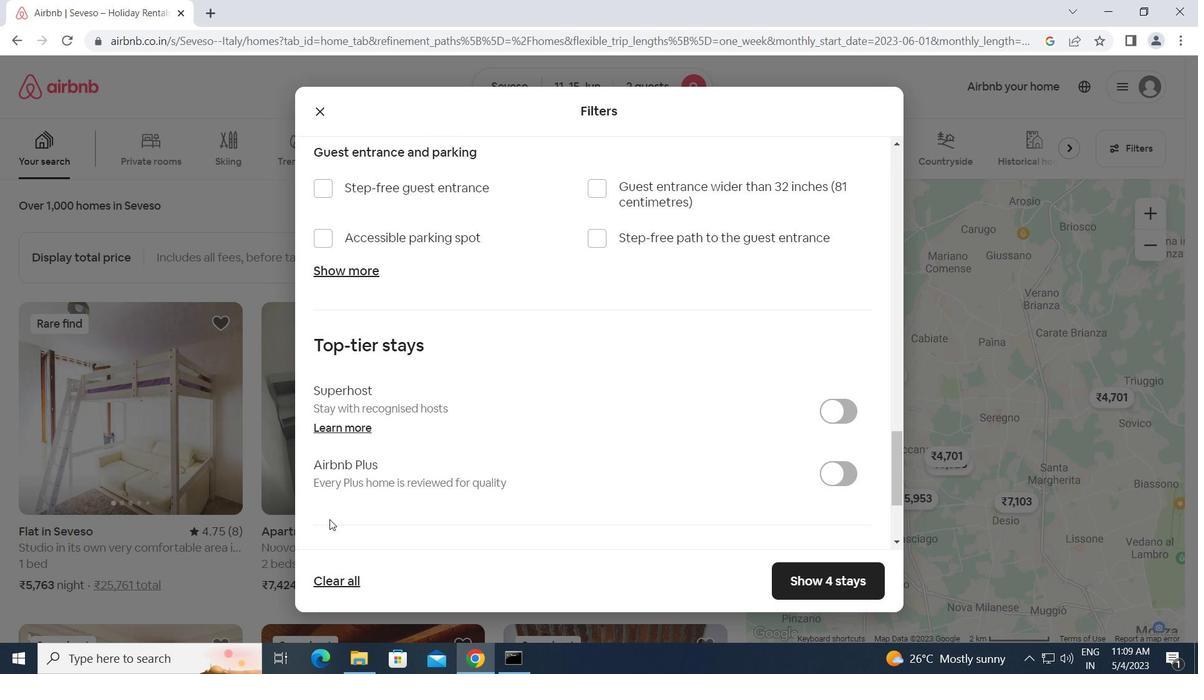 
Action: Mouse moved to (319, 524)
Screenshot: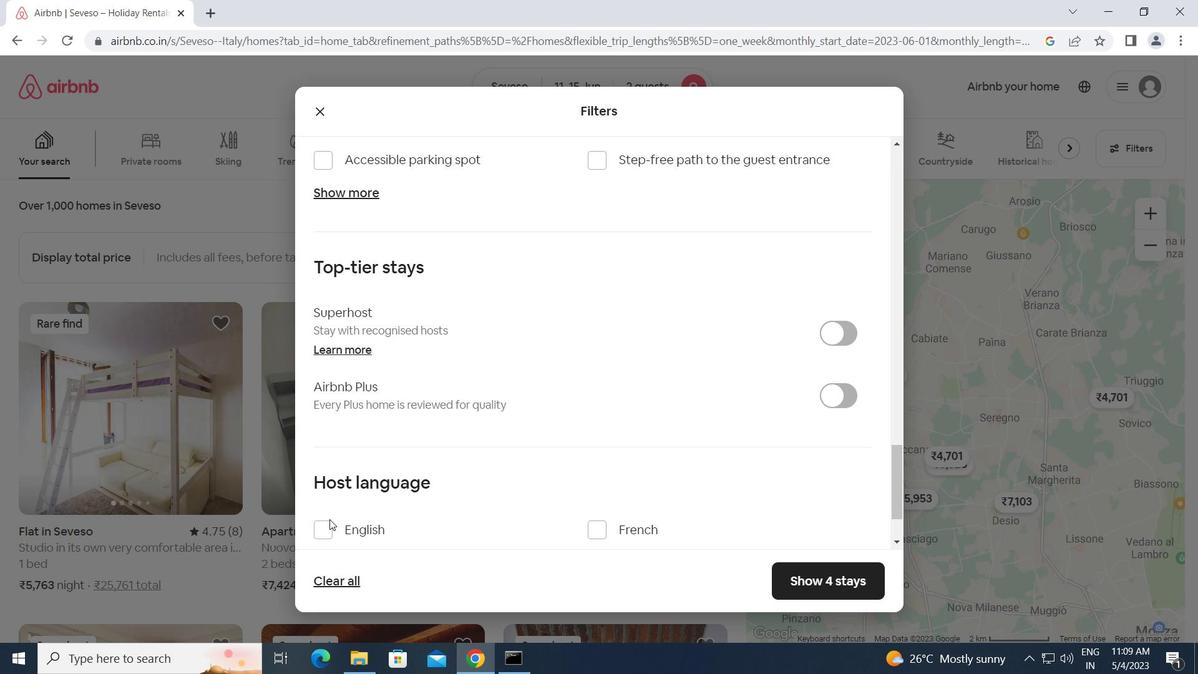 
Action: Mouse pressed left at (319, 524)
Screenshot: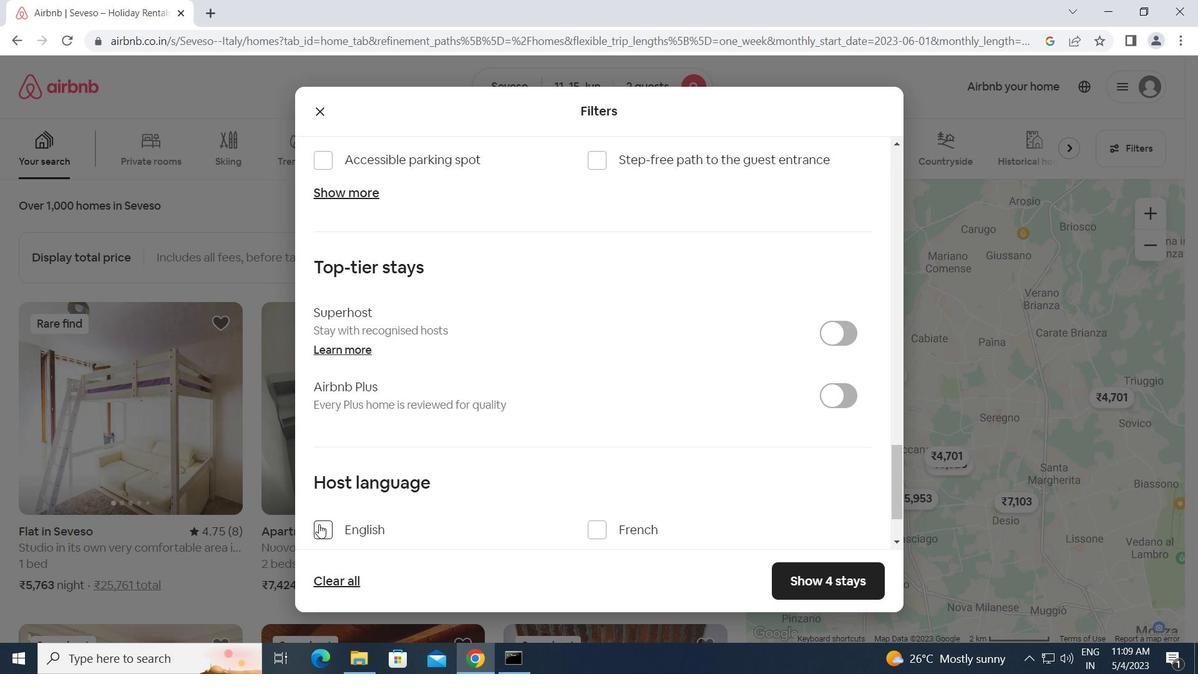 
Action: Mouse moved to (829, 575)
Screenshot: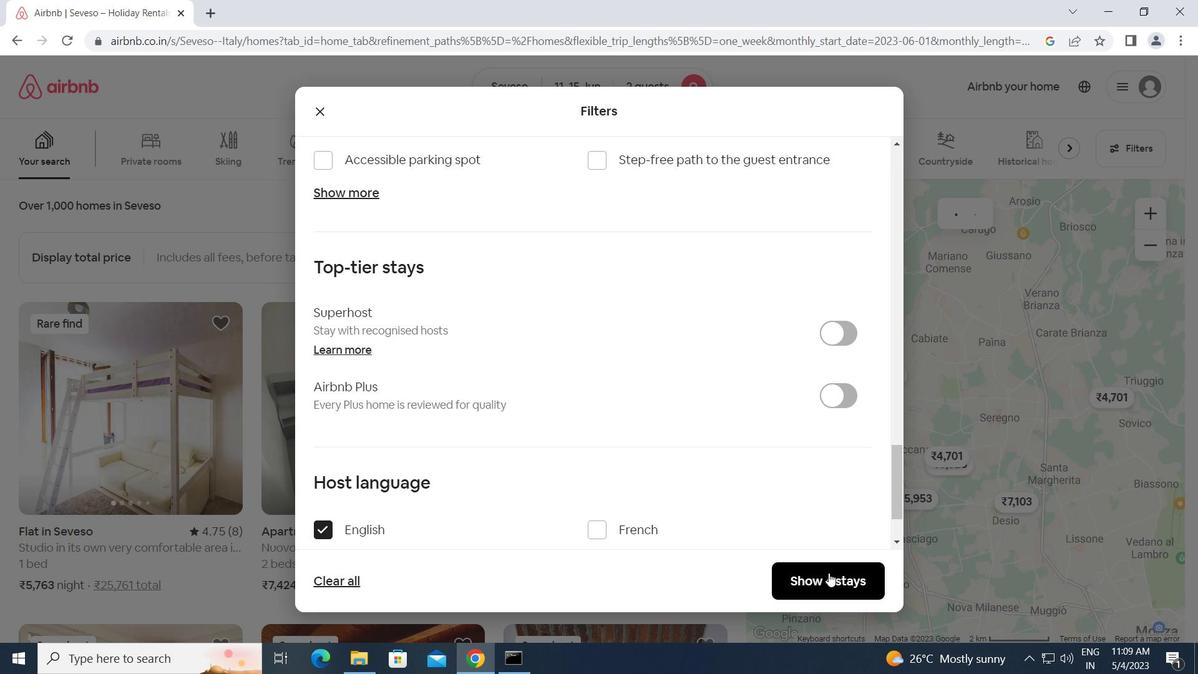
Action: Mouse pressed left at (829, 575)
Screenshot: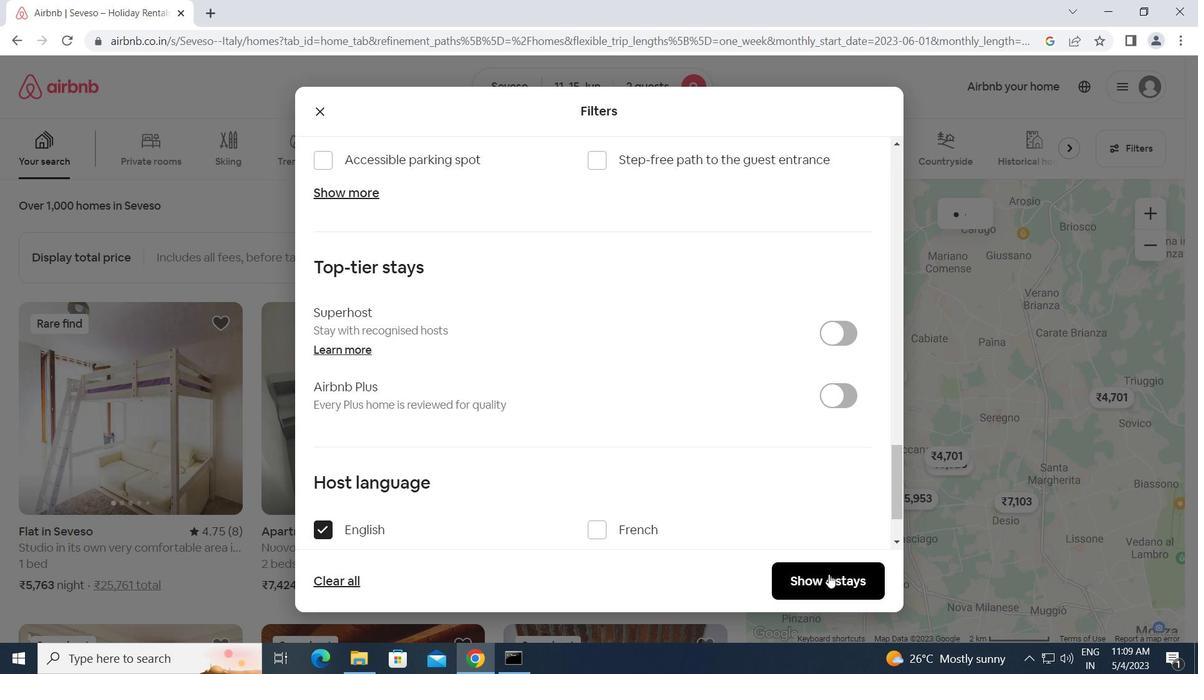 
Action: Mouse moved to (693, 512)
Screenshot: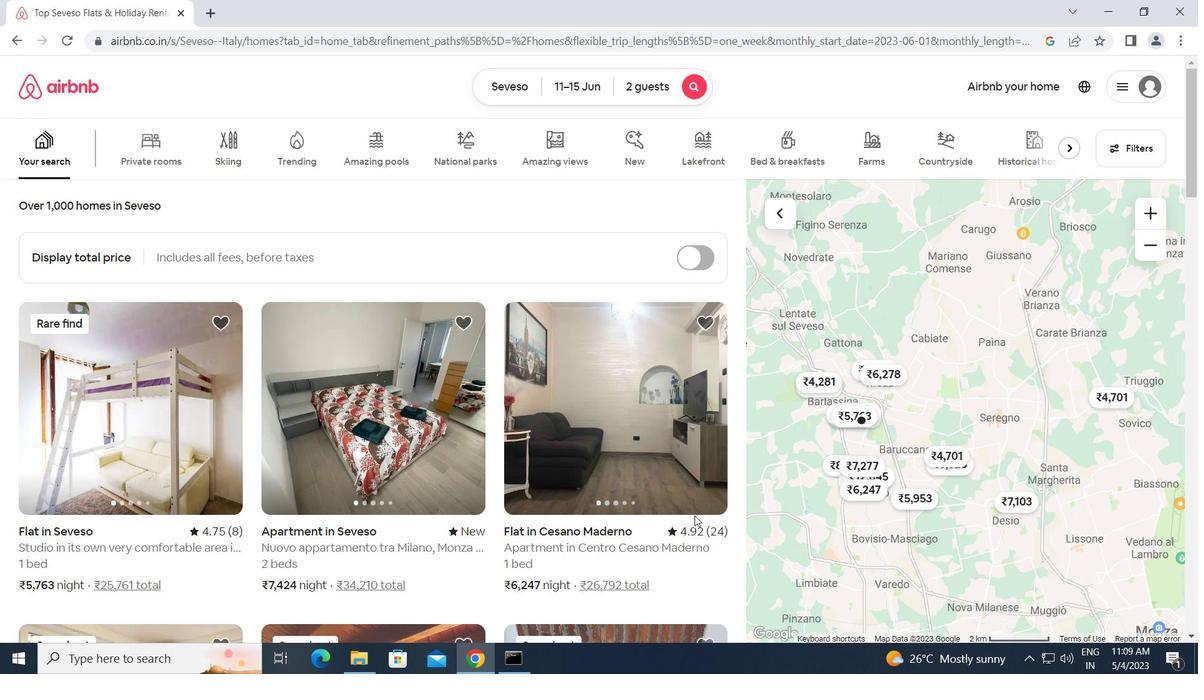 
